Task: Find connections with filter location Rangpur with filter topic #femaleentrepreneurwith filter profile language Spanish with filter current company Rayden Interactive with filter school Institute for Excellence in Higher Education(IEHE),Bhopal(Autonomous) with filter industry Mining with filter service category Content Strategy with filter keywords title Preschool Teacher
Action: Mouse moved to (696, 134)
Screenshot: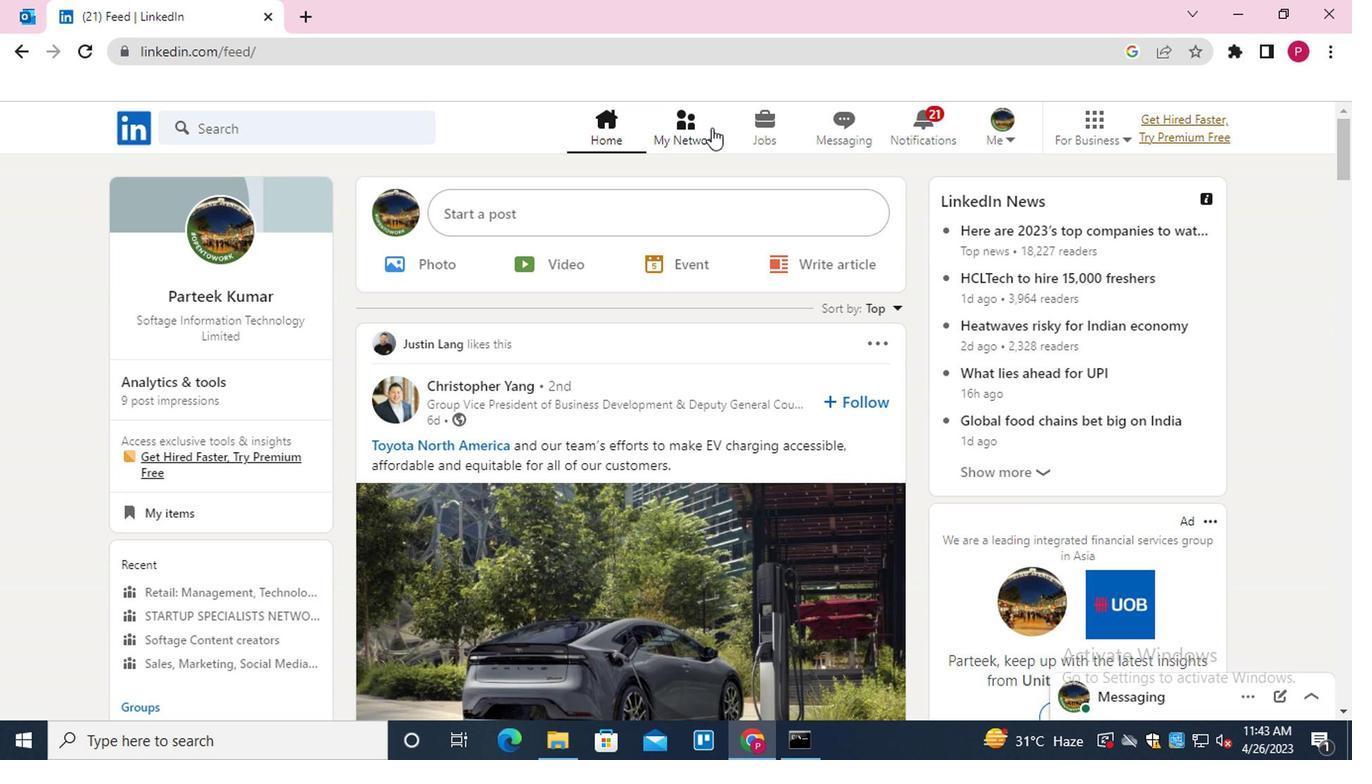
Action: Mouse pressed left at (696, 134)
Screenshot: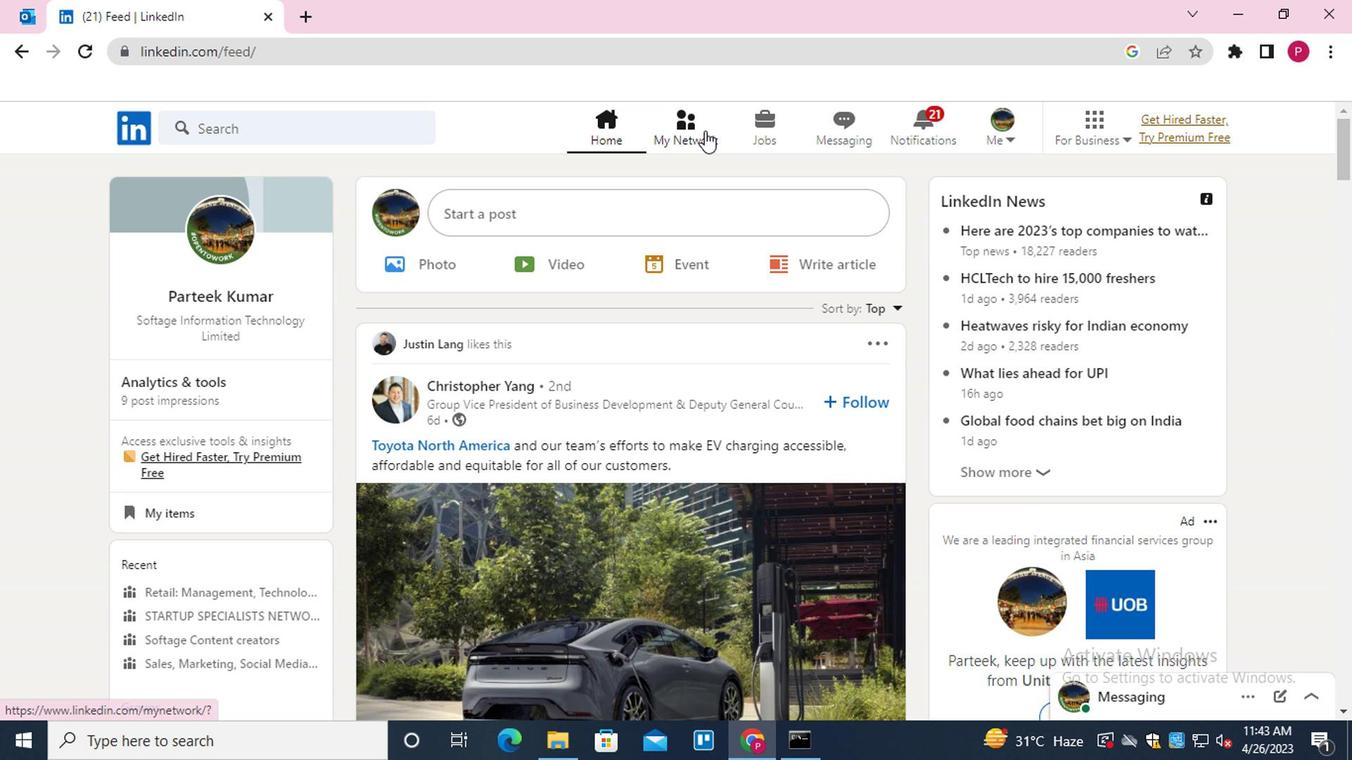 
Action: Mouse moved to (307, 238)
Screenshot: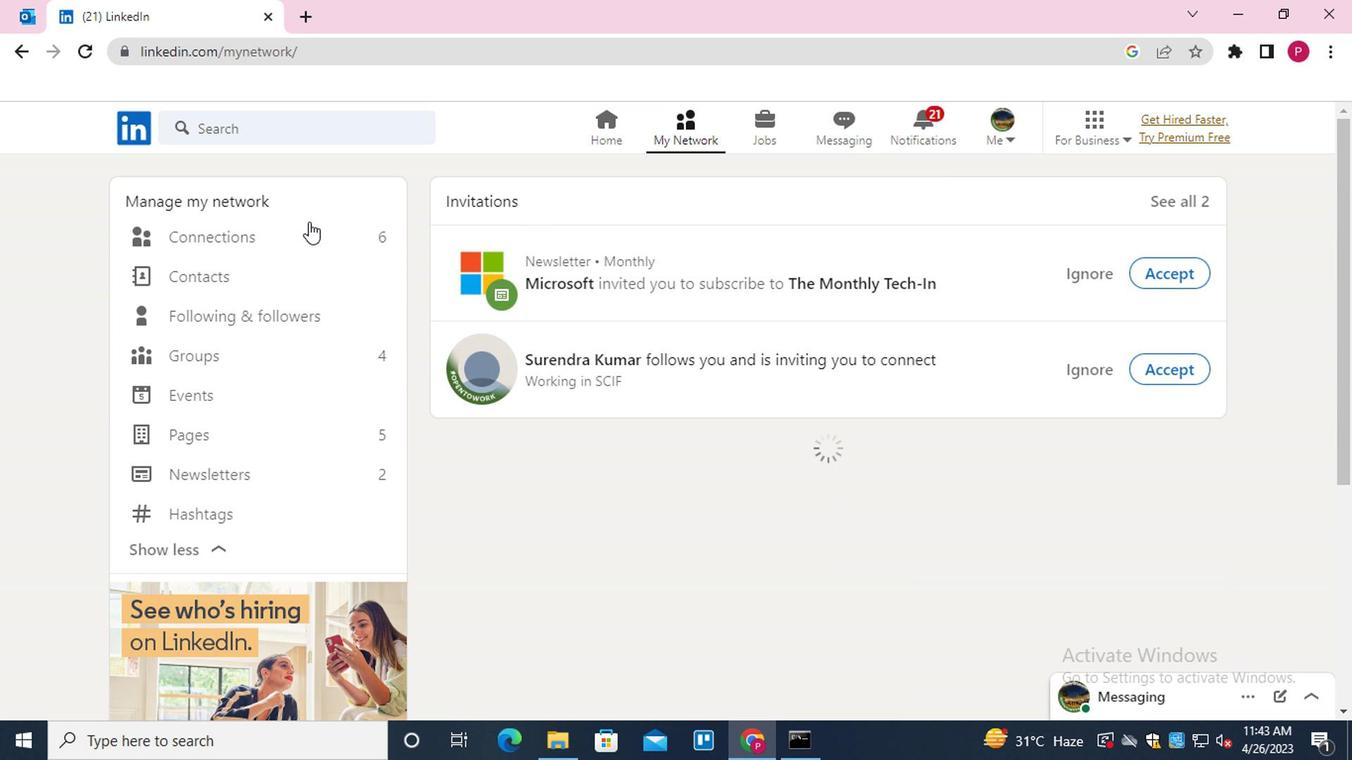 
Action: Mouse pressed left at (307, 238)
Screenshot: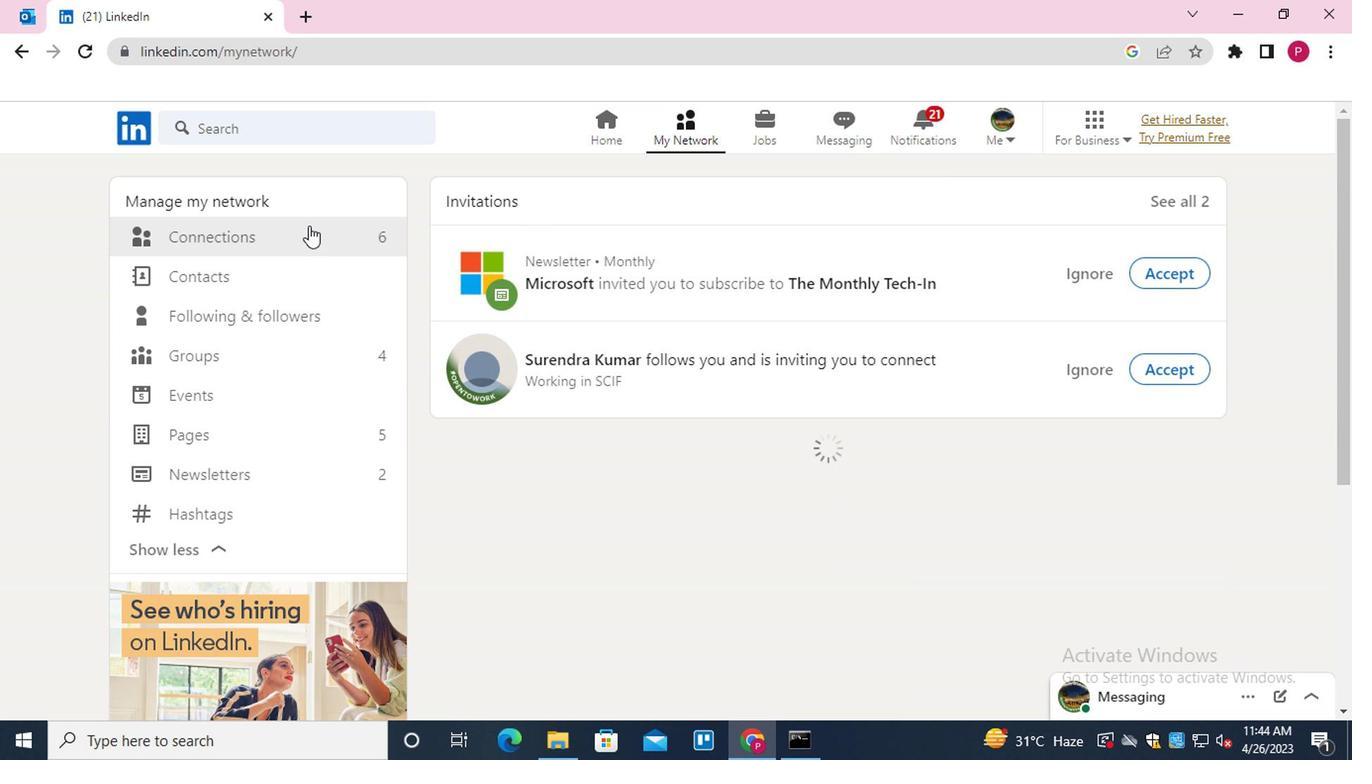 
Action: Mouse moved to (857, 242)
Screenshot: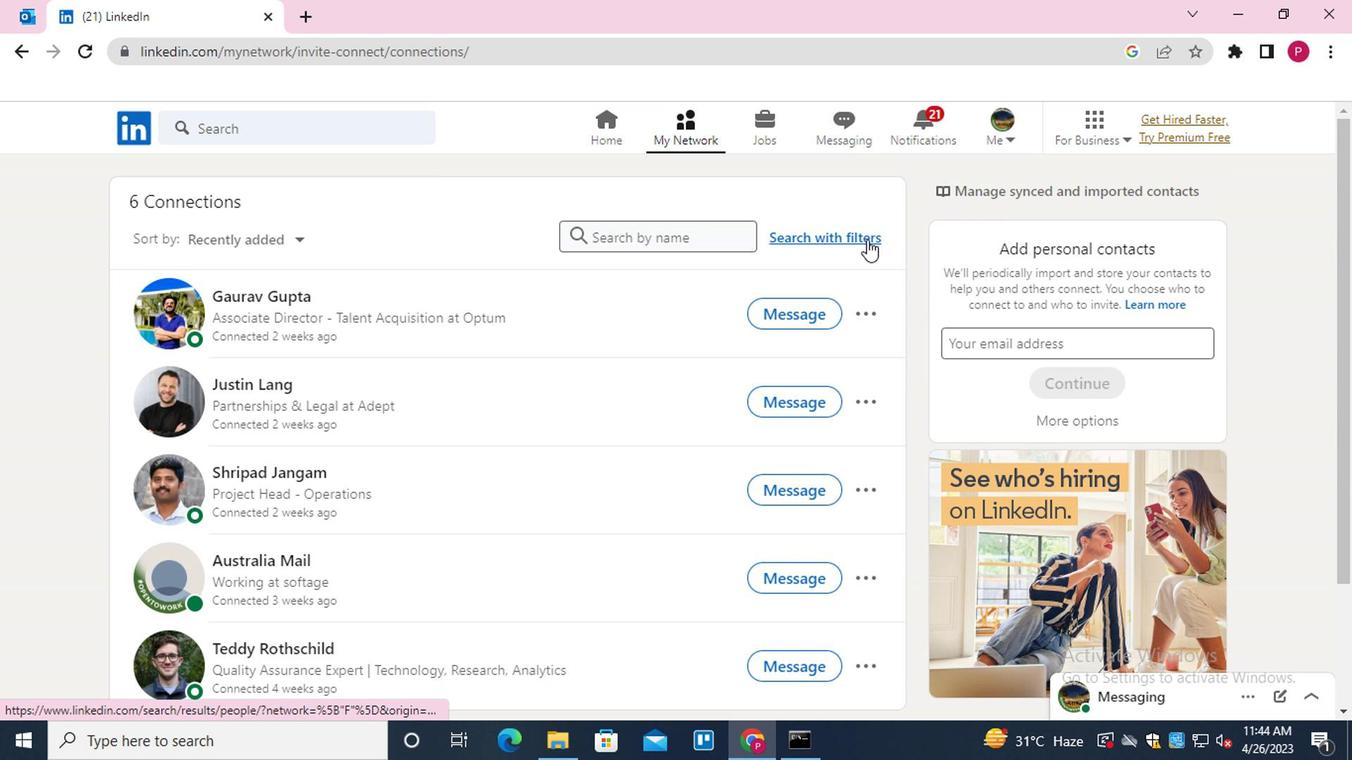 
Action: Mouse pressed left at (857, 242)
Screenshot: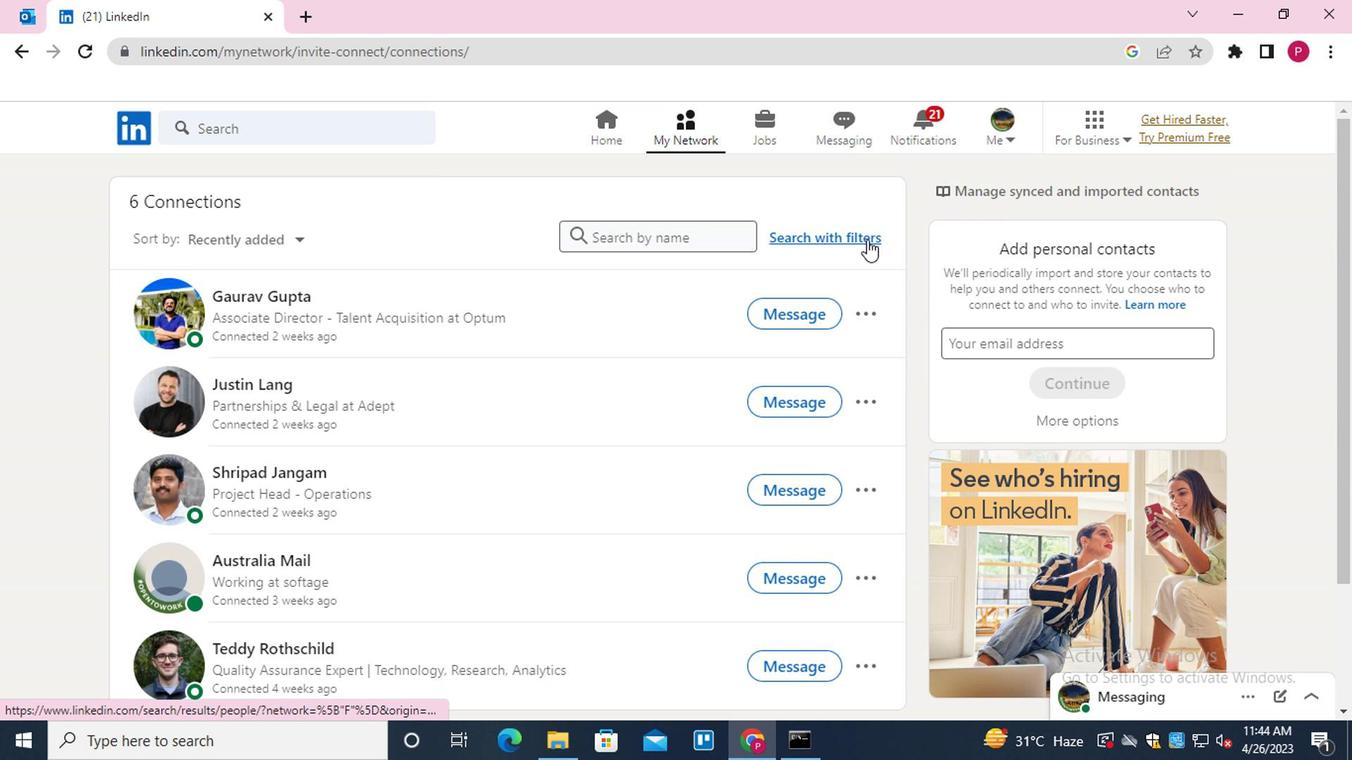 
Action: Mouse moved to (674, 169)
Screenshot: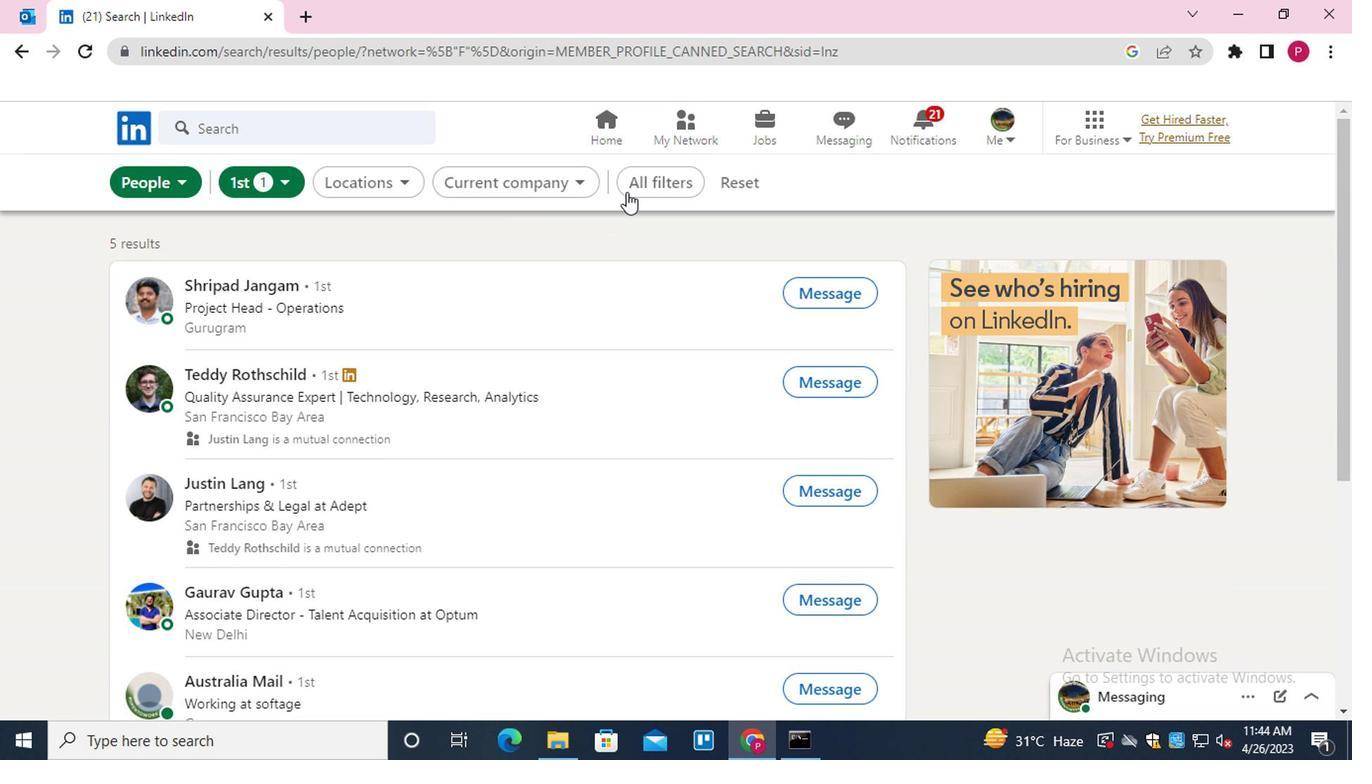 
Action: Mouse pressed left at (674, 169)
Screenshot: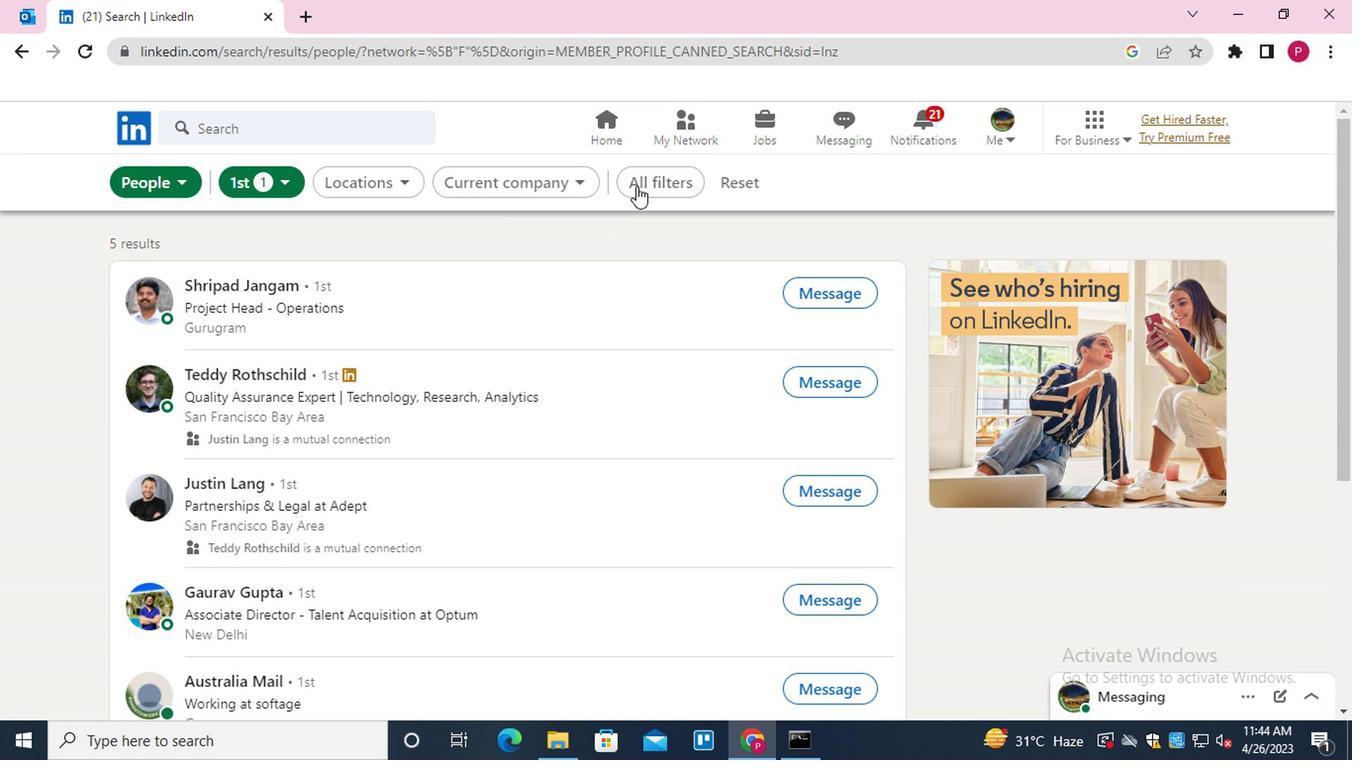 
Action: Mouse moved to (987, 466)
Screenshot: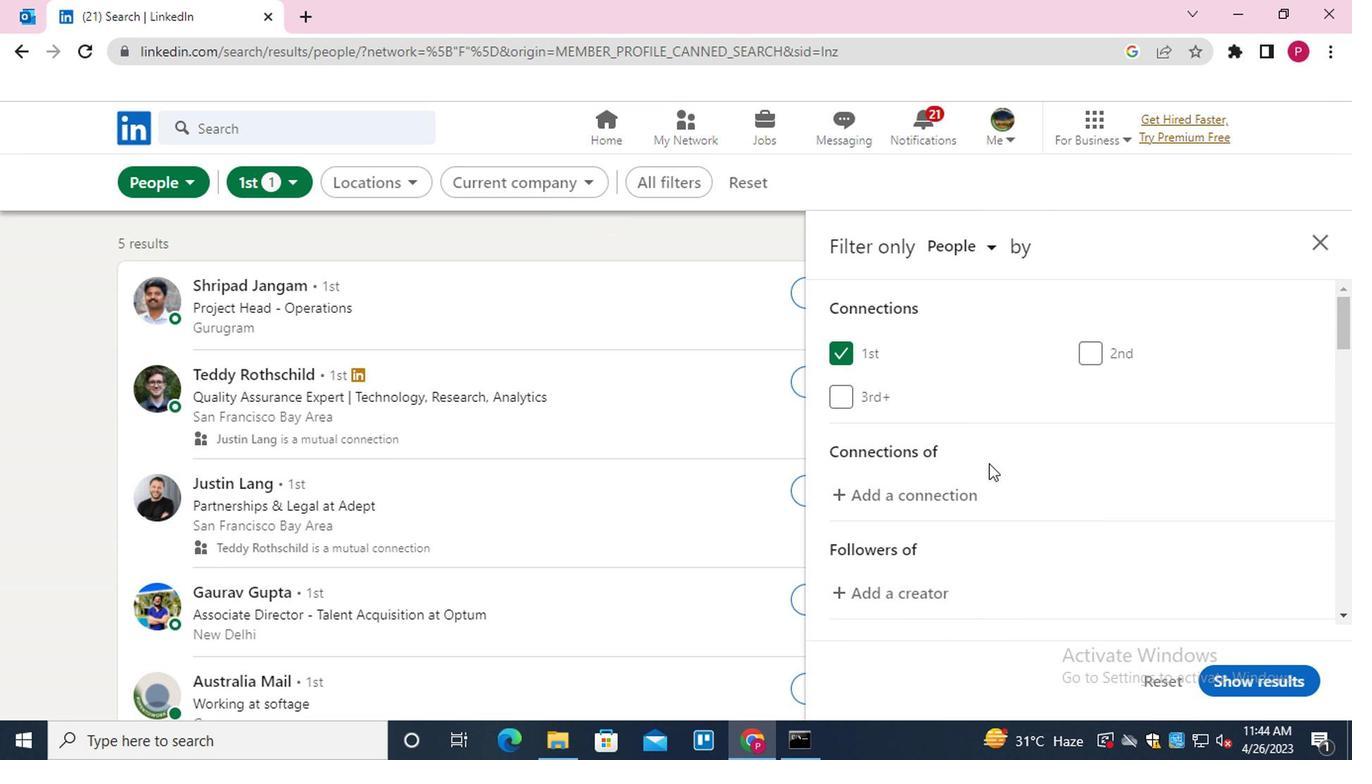 
Action: Mouse scrolled (987, 466) with delta (0, 0)
Screenshot: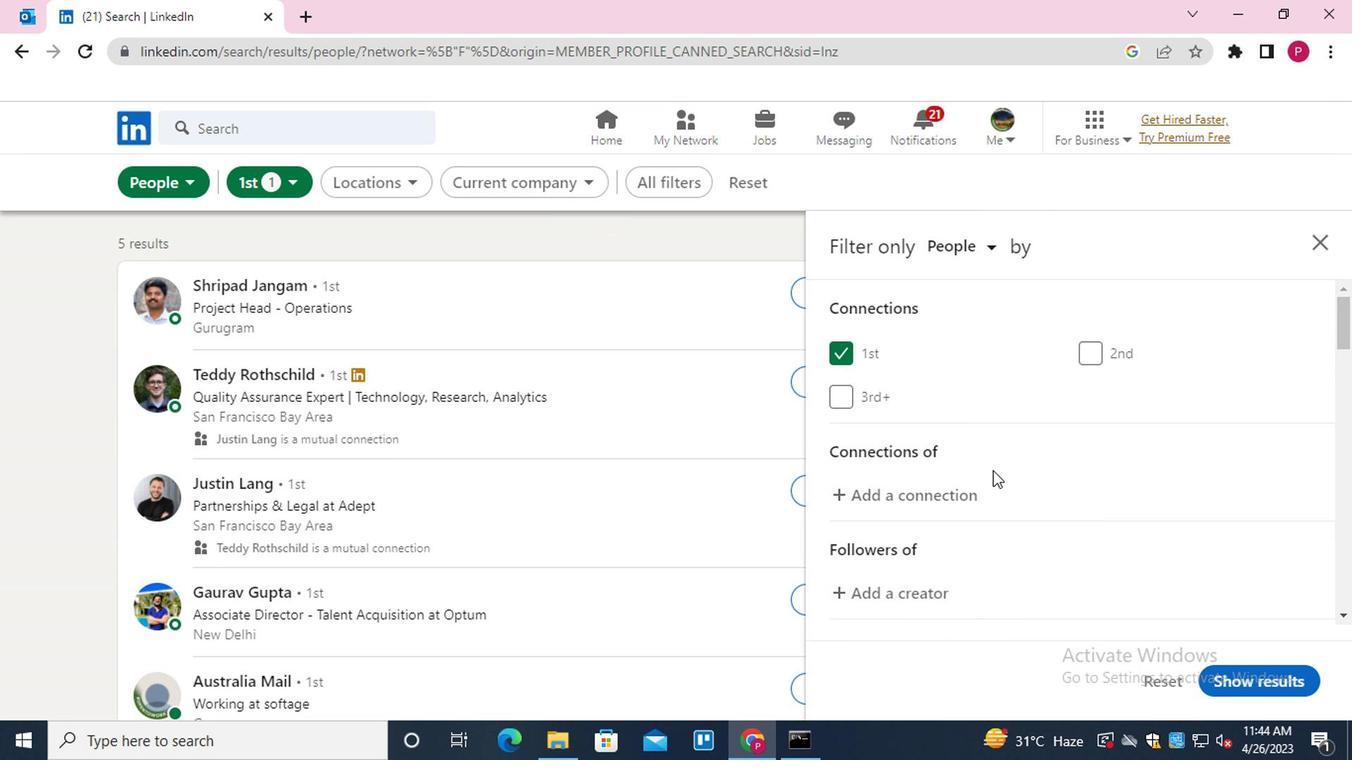 
Action: Mouse moved to (987, 466)
Screenshot: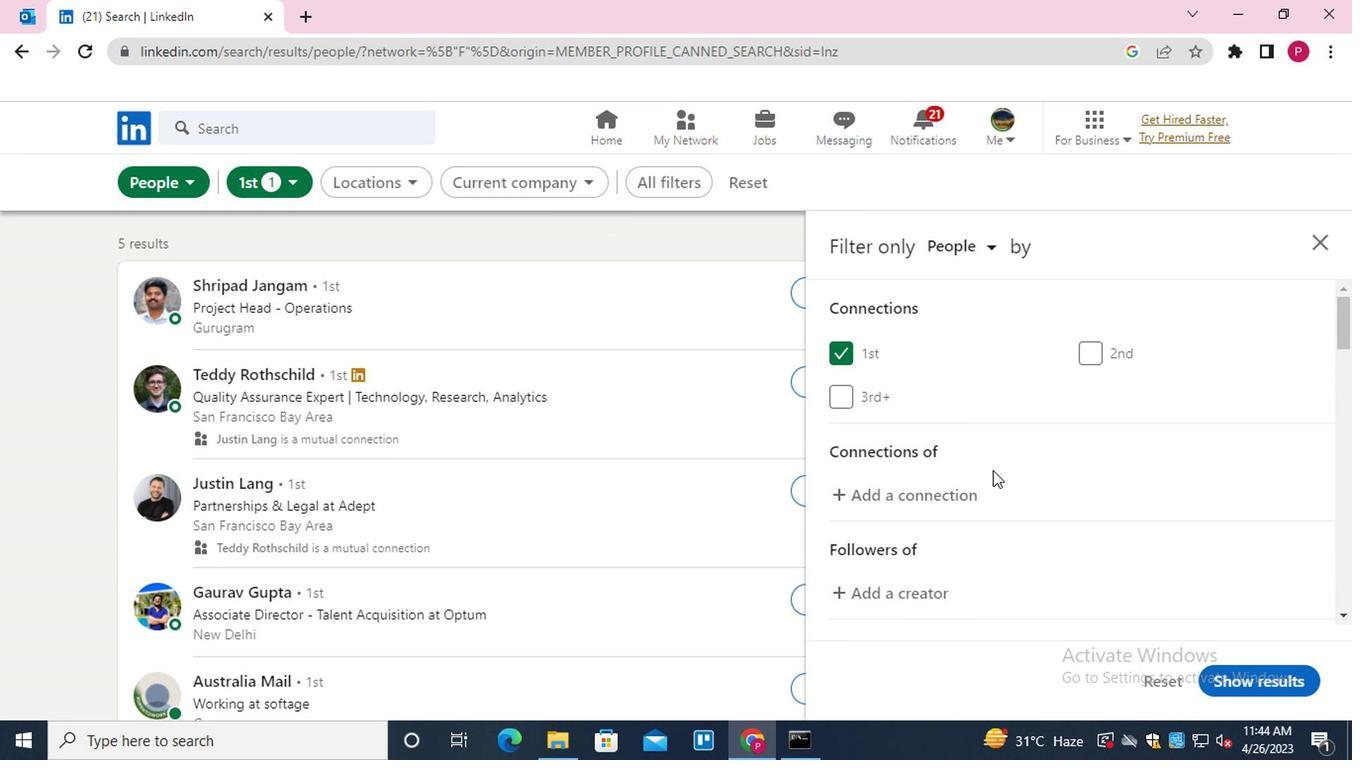 
Action: Mouse scrolled (987, 466) with delta (0, 0)
Screenshot: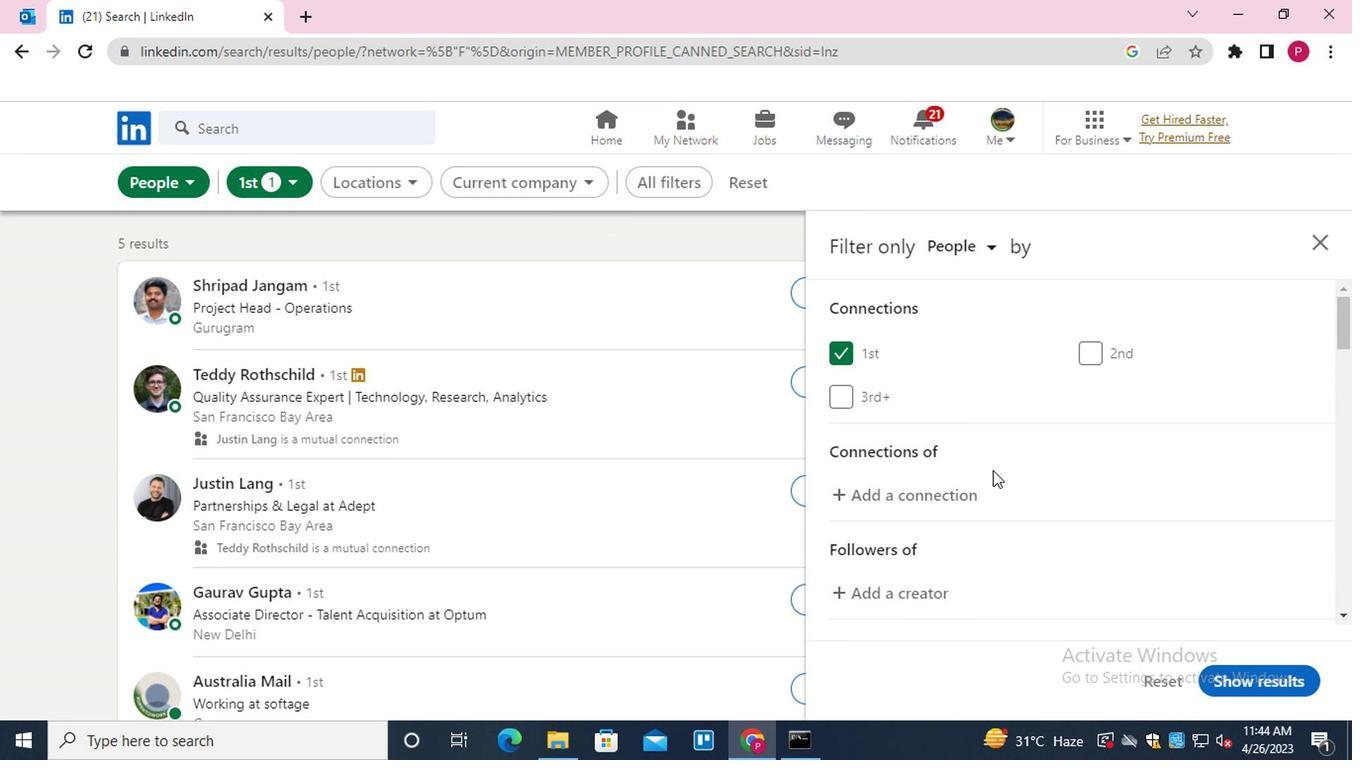 
Action: Mouse moved to (989, 464)
Screenshot: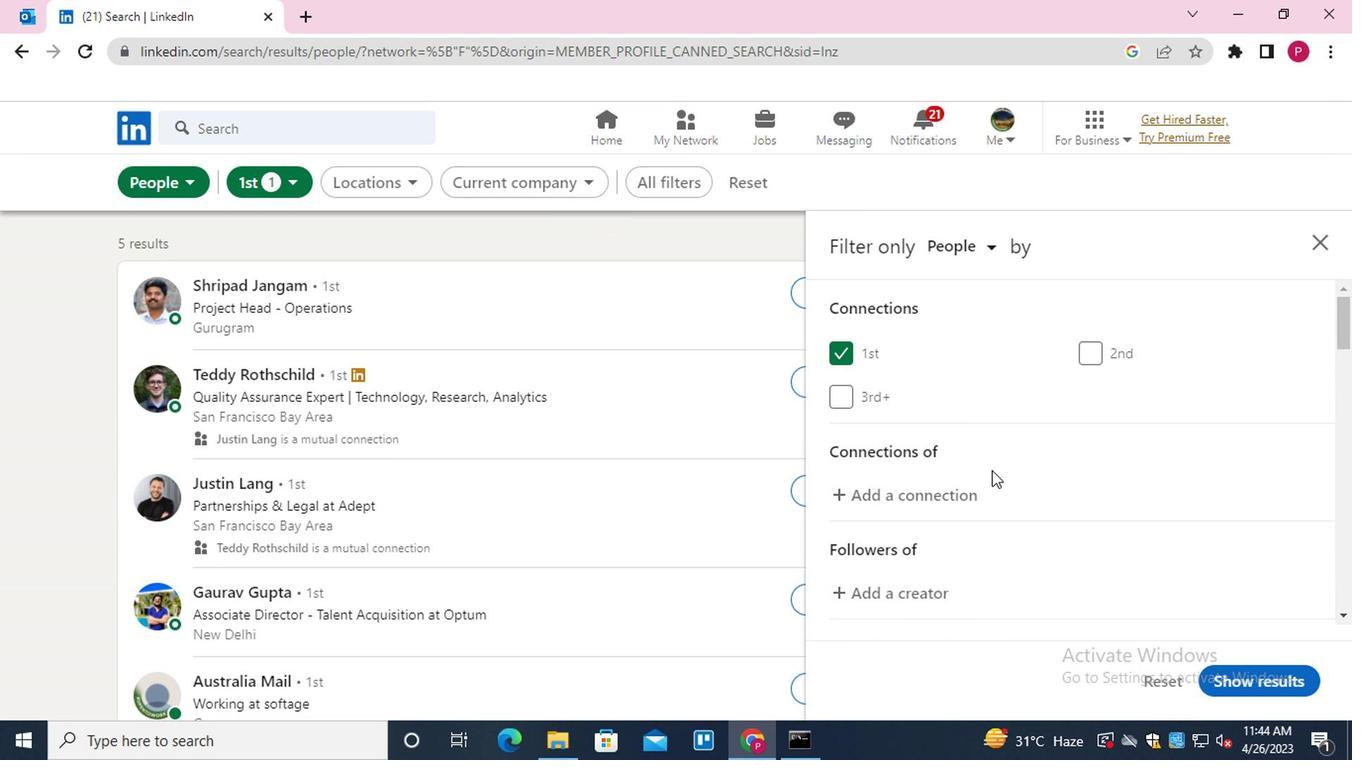 
Action: Mouse scrolled (989, 462) with delta (0, -1)
Screenshot: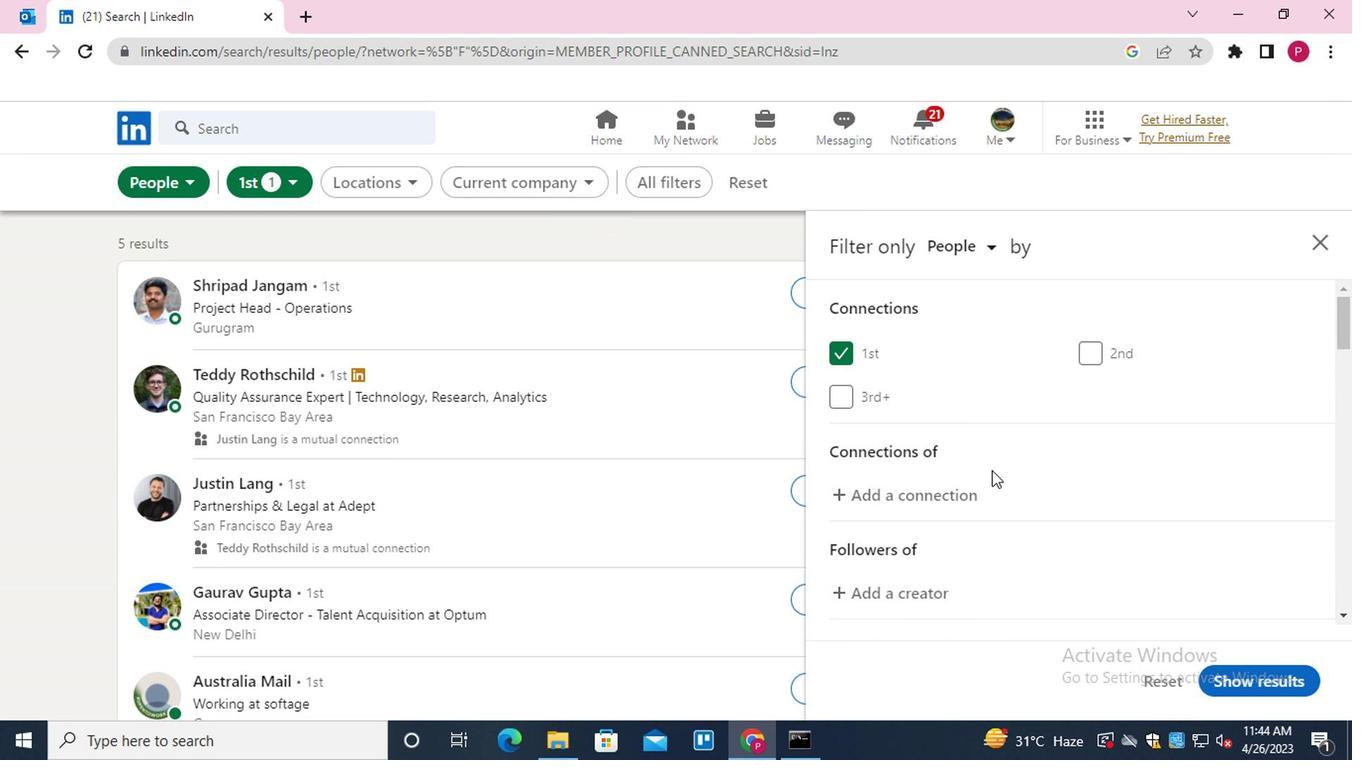 
Action: Mouse moved to (1118, 481)
Screenshot: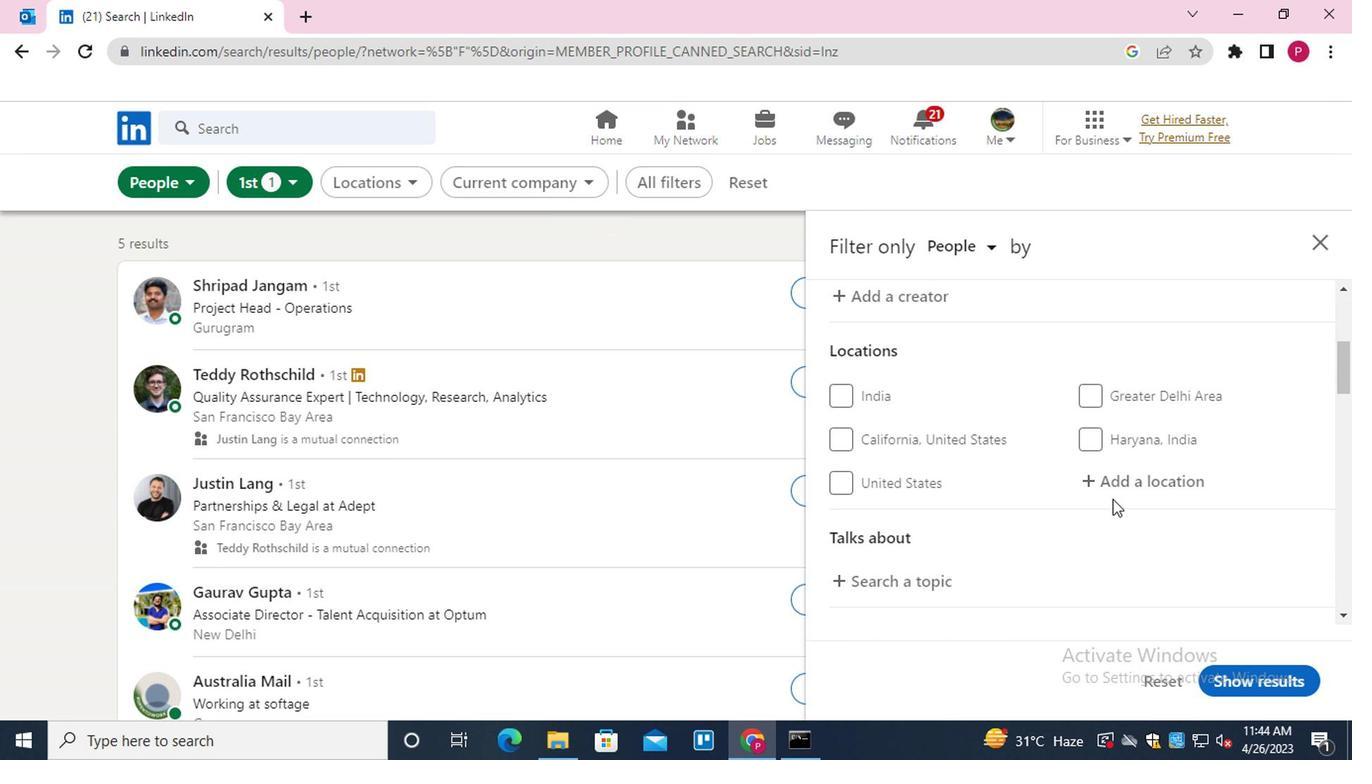 
Action: Mouse pressed left at (1118, 481)
Screenshot: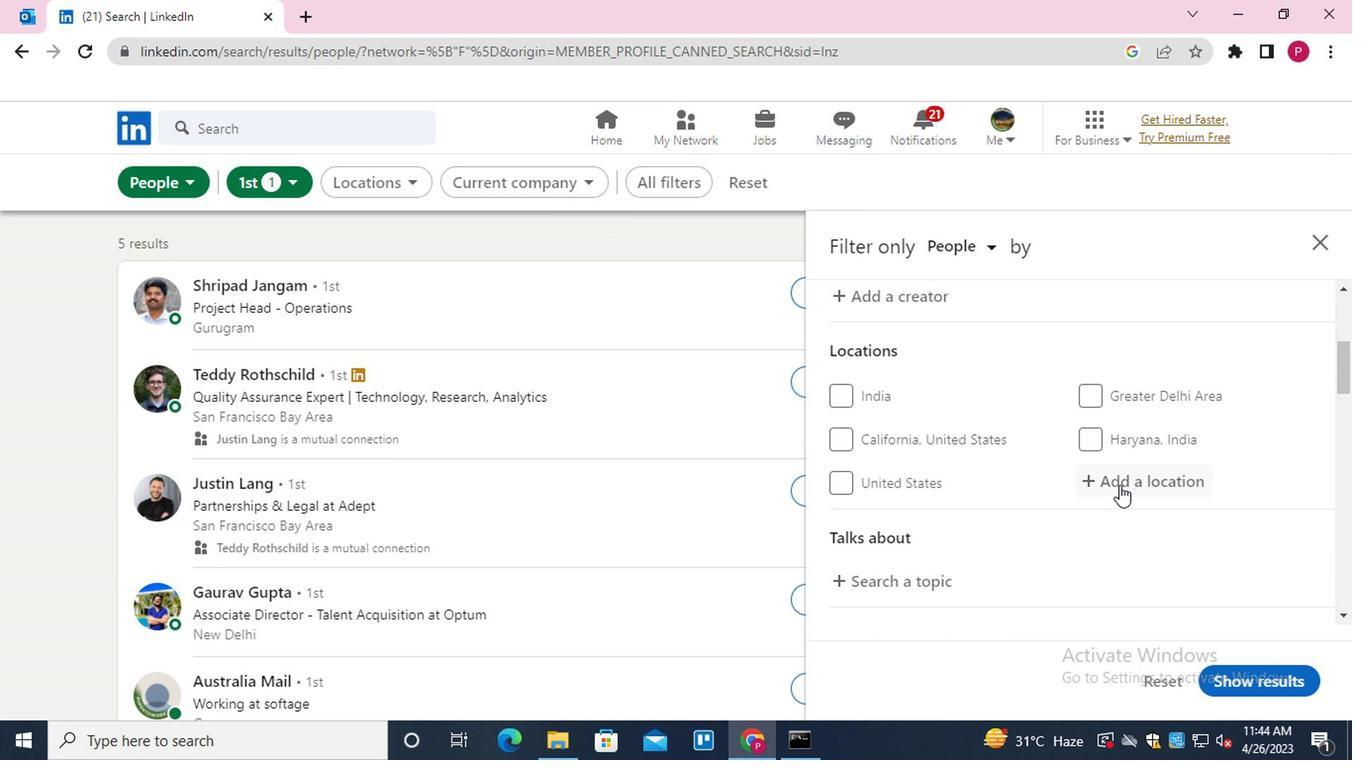 
Action: Key pressed <Key.shift><Key.shift><Key.shift><Key.shift><Key.shift><Key.shift><Key.shift><Key.shift><Key.shift><Key.shift><Key.shift><Key.shift><Key.shift><Key.shift><Key.shift>RANGPUR<Key.down><Key.enter>
Screenshot: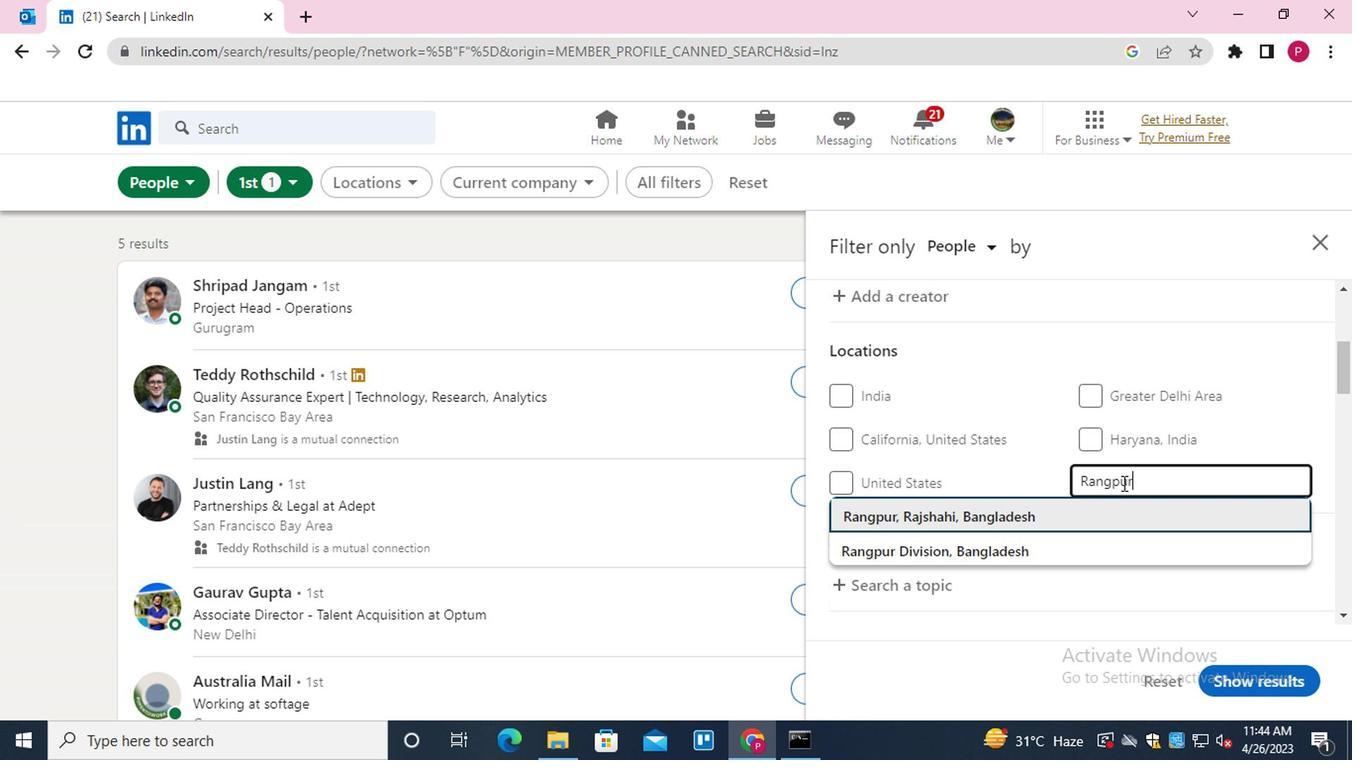 
Action: Mouse moved to (1052, 498)
Screenshot: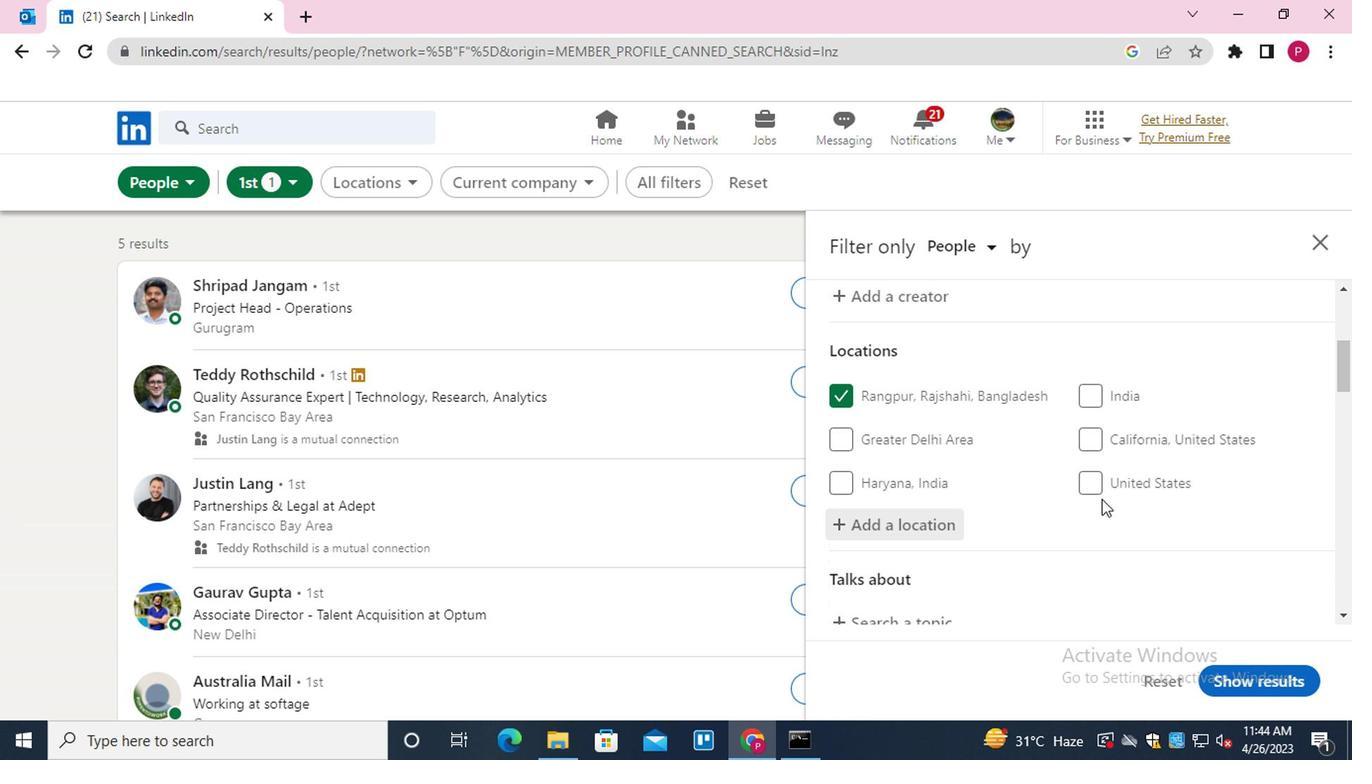 
Action: Mouse scrolled (1052, 497) with delta (0, -1)
Screenshot: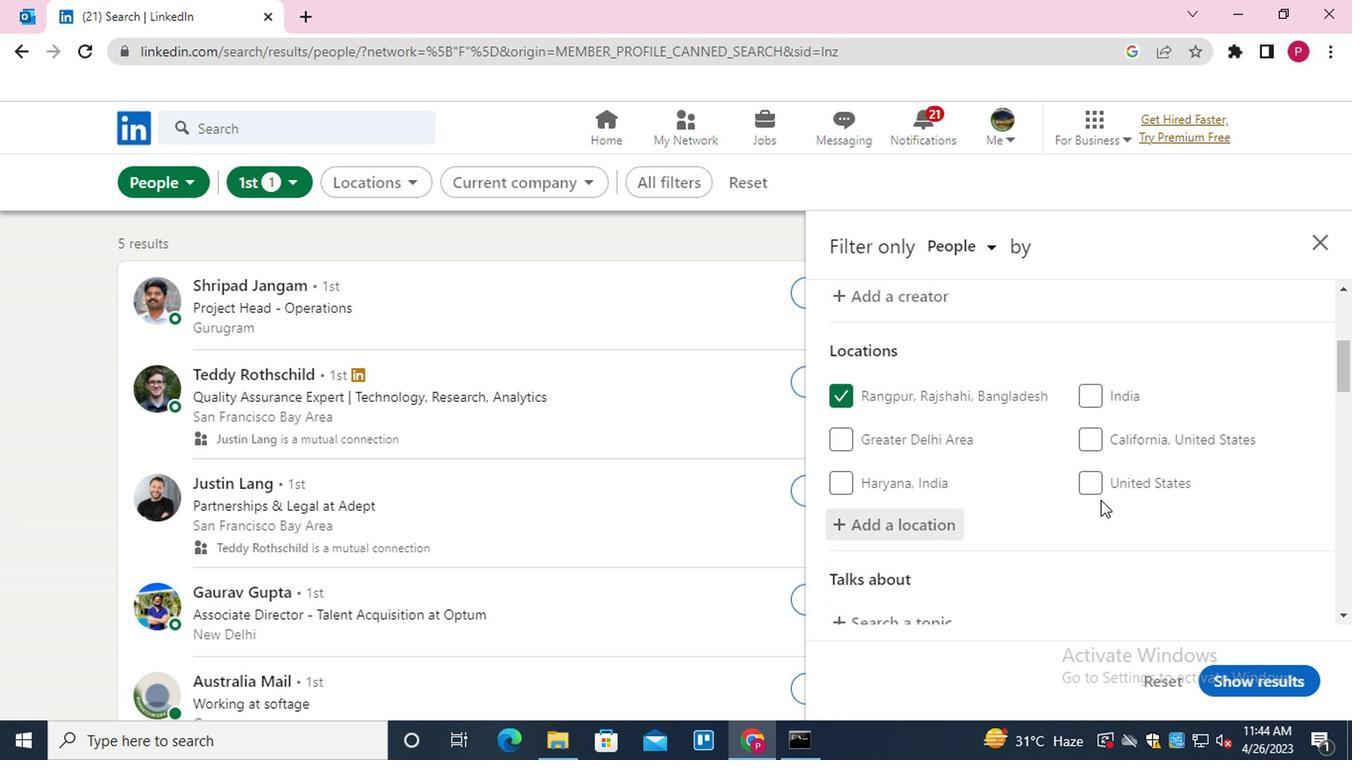 
Action: Mouse moved to (1047, 497)
Screenshot: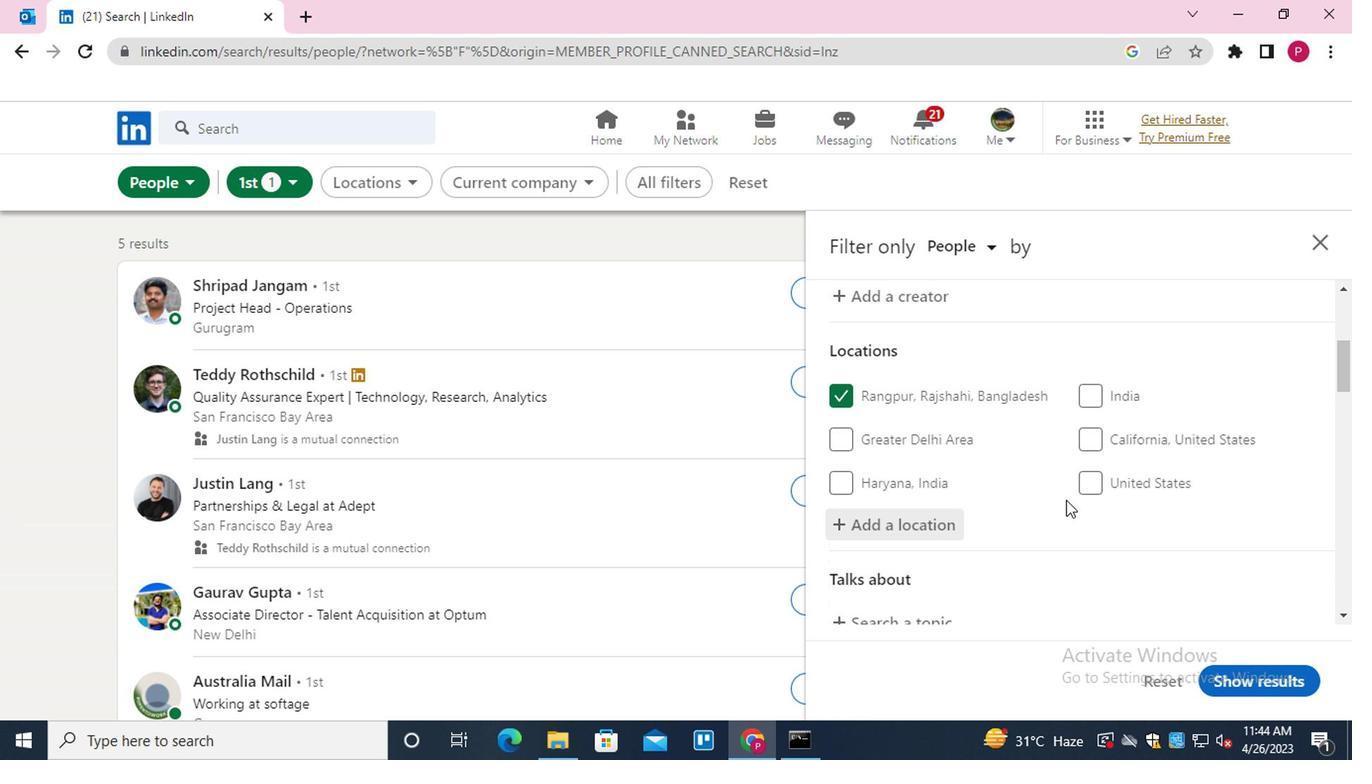
Action: Mouse scrolled (1047, 496) with delta (0, 0)
Screenshot: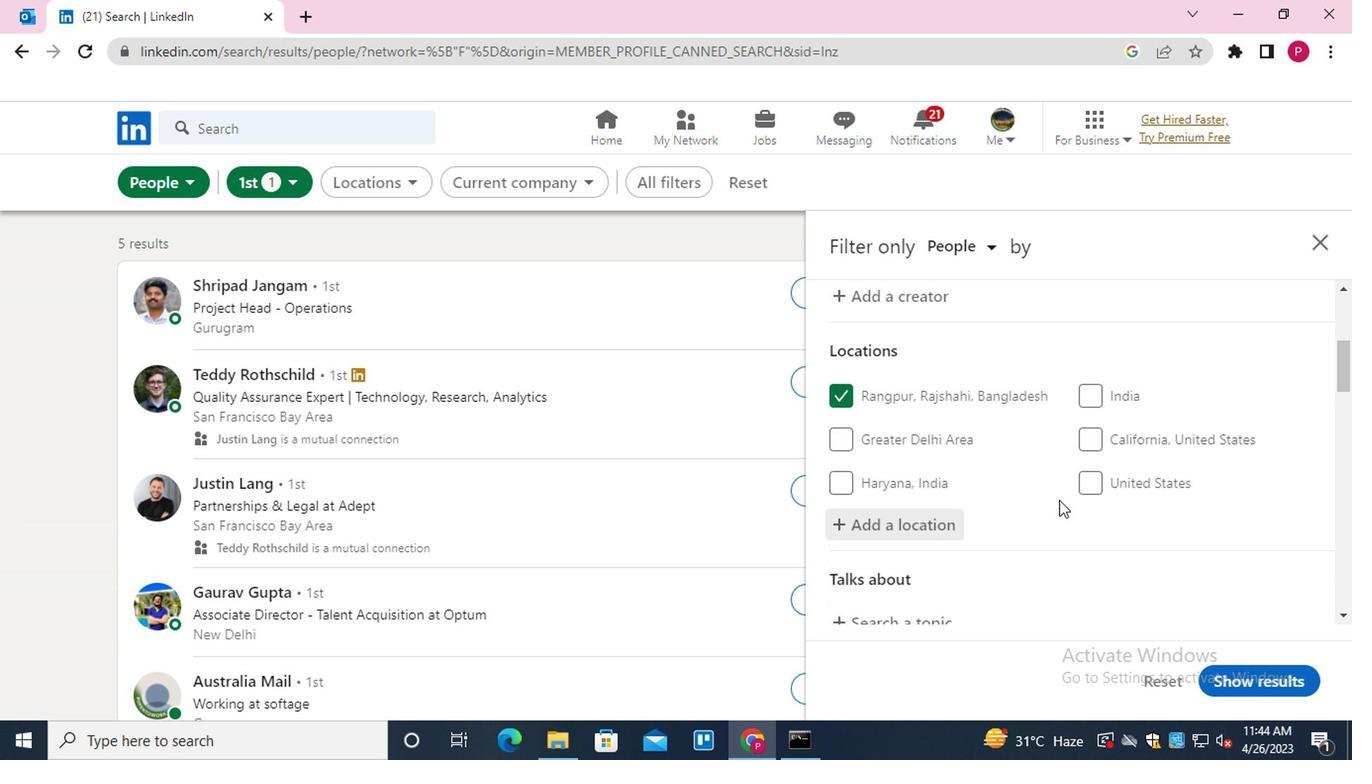 
Action: Mouse moved to (890, 429)
Screenshot: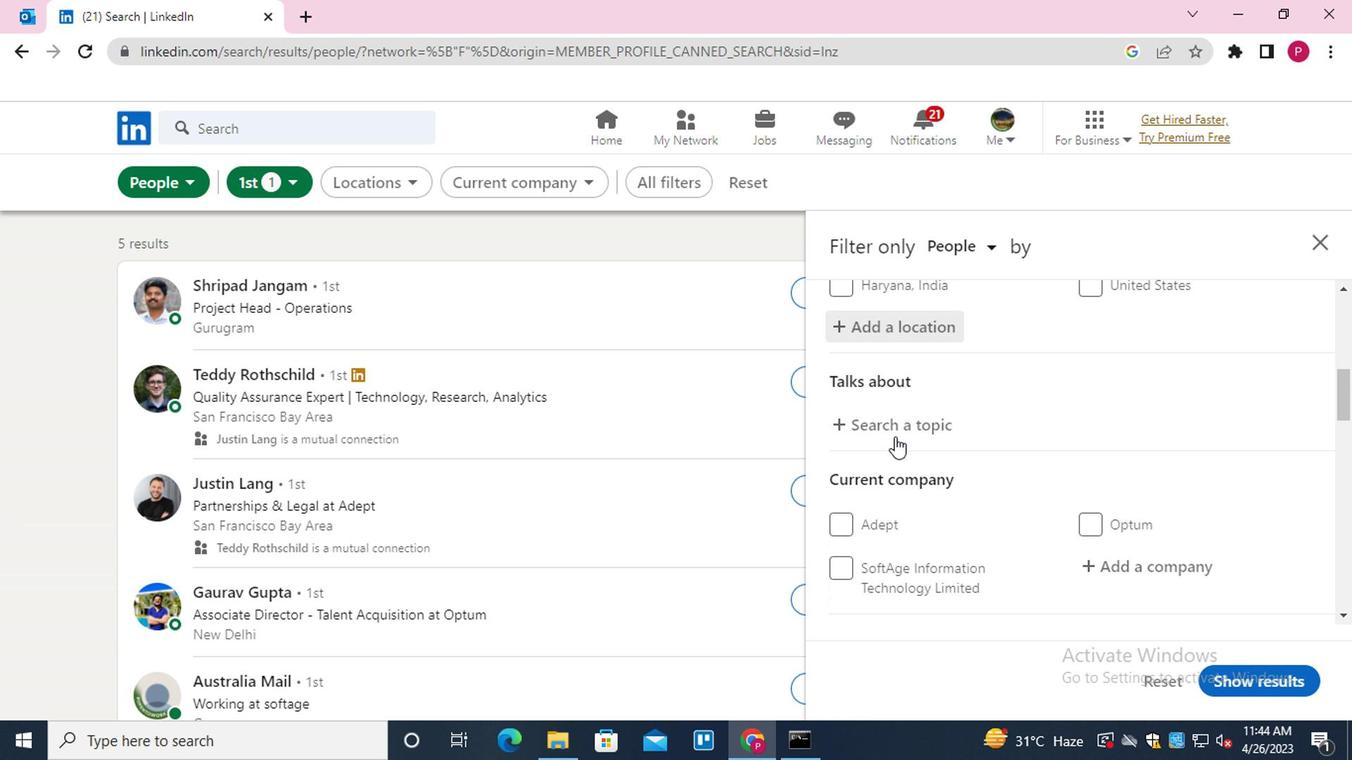 
Action: Mouse pressed left at (890, 429)
Screenshot: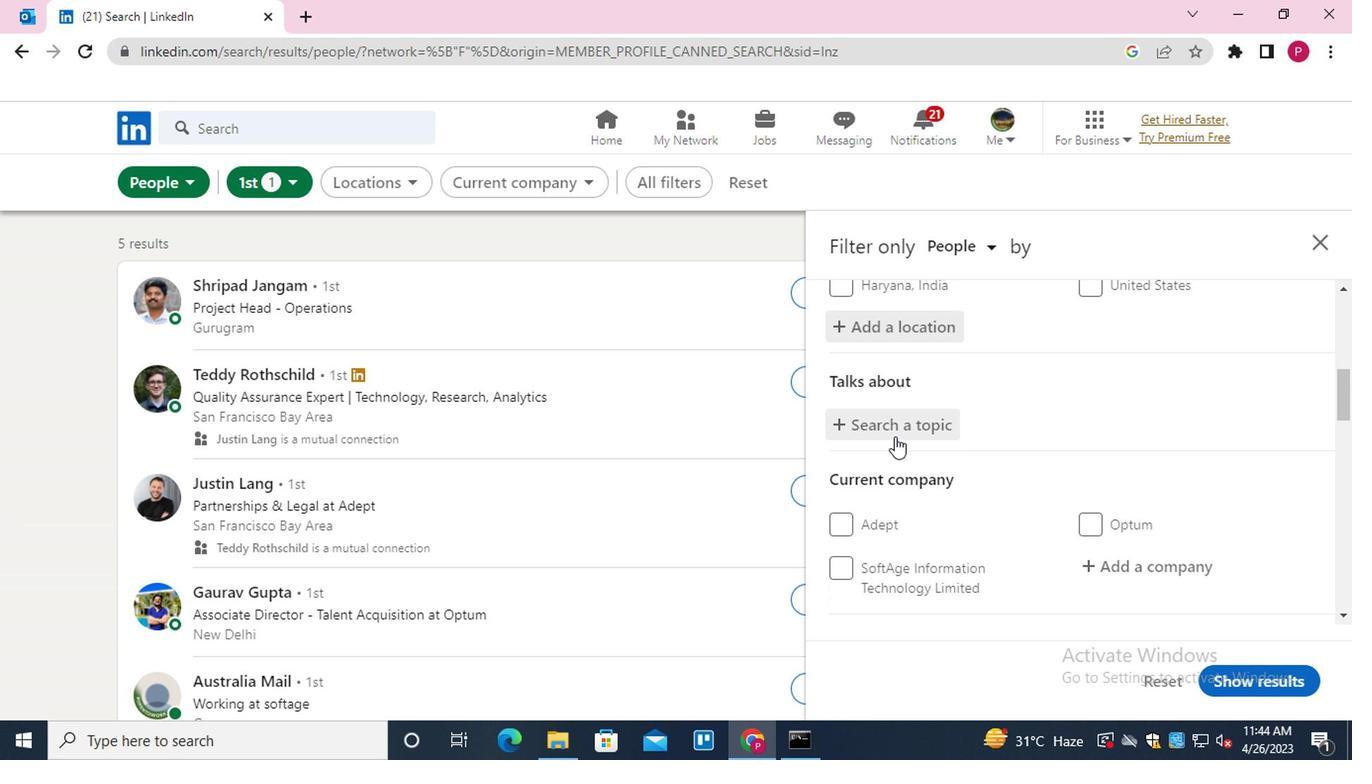 
Action: Key pressed FEMALE<Key.down><Key.down><Key.down><Key.down><Key.enter>
Screenshot: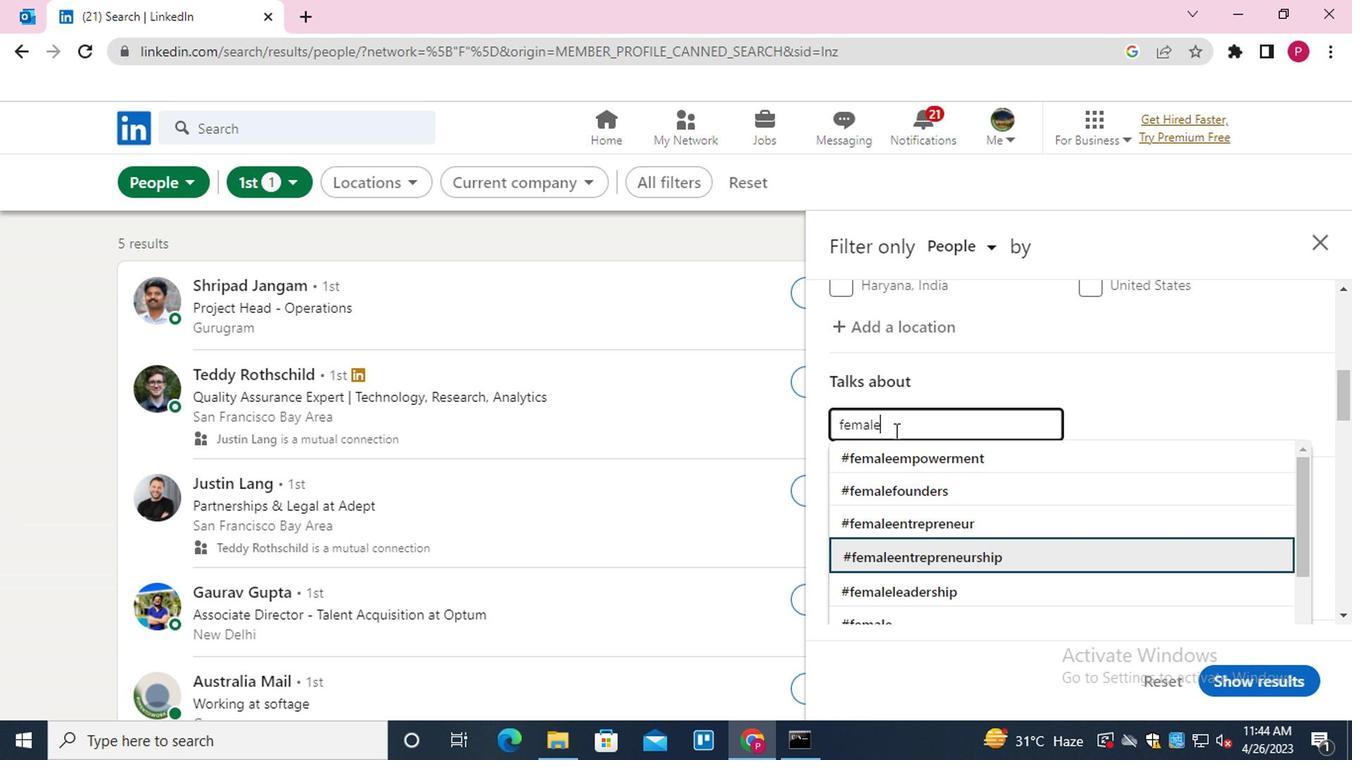 
Action: Mouse scrolled (890, 428) with delta (0, 0)
Screenshot: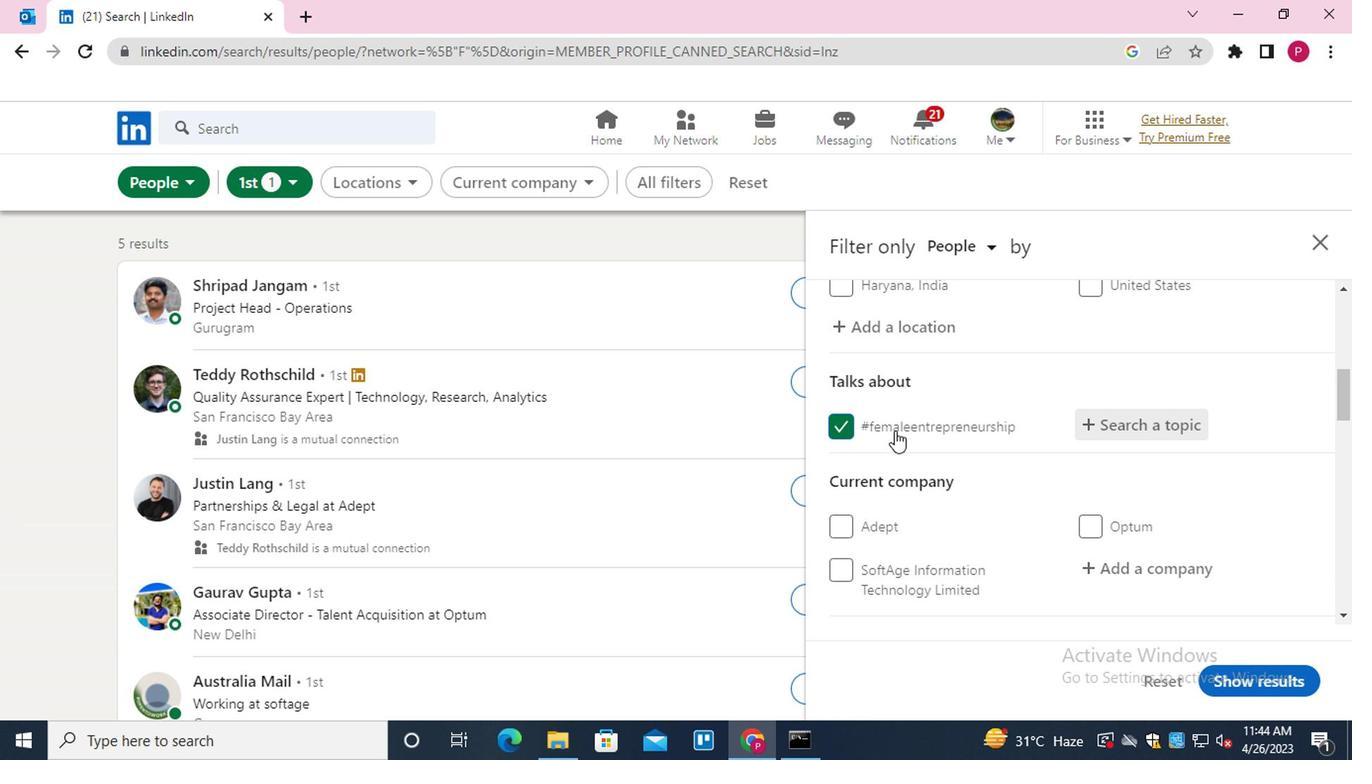 
Action: Mouse scrolled (890, 428) with delta (0, 0)
Screenshot: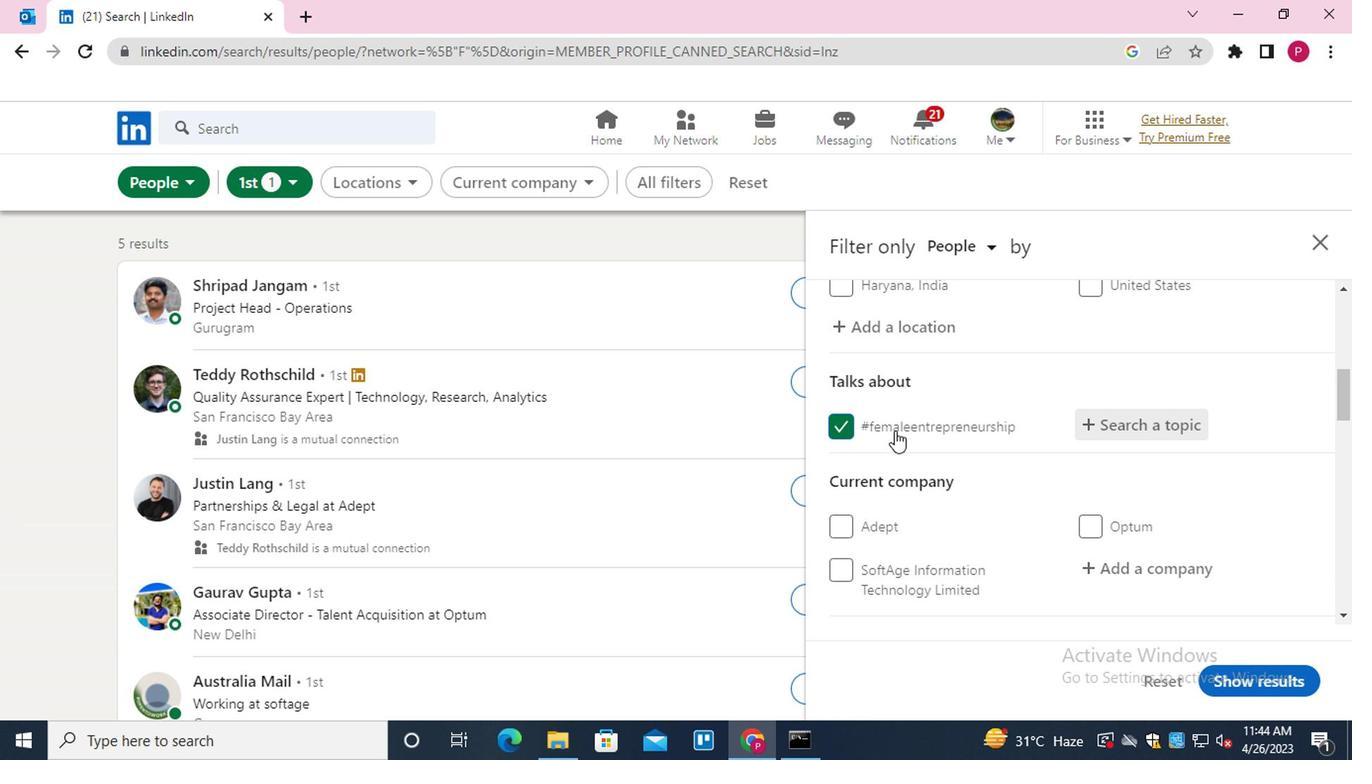 
Action: Mouse scrolled (890, 428) with delta (0, 0)
Screenshot: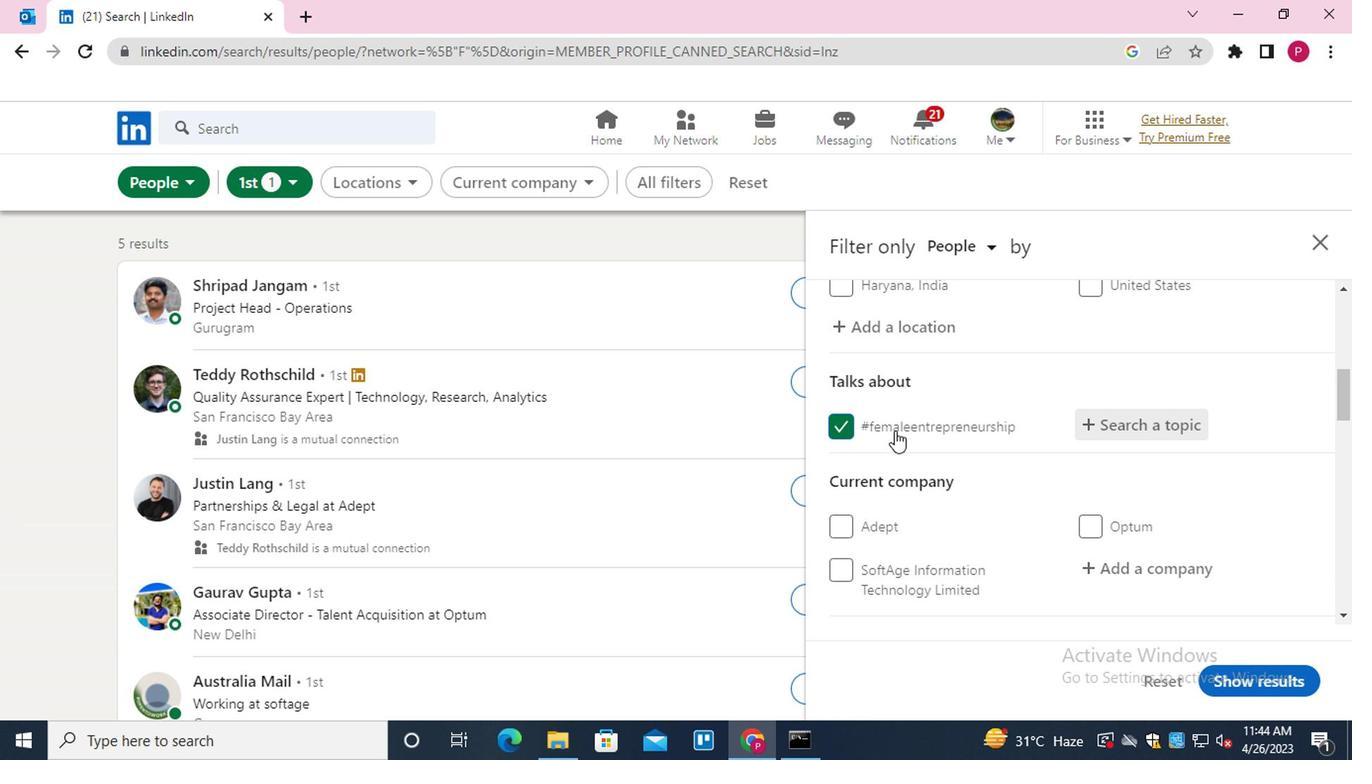 
Action: Mouse moved to (1029, 398)
Screenshot: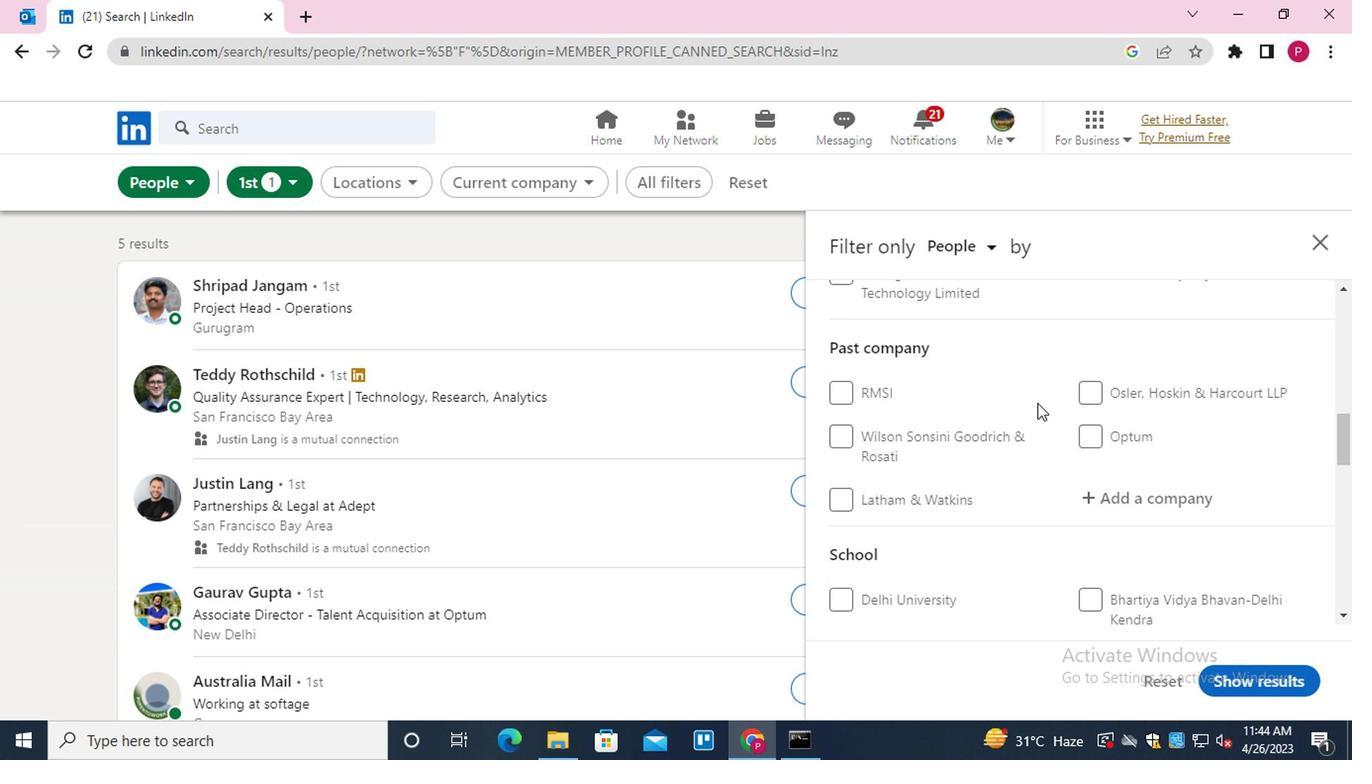 
Action: Mouse scrolled (1029, 399) with delta (0, 0)
Screenshot: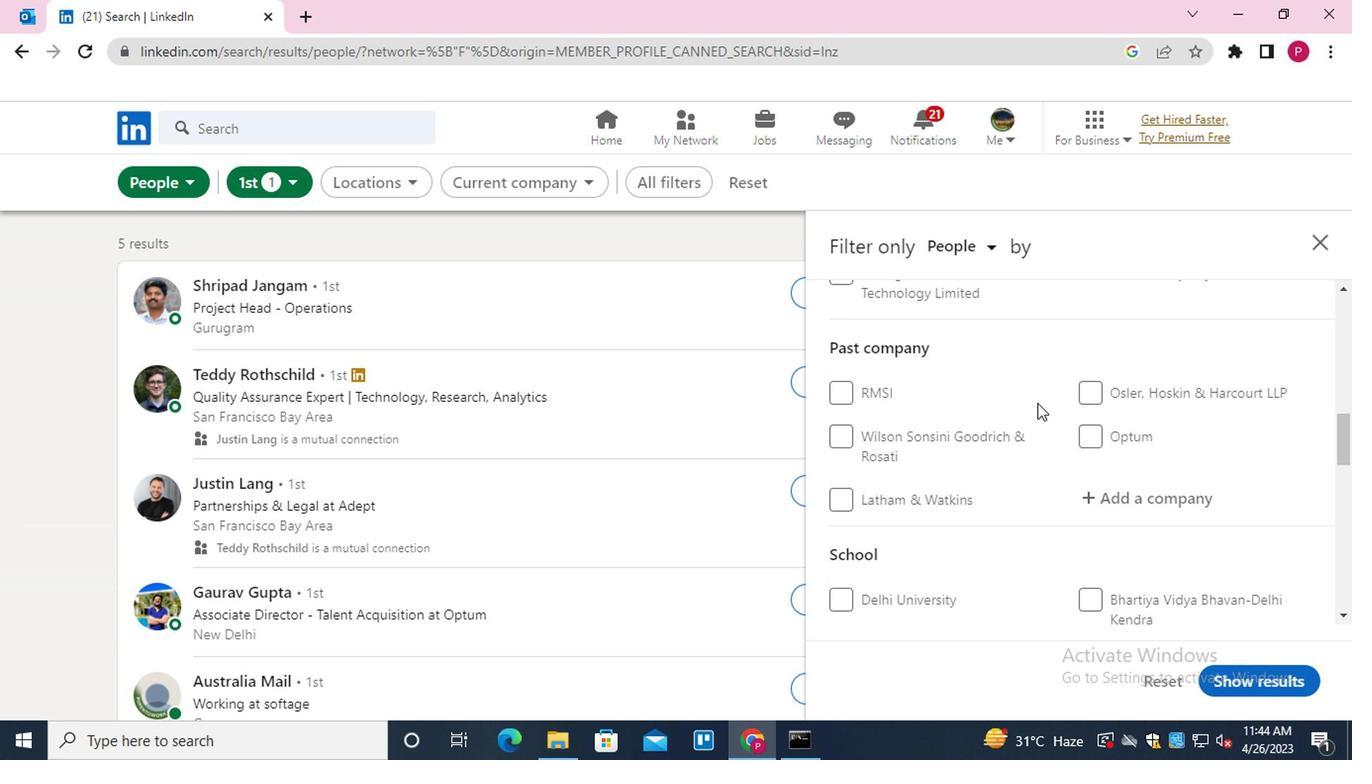 
Action: Mouse moved to (1146, 371)
Screenshot: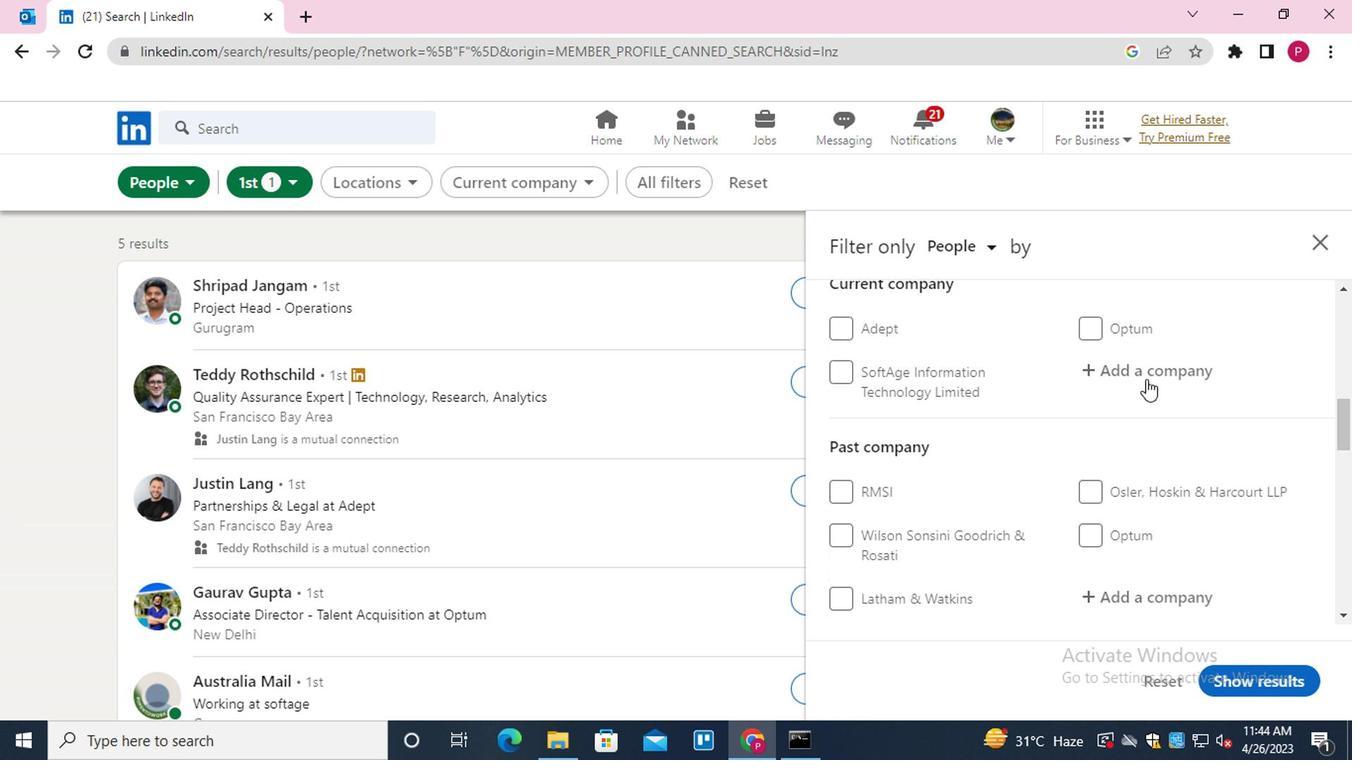 
Action: Mouse pressed left at (1146, 371)
Screenshot: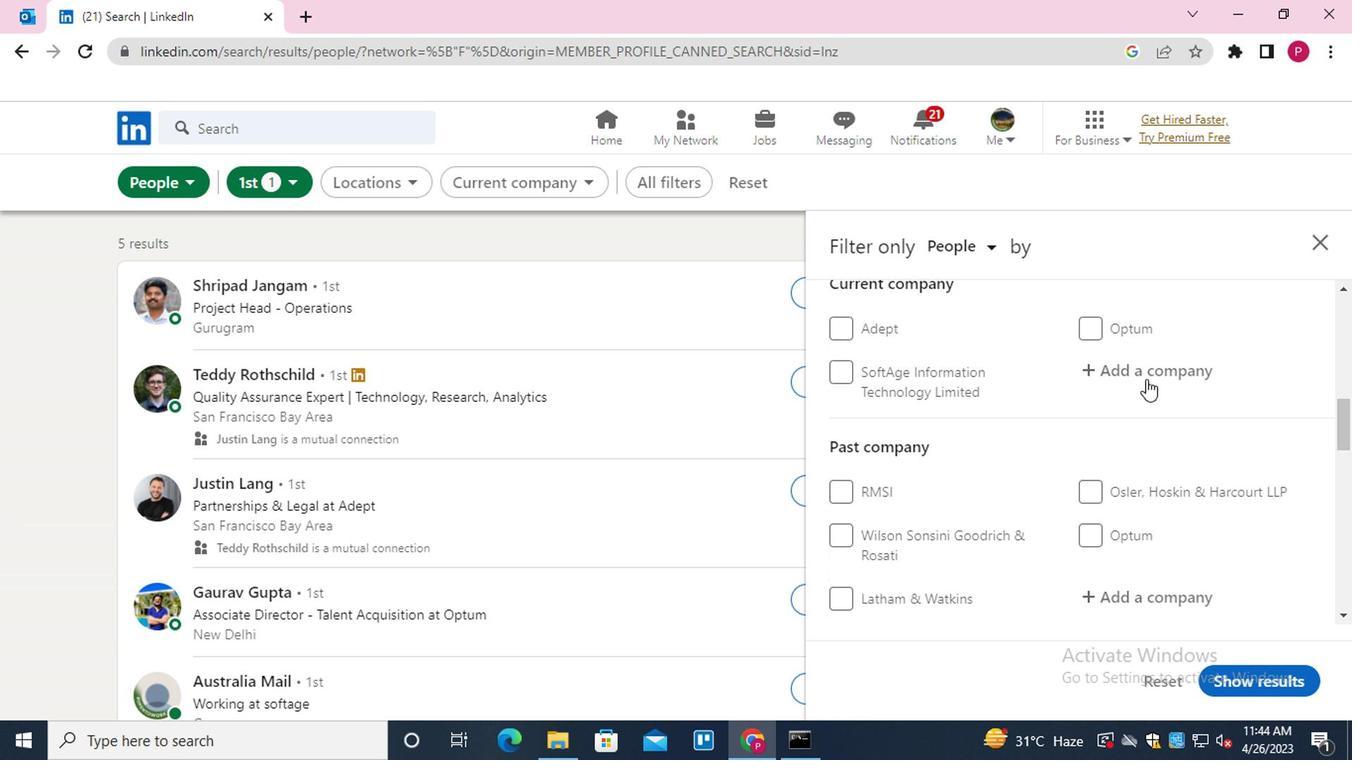 
Action: Key pressed <Key.shift><Key.shift><Key.shift><Key.shift><Key.shift><Key.shift><Key.shift><Key.shift><Key.shift><Key.shift><Key.shift><Key.shift><Key.shift><Key.shift>RAYDEN
Screenshot: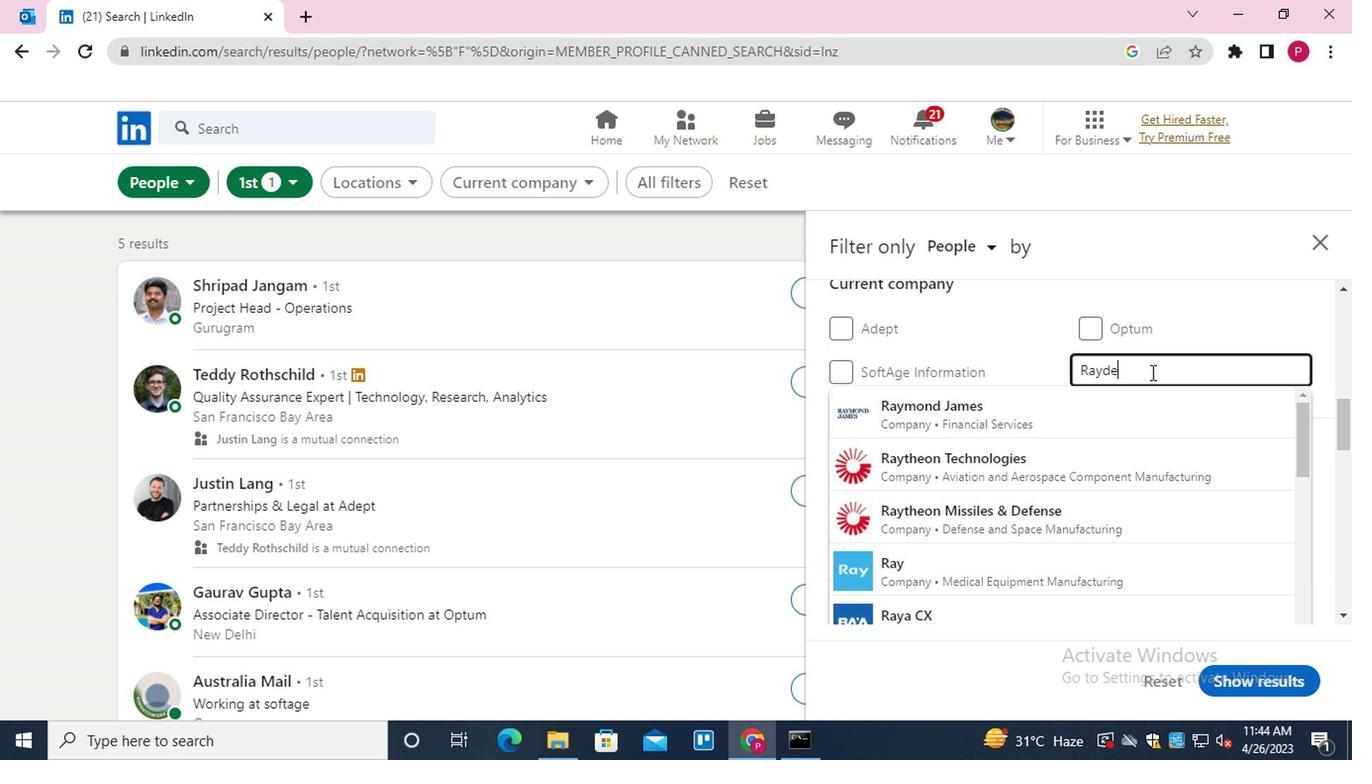 
Action: Mouse moved to (1064, 407)
Screenshot: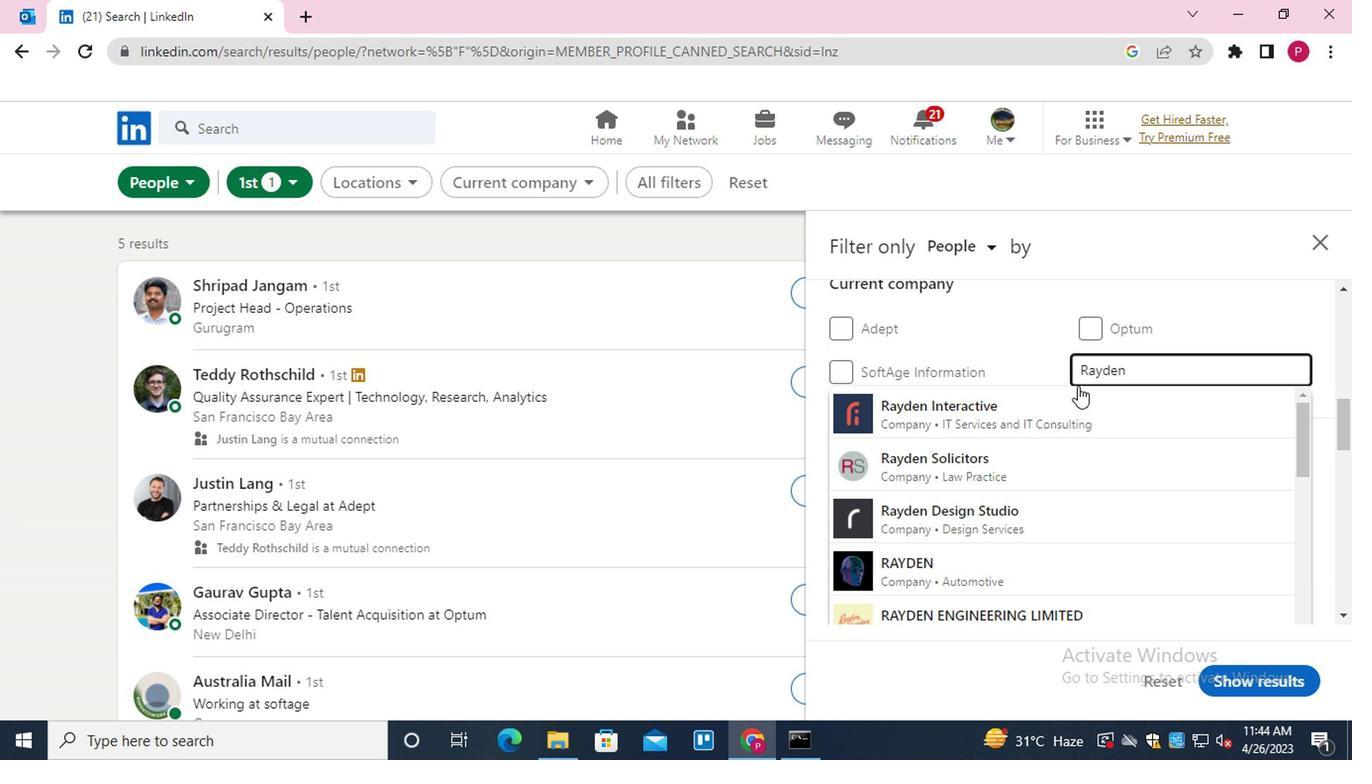 
Action: Mouse pressed left at (1064, 407)
Screenshot: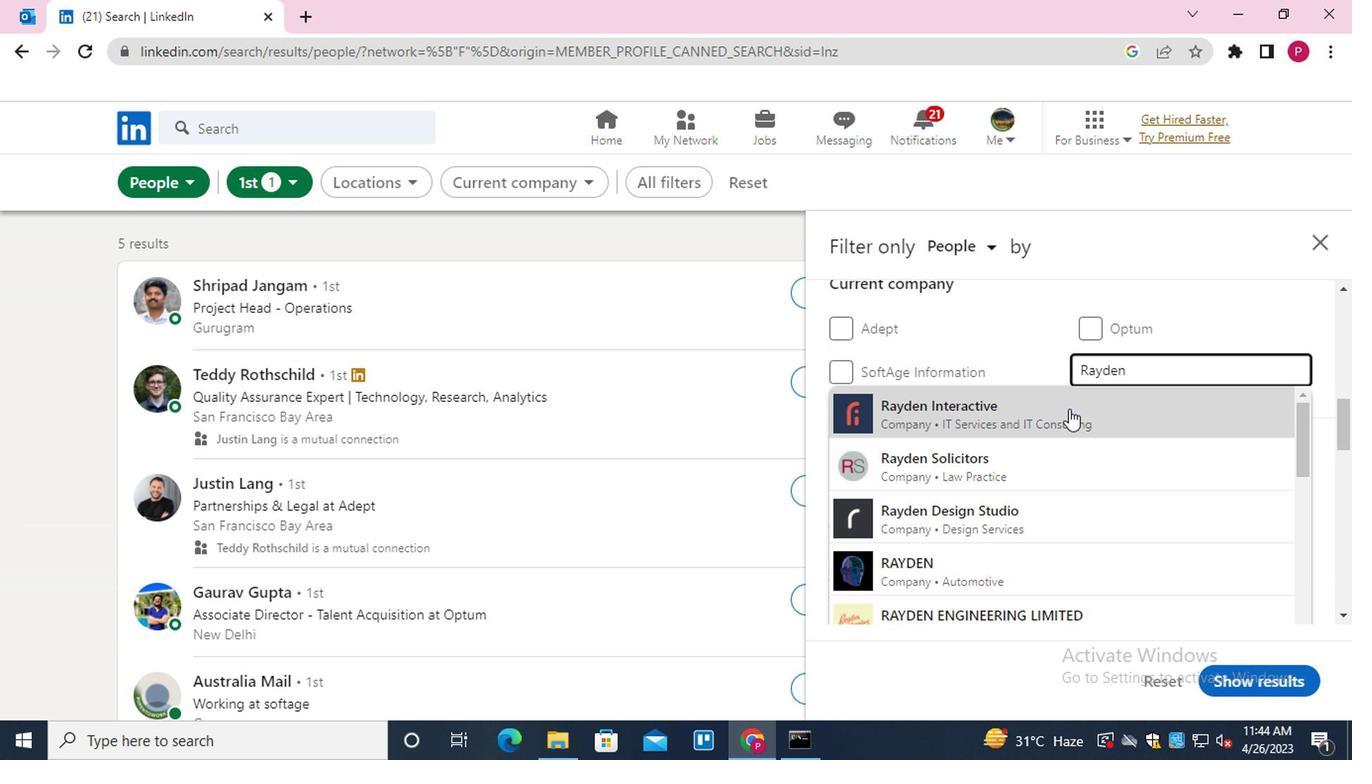 
Action: Mouse moved to (1048, 416)
Screenshot: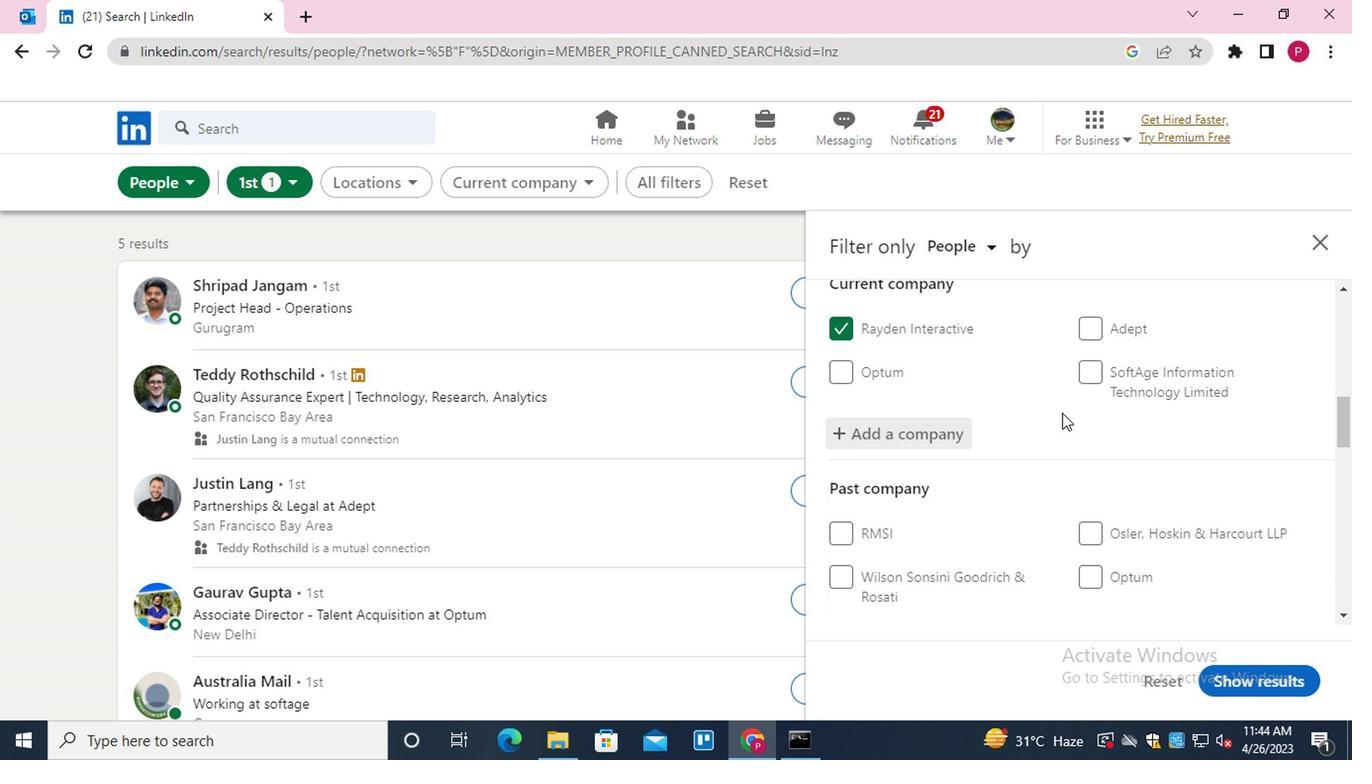 
Action: Mouse scrolled (1048, 416) with delta (0, 0)
Screenshot: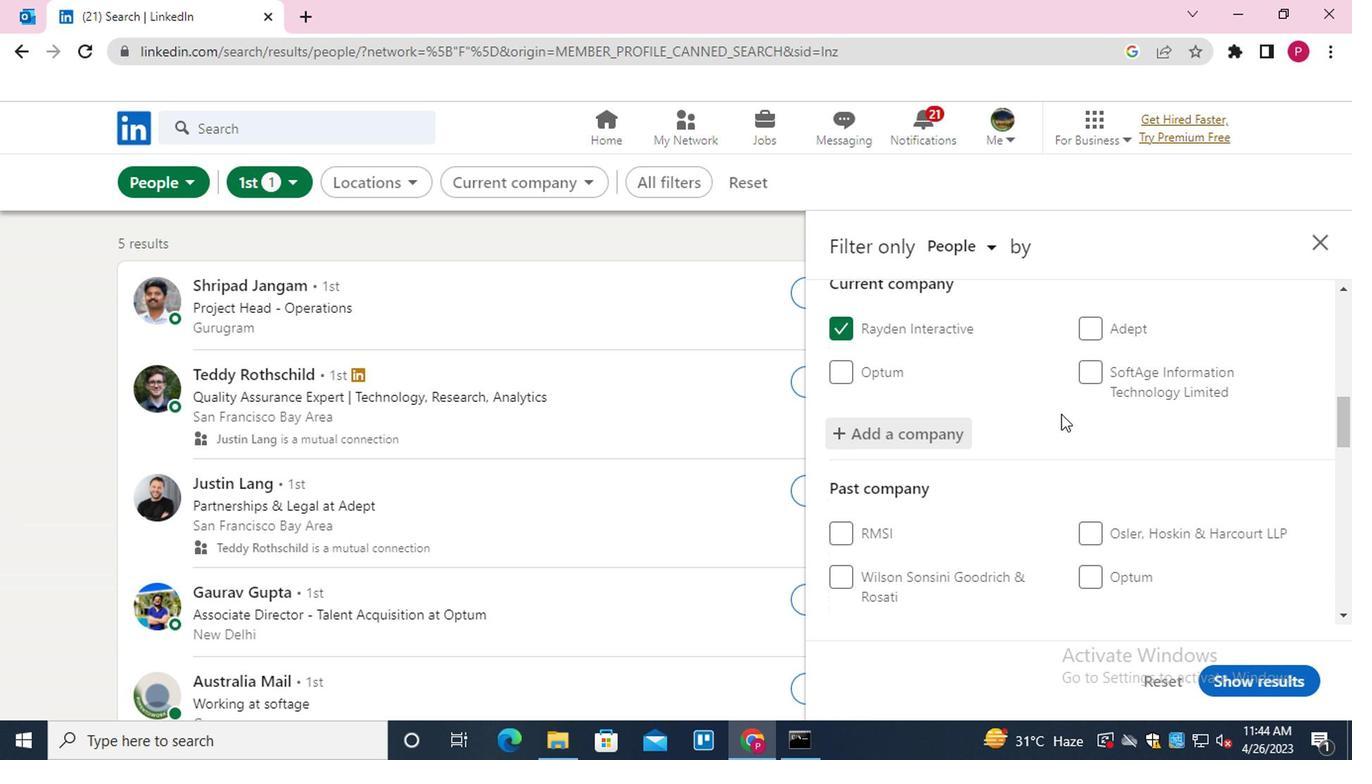 
Action: Mouse scrolled (1048, 416) with delta (0, 0)
Screenshot: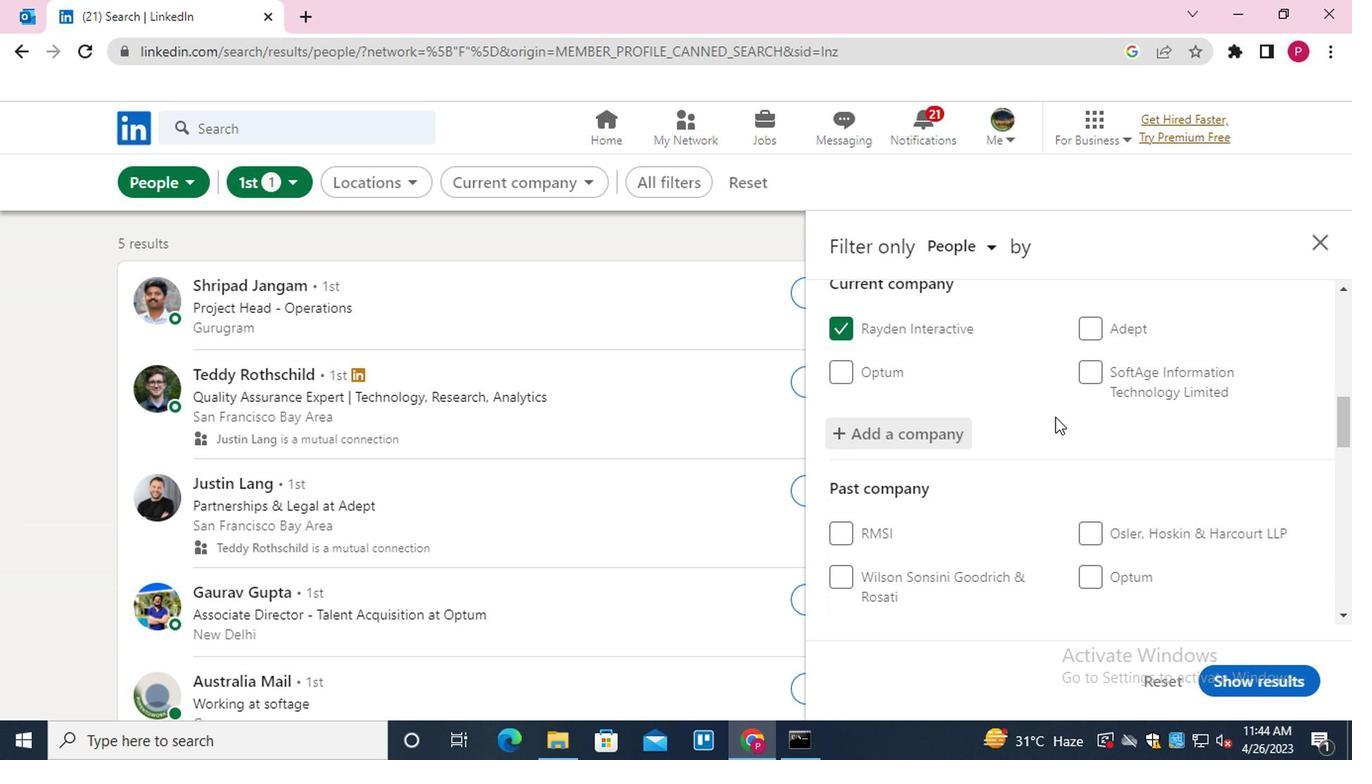 
Action: Mouse moved to (1045, 422)
Screenshot: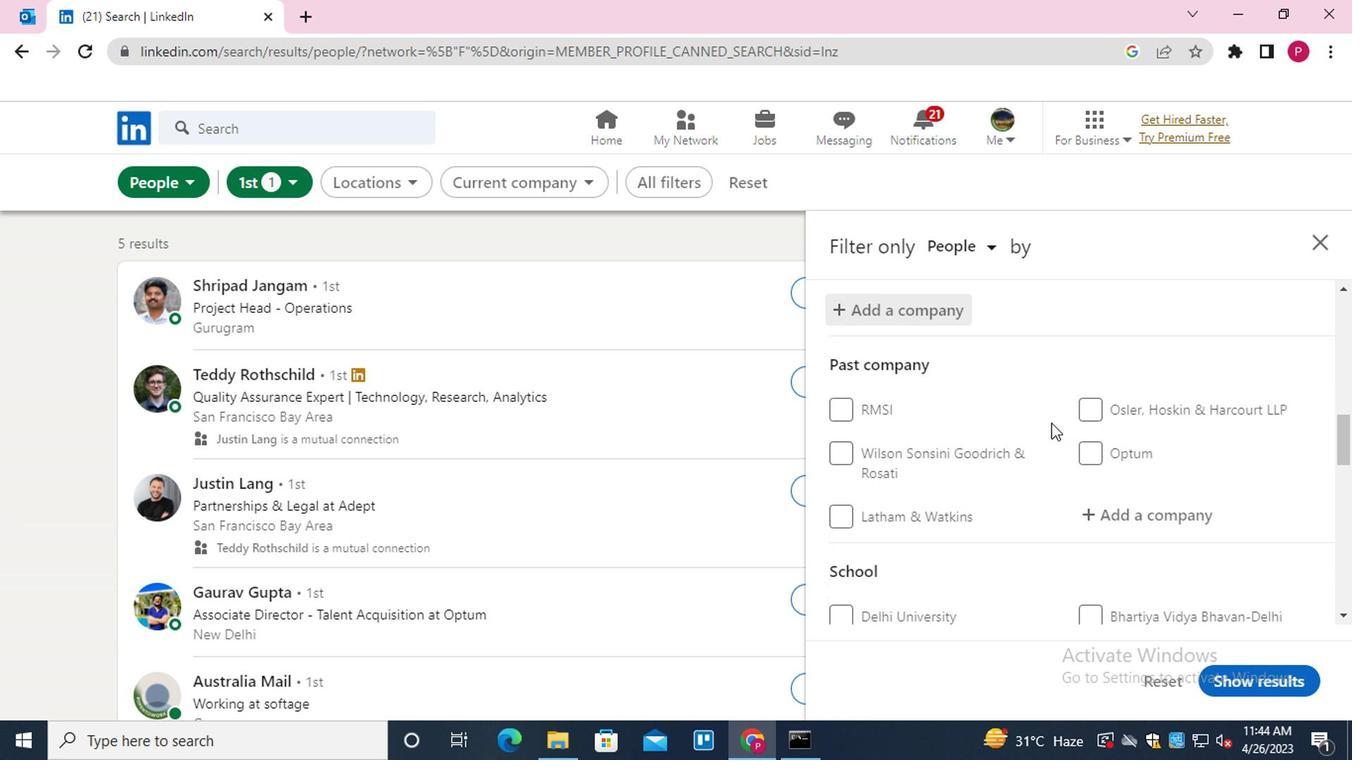 
Action: Mouse scrolled (1045, 421) with delta (0, 0)
Screenshot: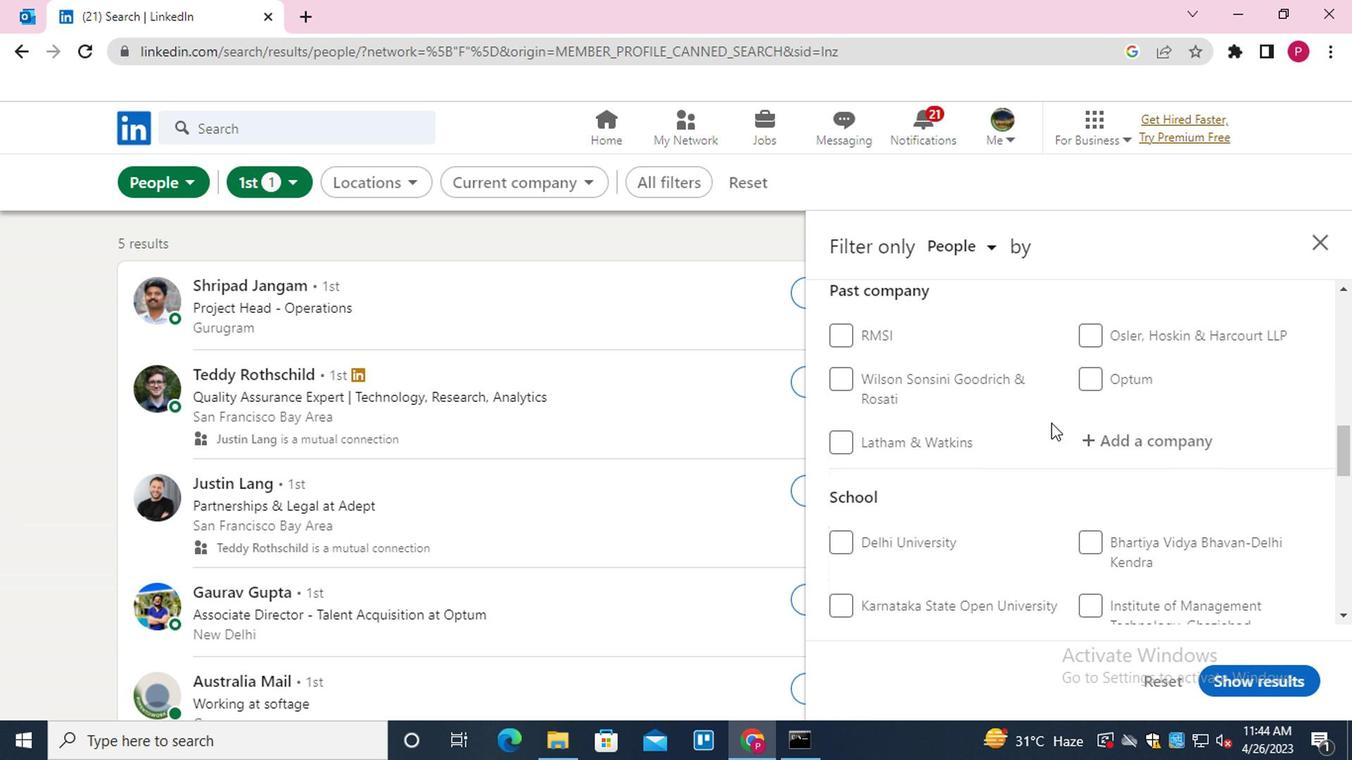 
Action: Mouse scrolled (1045, 421) with delta (0, 0)
Screenshot: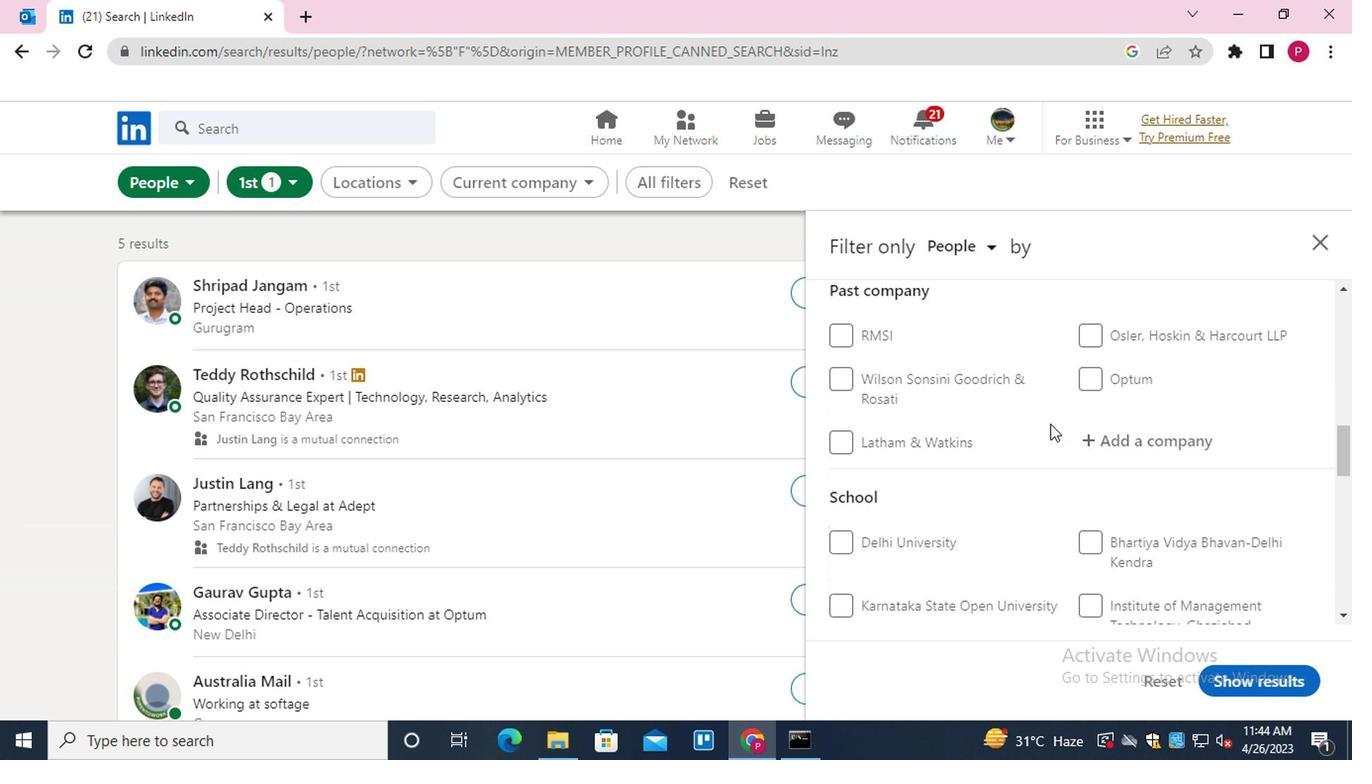 
Action: Mouse moved to (1129, 464)
Screenshot: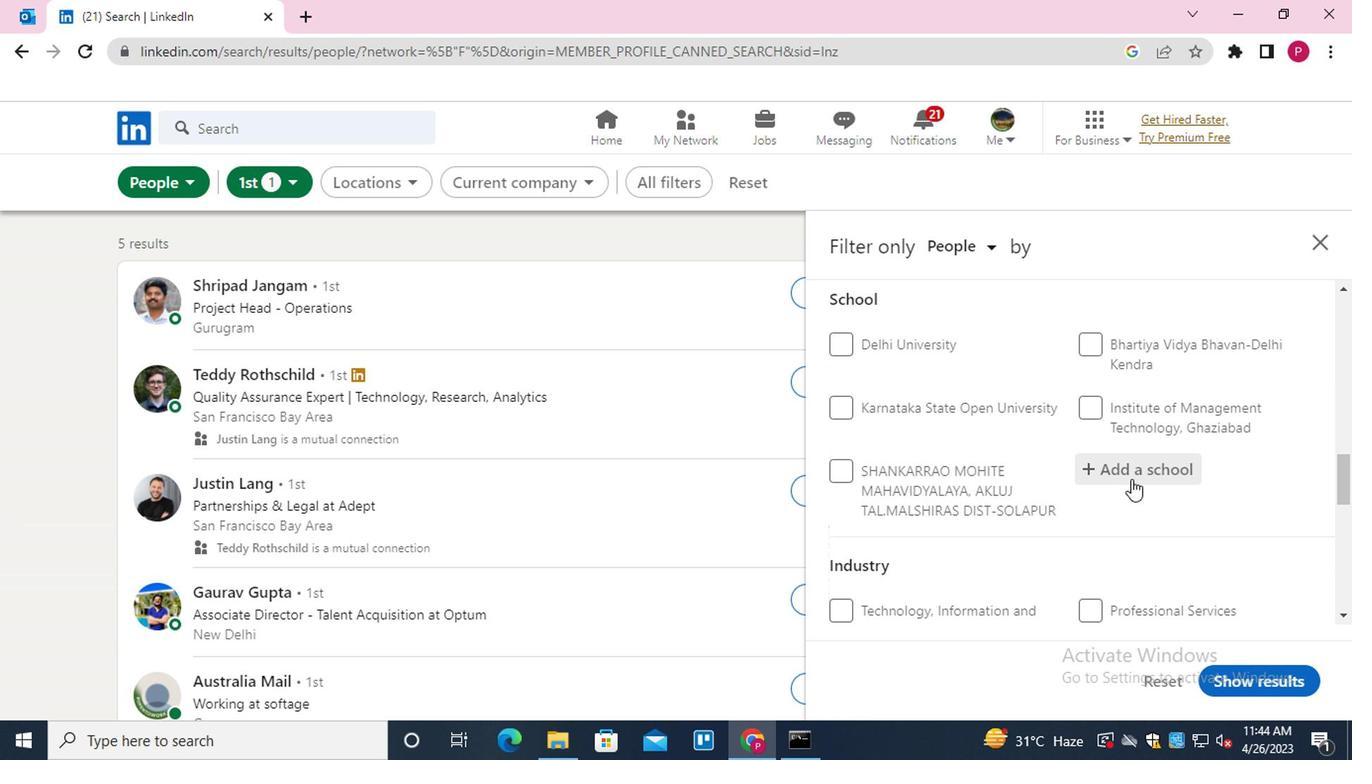 
Action: Mouse pressed left at (1129, 464)
Screenshot: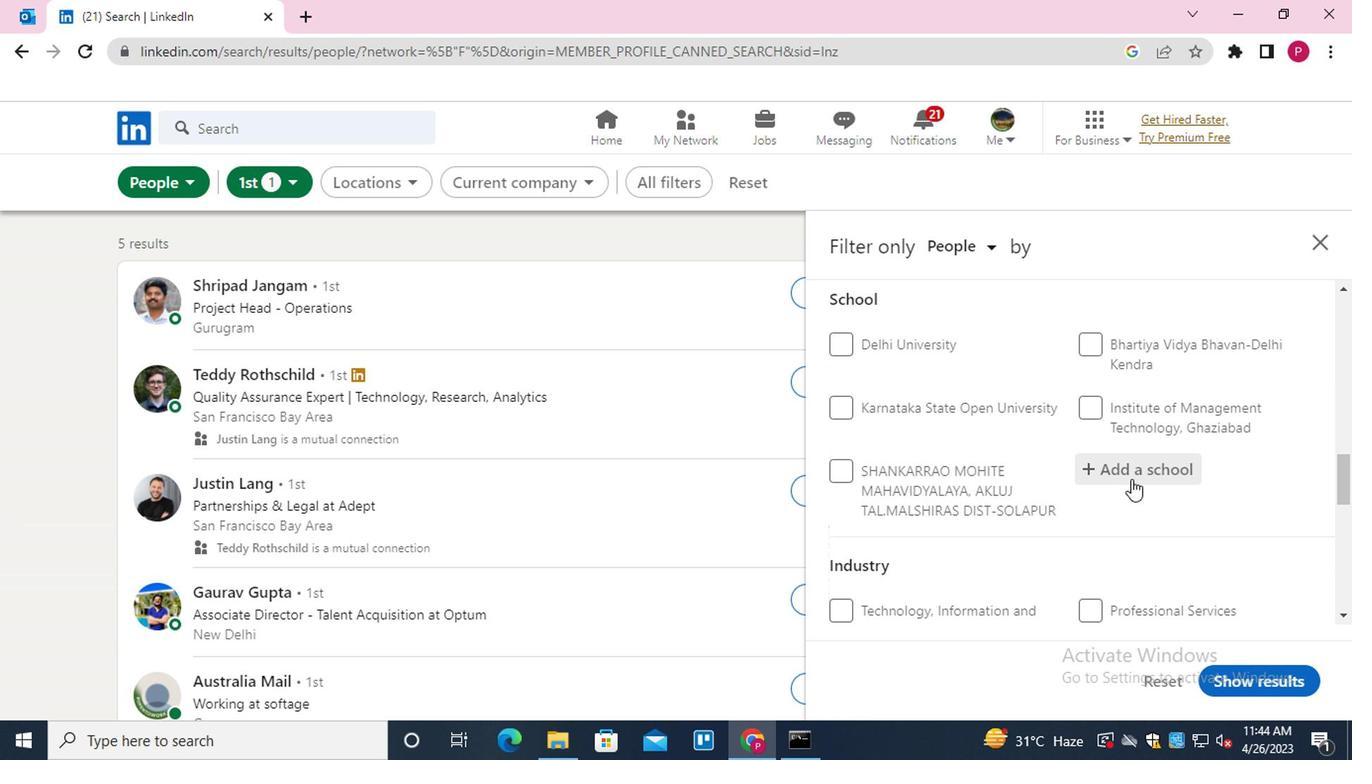 
Action: Mouse scrolled (1129, 462) with delta (0, -1)
Screenshot: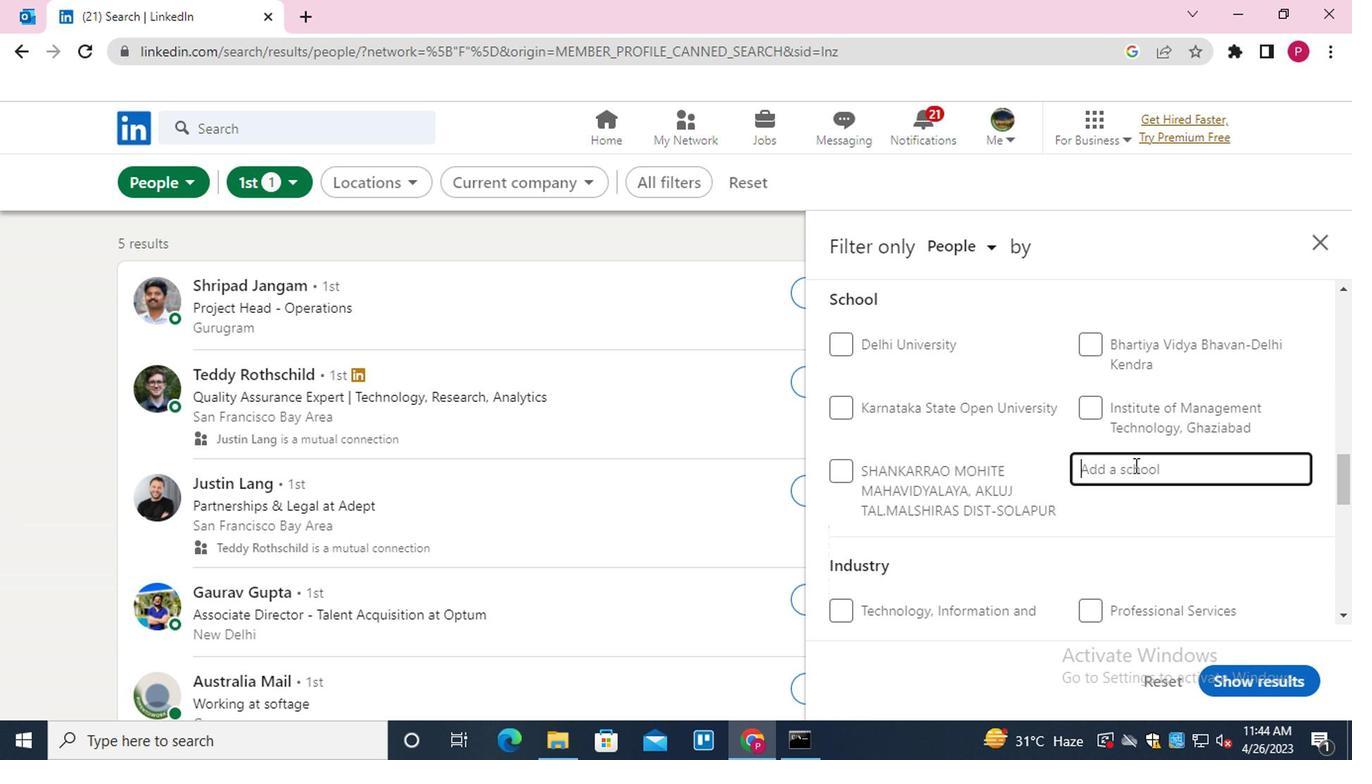 
Action: Key pressed <Key.shift>INSTITUTE<Key.space>OF<Key.space><Key.shift><Key.shift>EXC
Screenshot: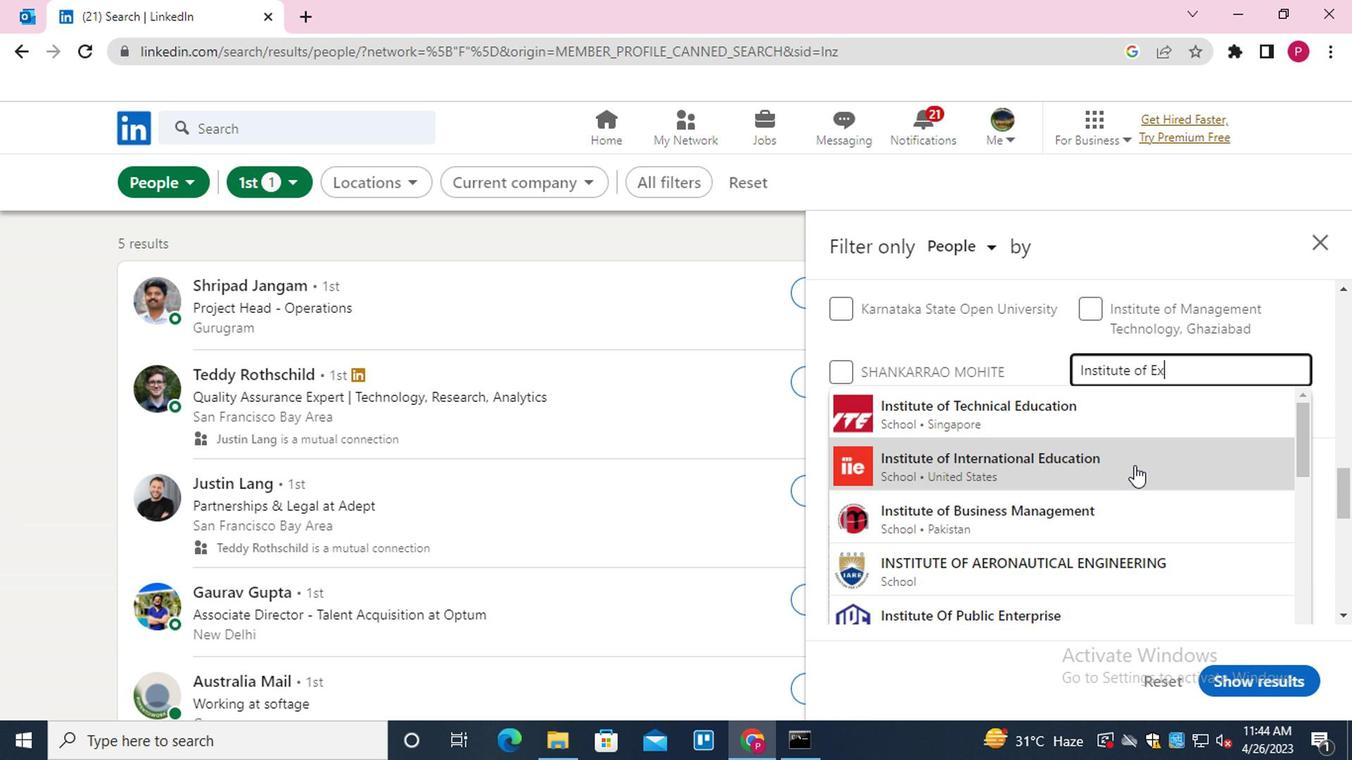 
Action: Mouse moved to (1090, 576)
Screenshot: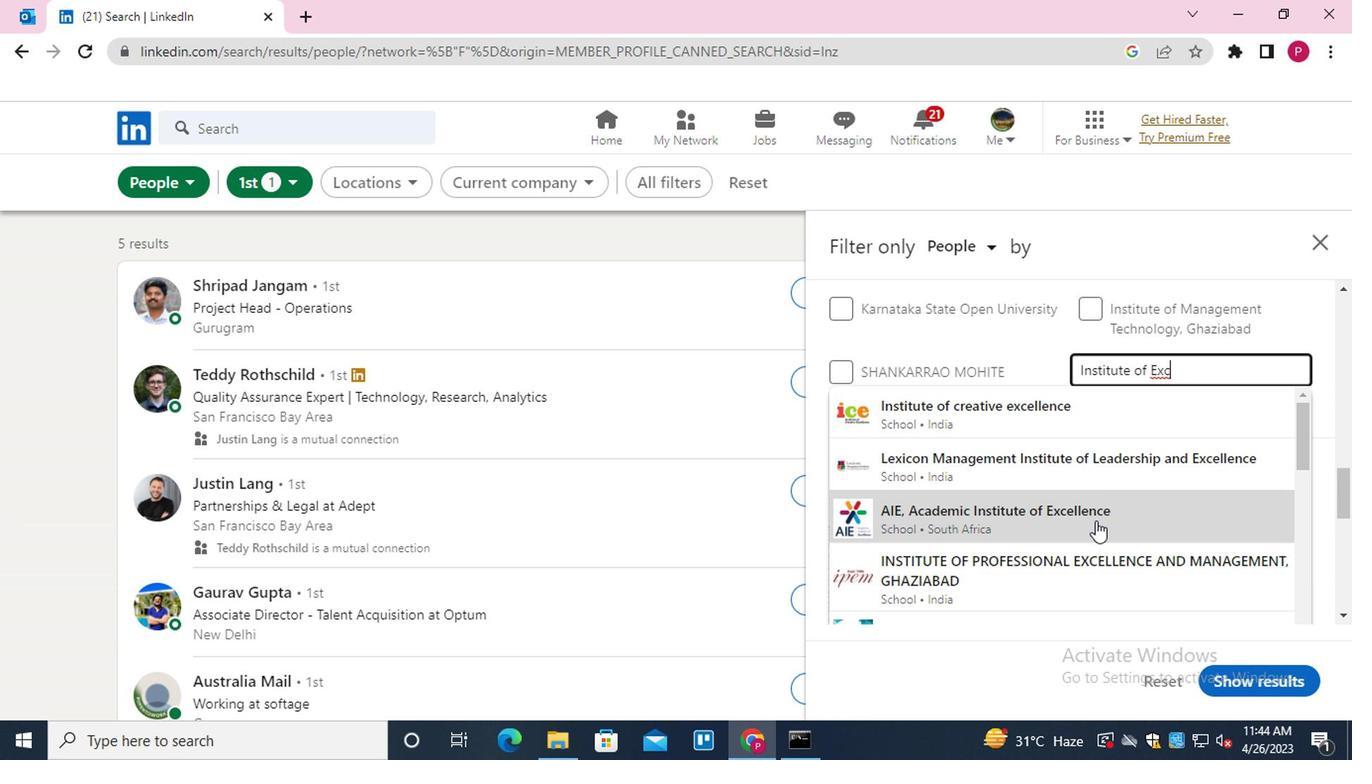 
Action: Mouse scrolled (1090, 576) with delta (0, 0)
Screenshot: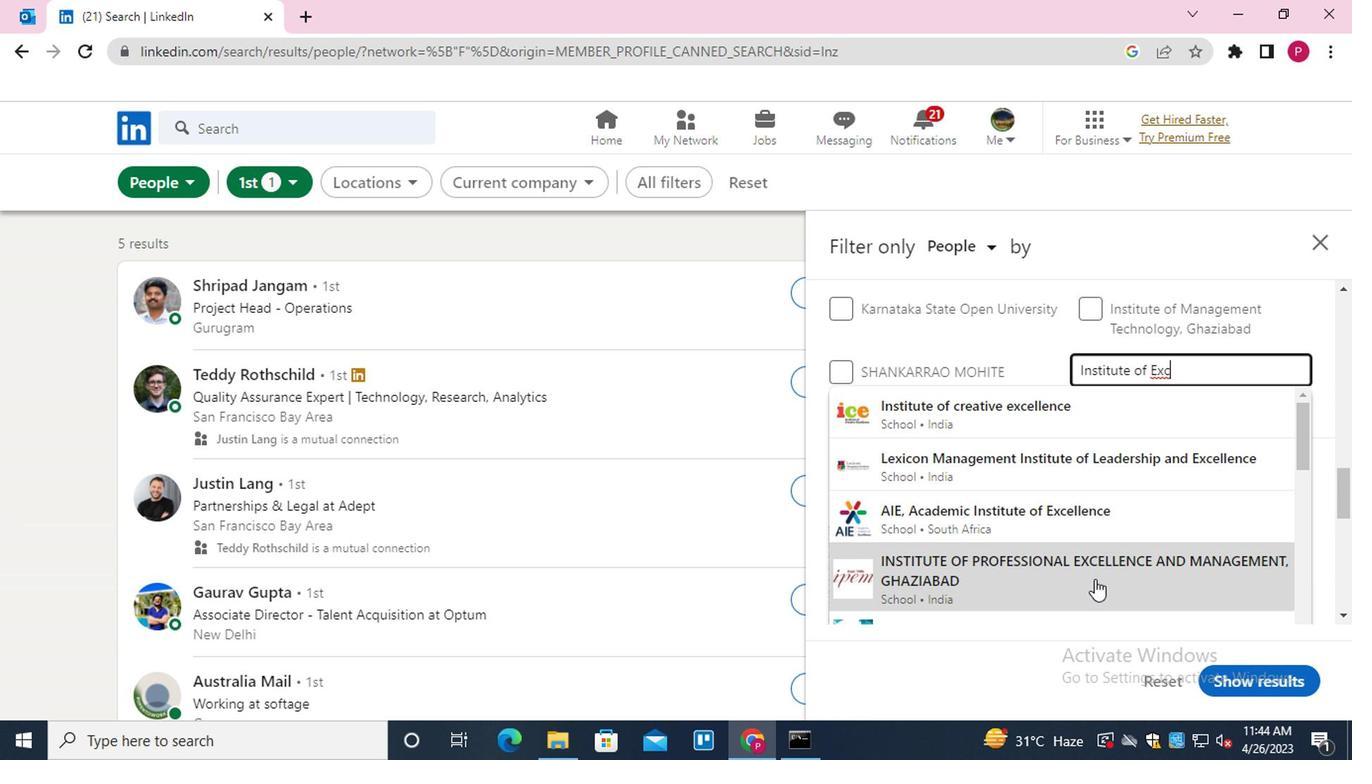 
Action: Mouse scrolled (1090, 576) with delta (0, 0)
Screenshot: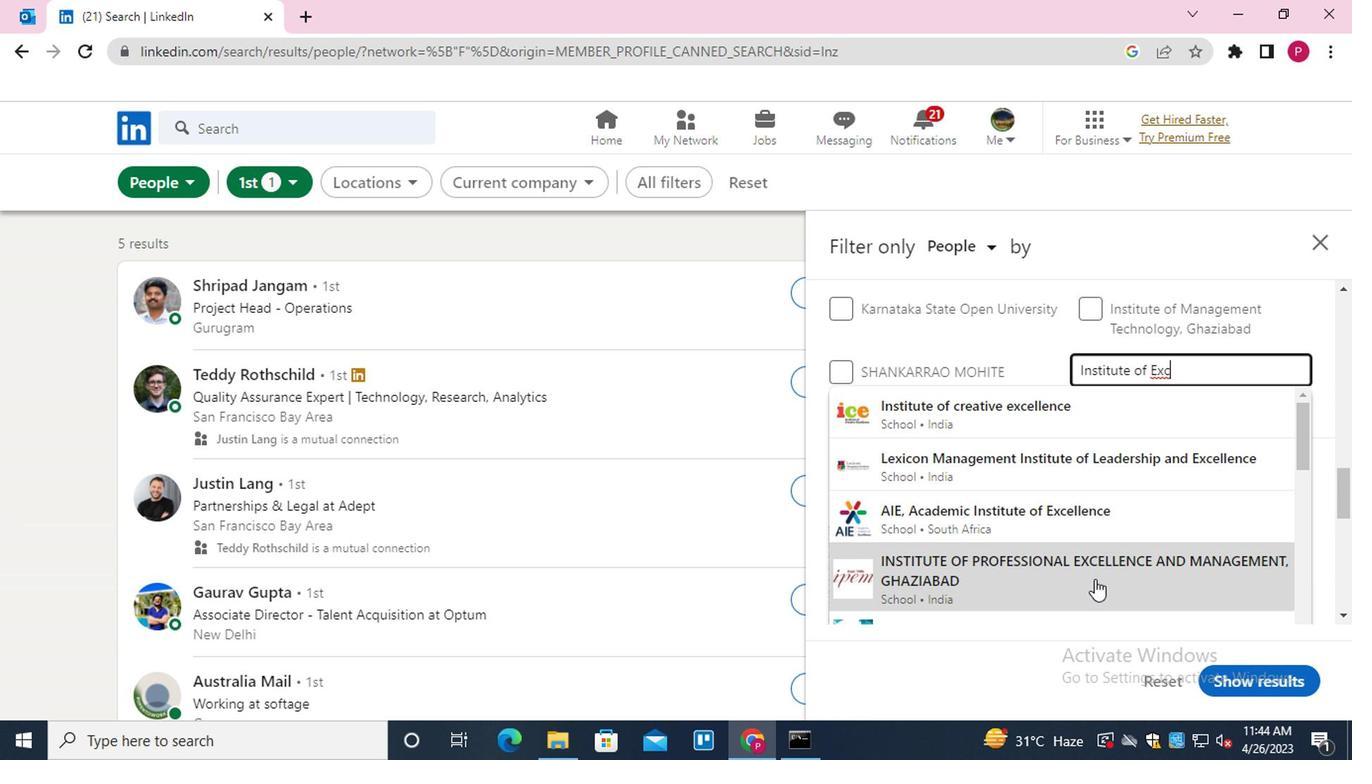 
Action: Mouse moved to (1098, 554)
Screenshot: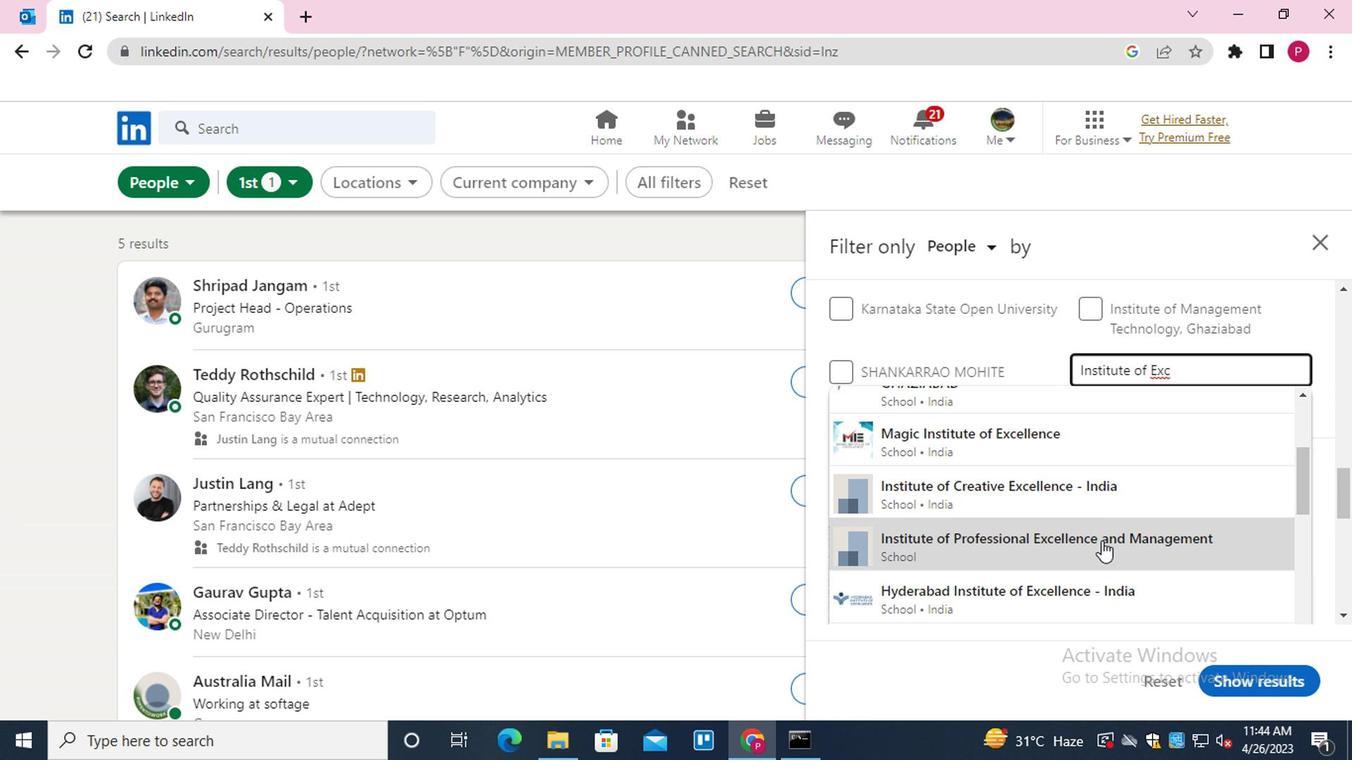 
Action: Key pressed ELLENCE<Key.space>IN<Key.space><Key.shift>HIGHER
Screenshot: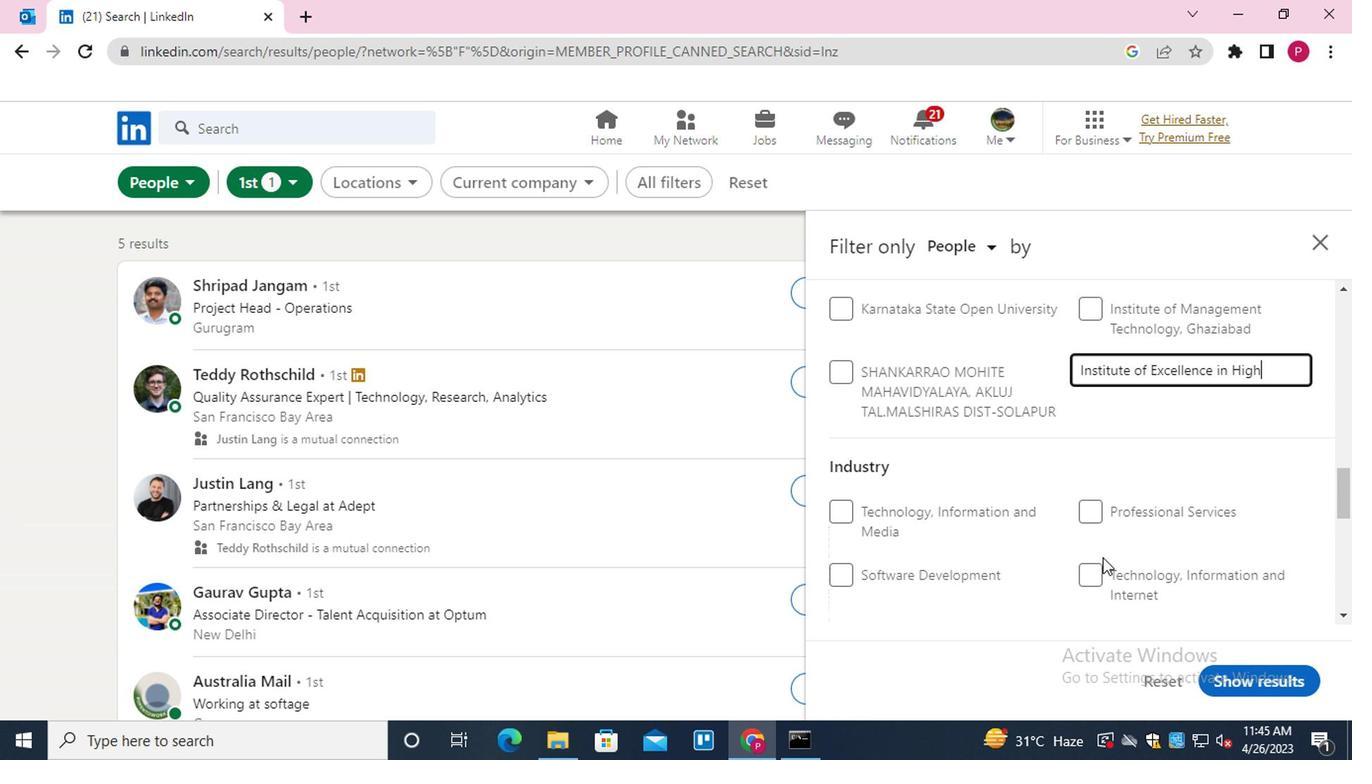 
Action: Mouse moved to (1107, 539)
Screenshot: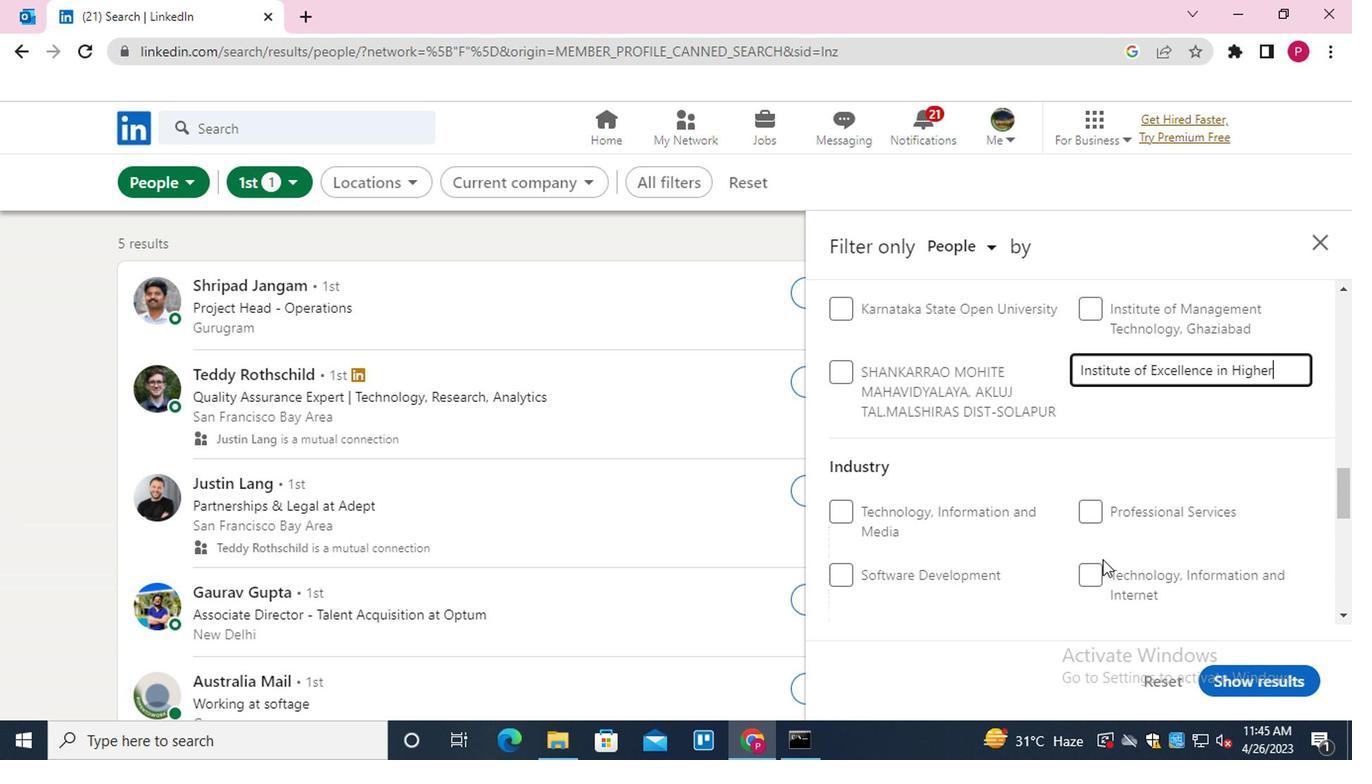 
Action: Key pressed <Key.space><Key.shift>EDUCAR<Key.backspace>TION<Key.space>
Screenshot: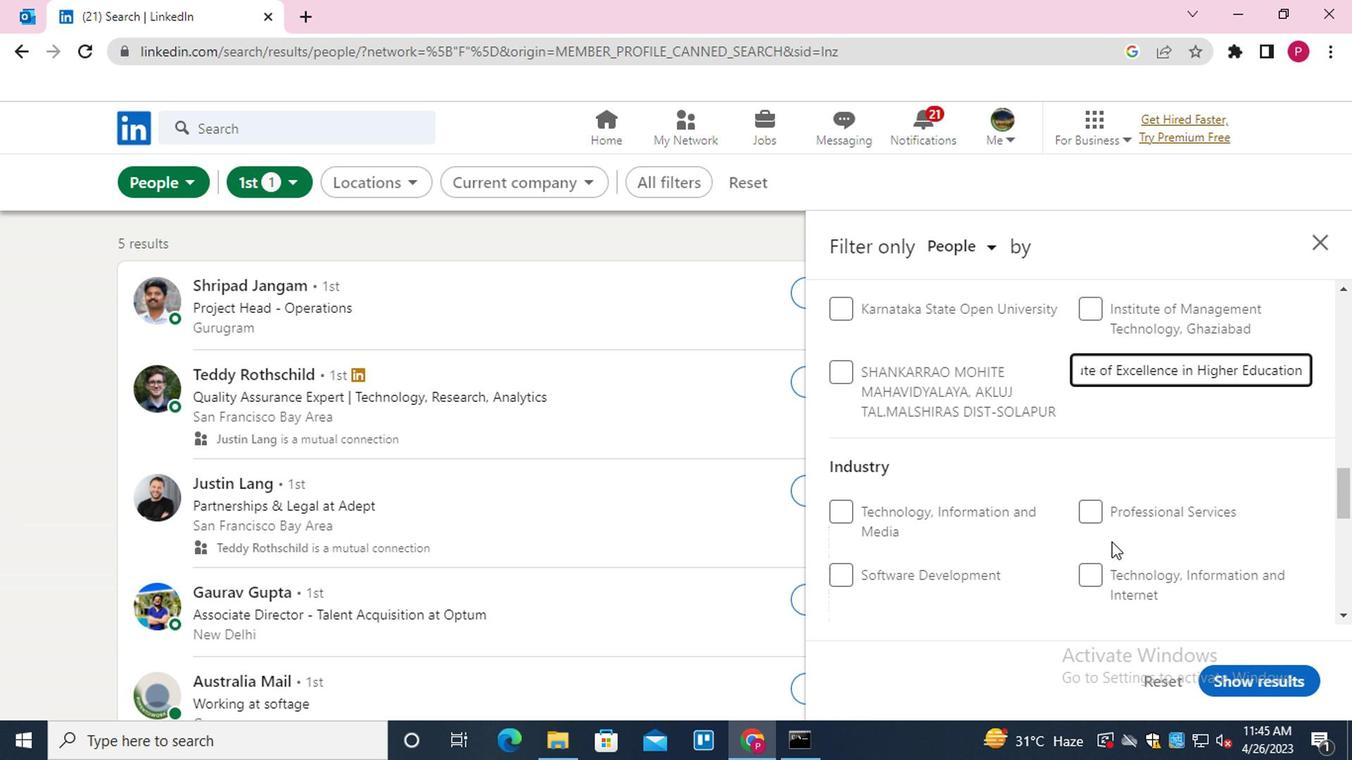 
Action: Mouse moved to (1148, 498)
Screenshot: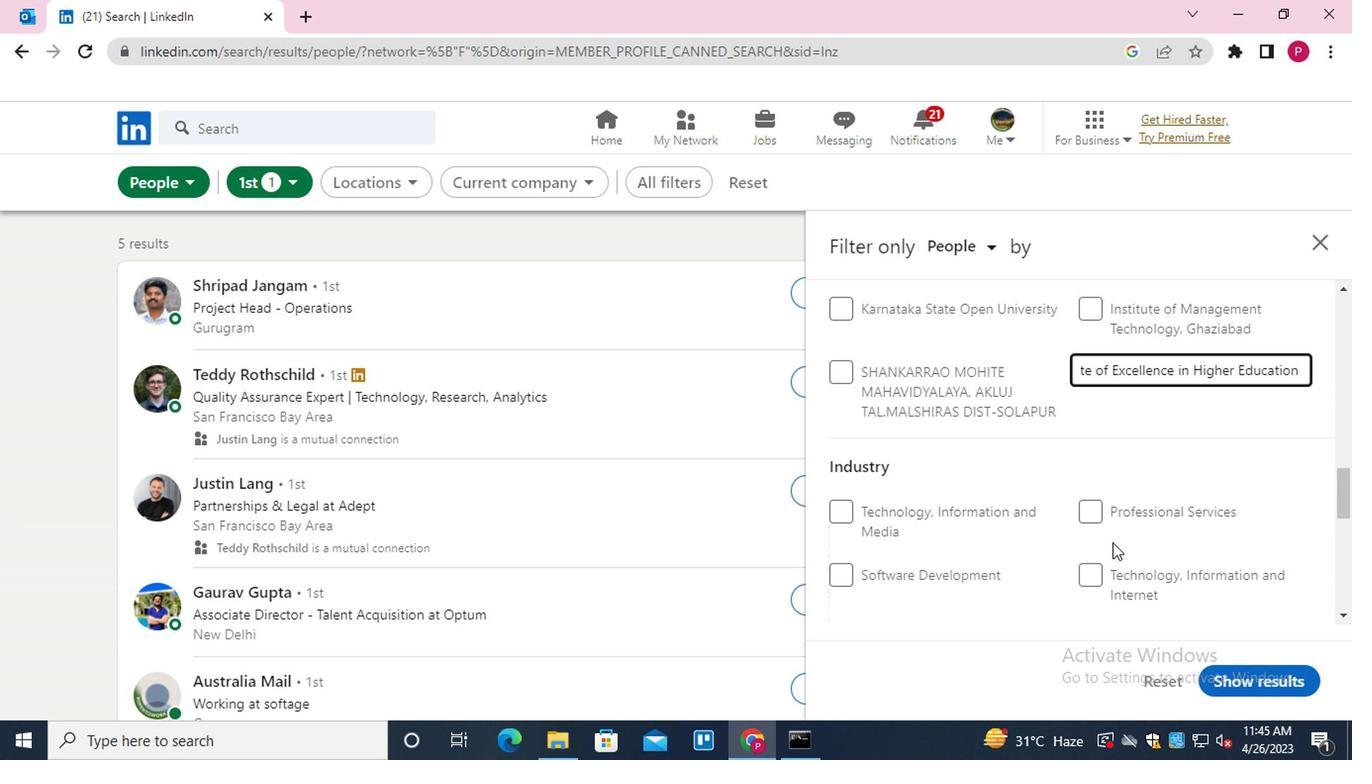 
Action: Key pressed <Key.enter>
Screenshot: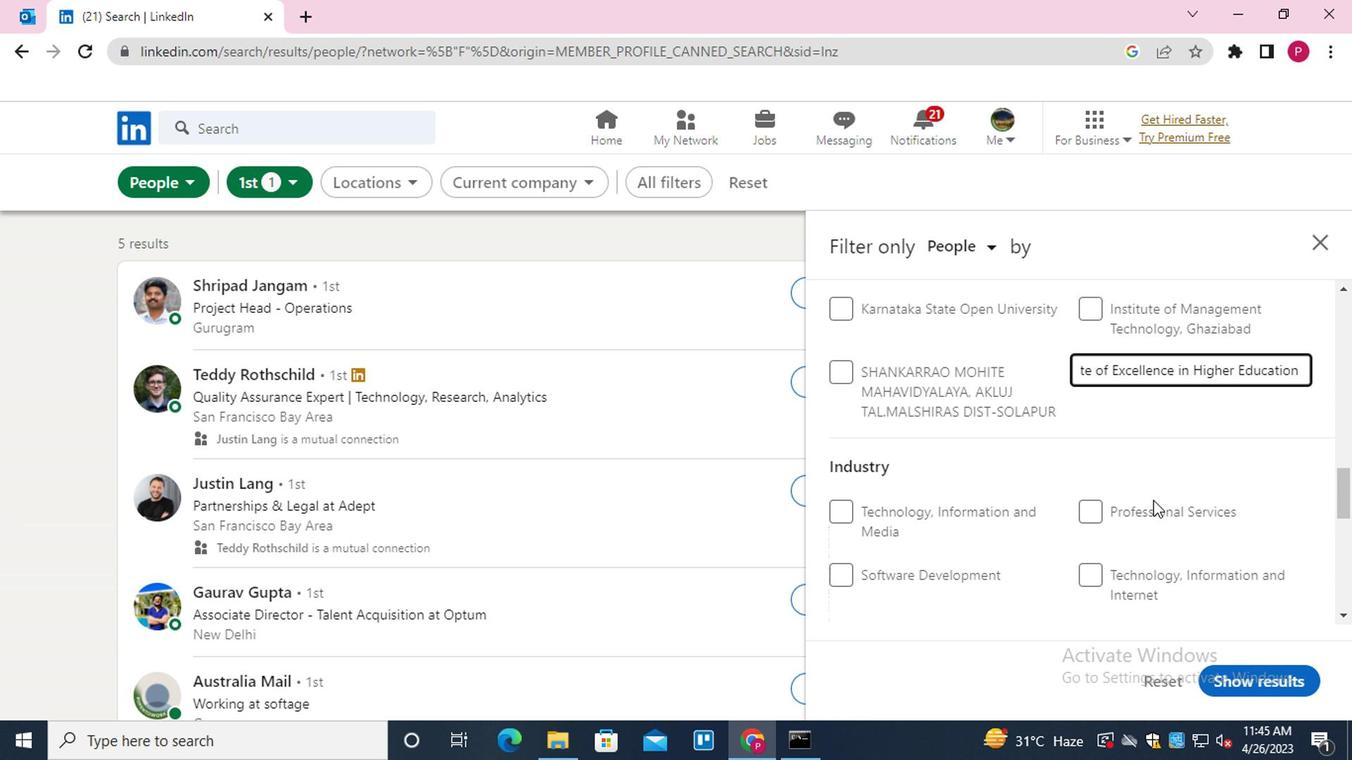
Action: Mouse moved to (1121, 457)
Screenshot: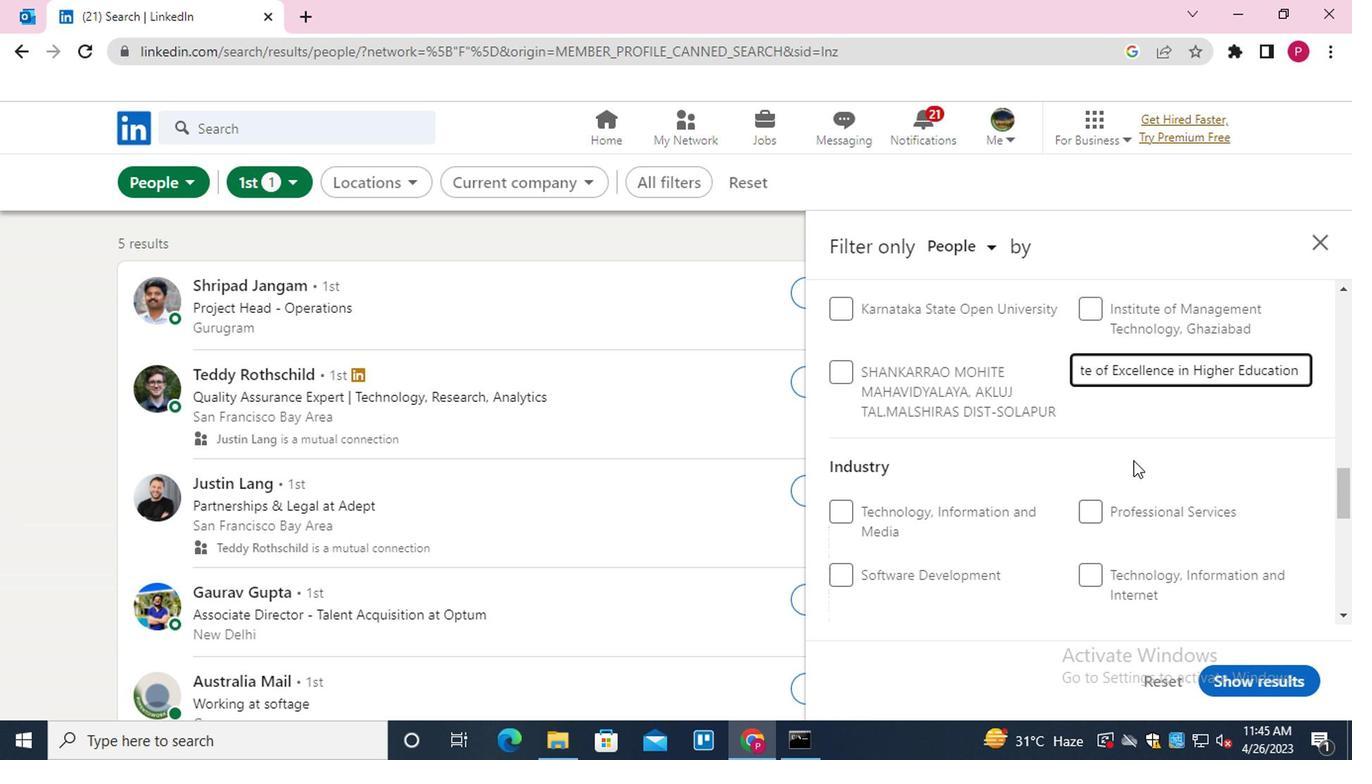 
Action: Mouse scrolled (1121, 457) with delta (0, 0)
Screenshot: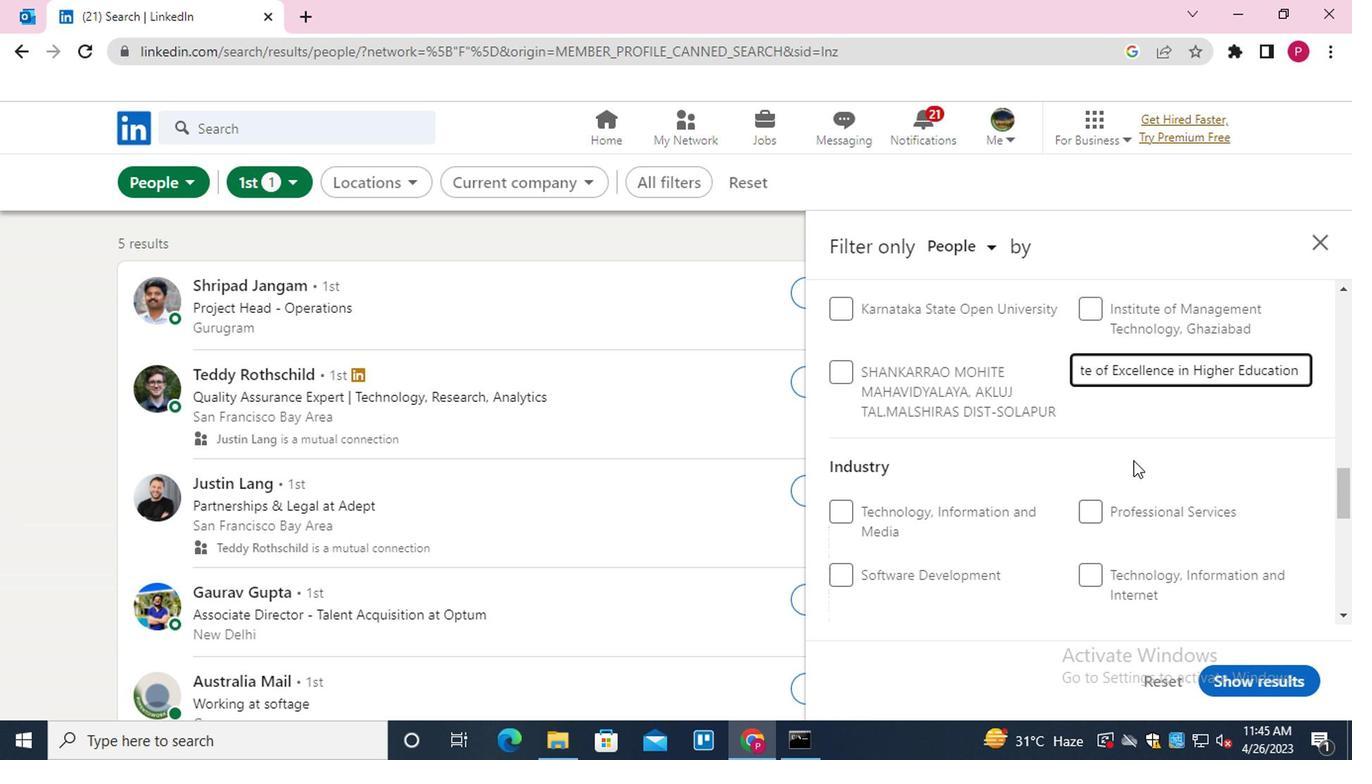 
Action: Mouse moved to (1191, 528)
Screenshot: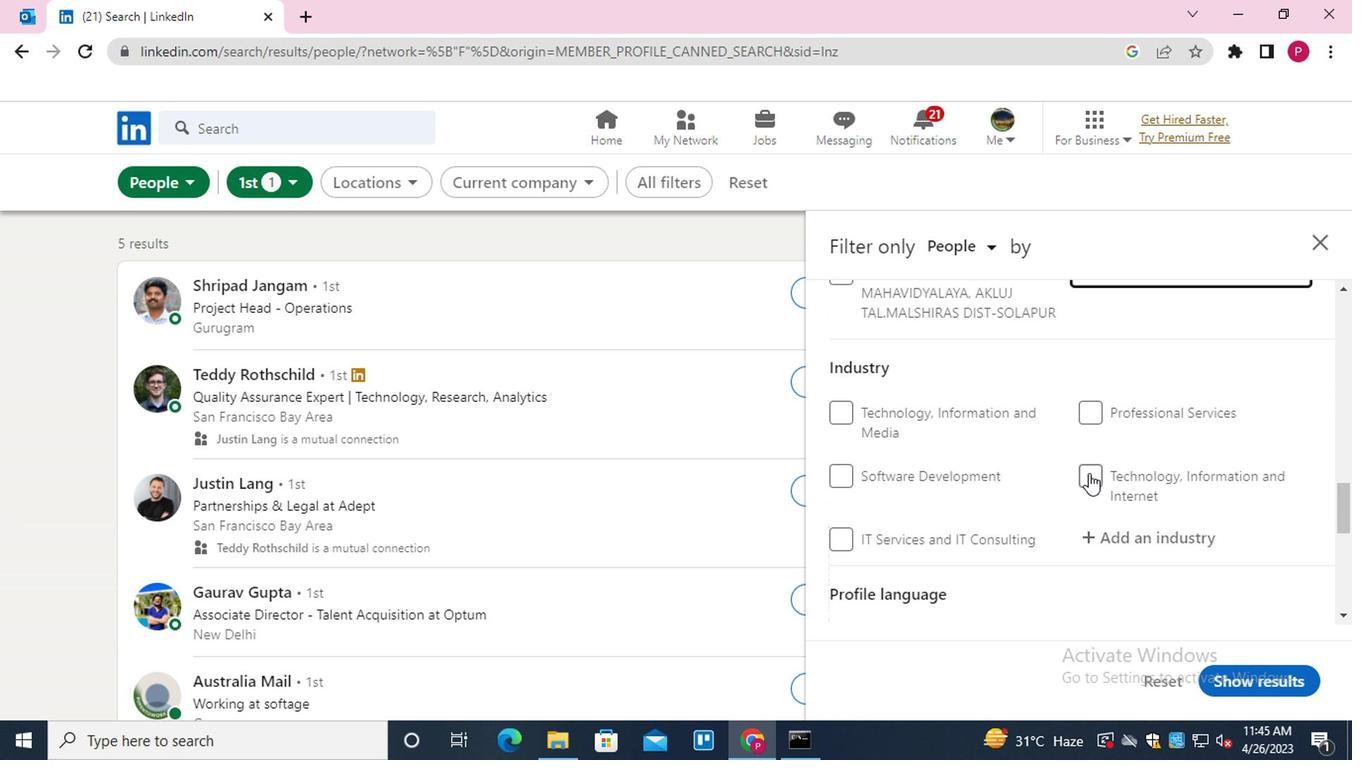 
Action: Mouse pressed left at (1191, 528)
Screenshot: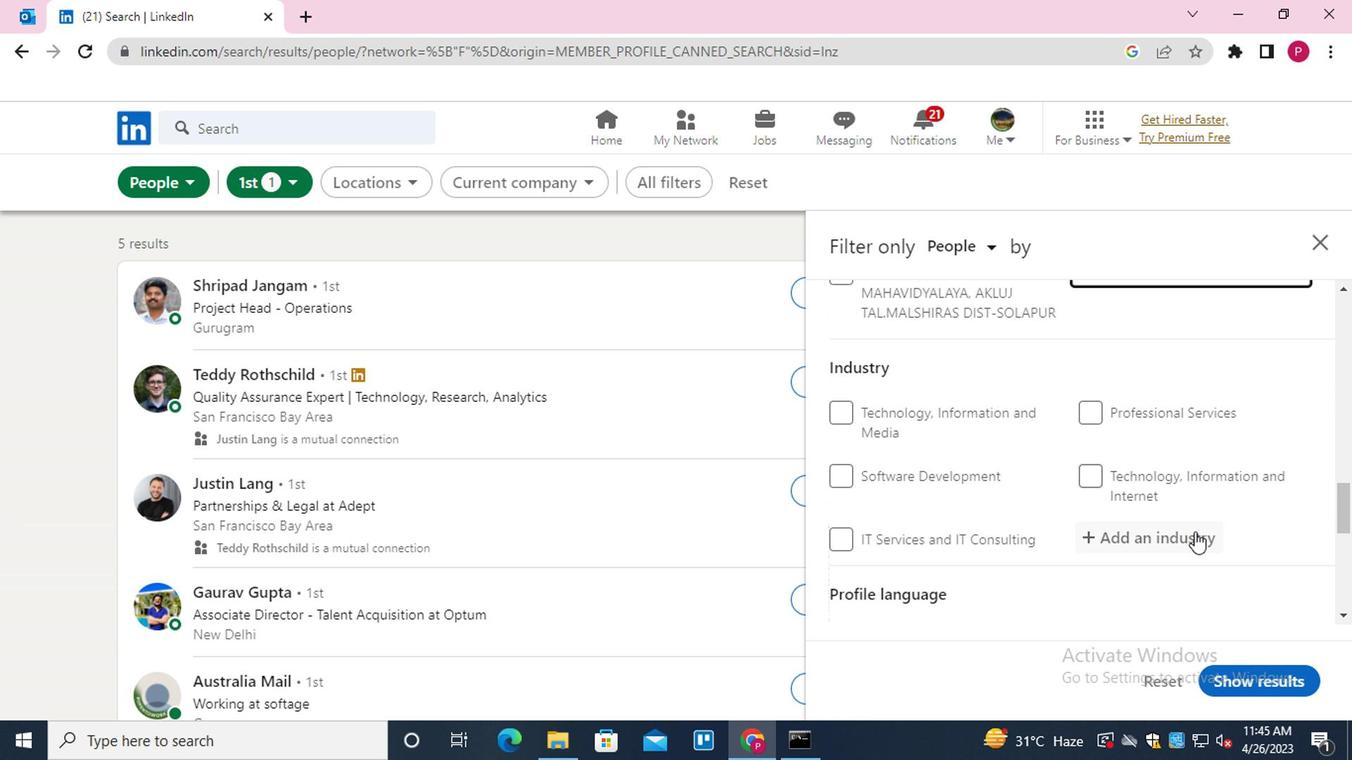 
Action: Key pressed <Key.shift>MINING
Screenshot: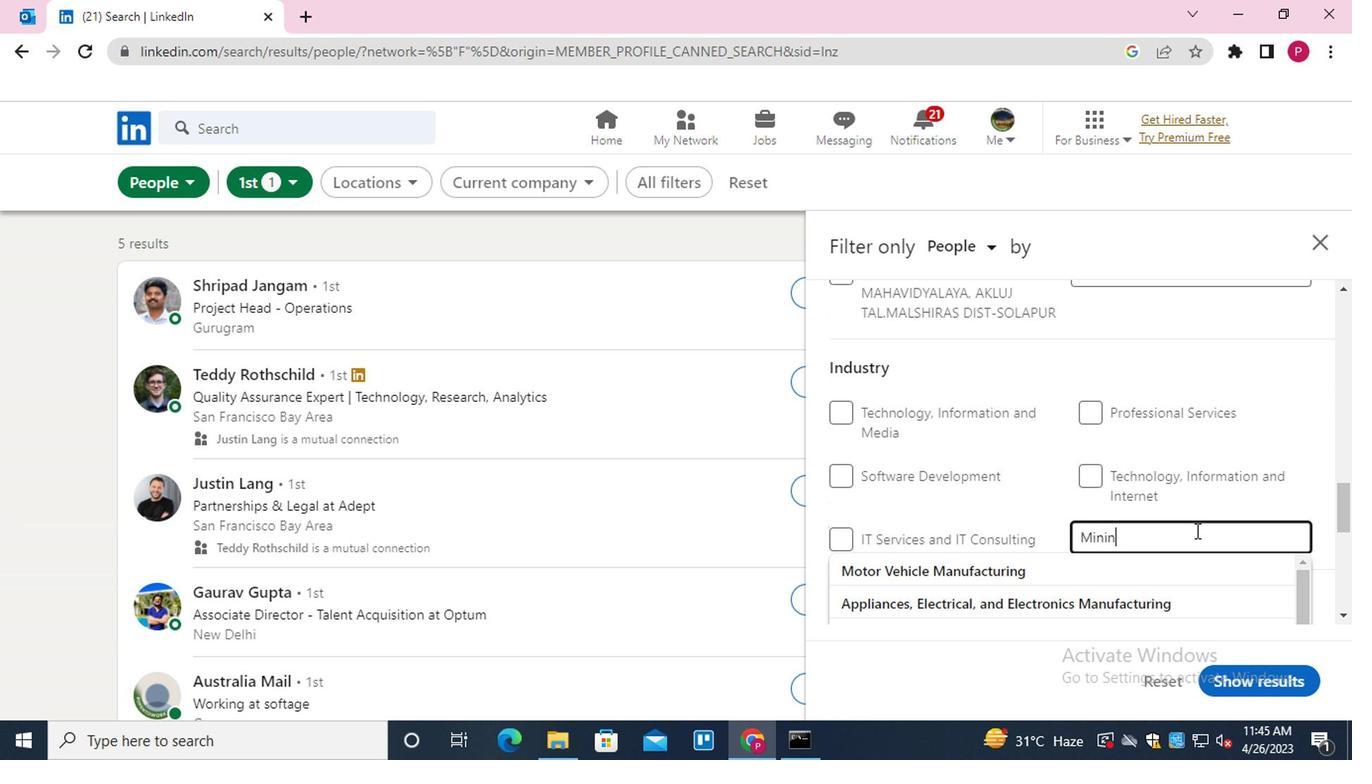 
Action: Mouse moved to (1205, 381)
Screenshot: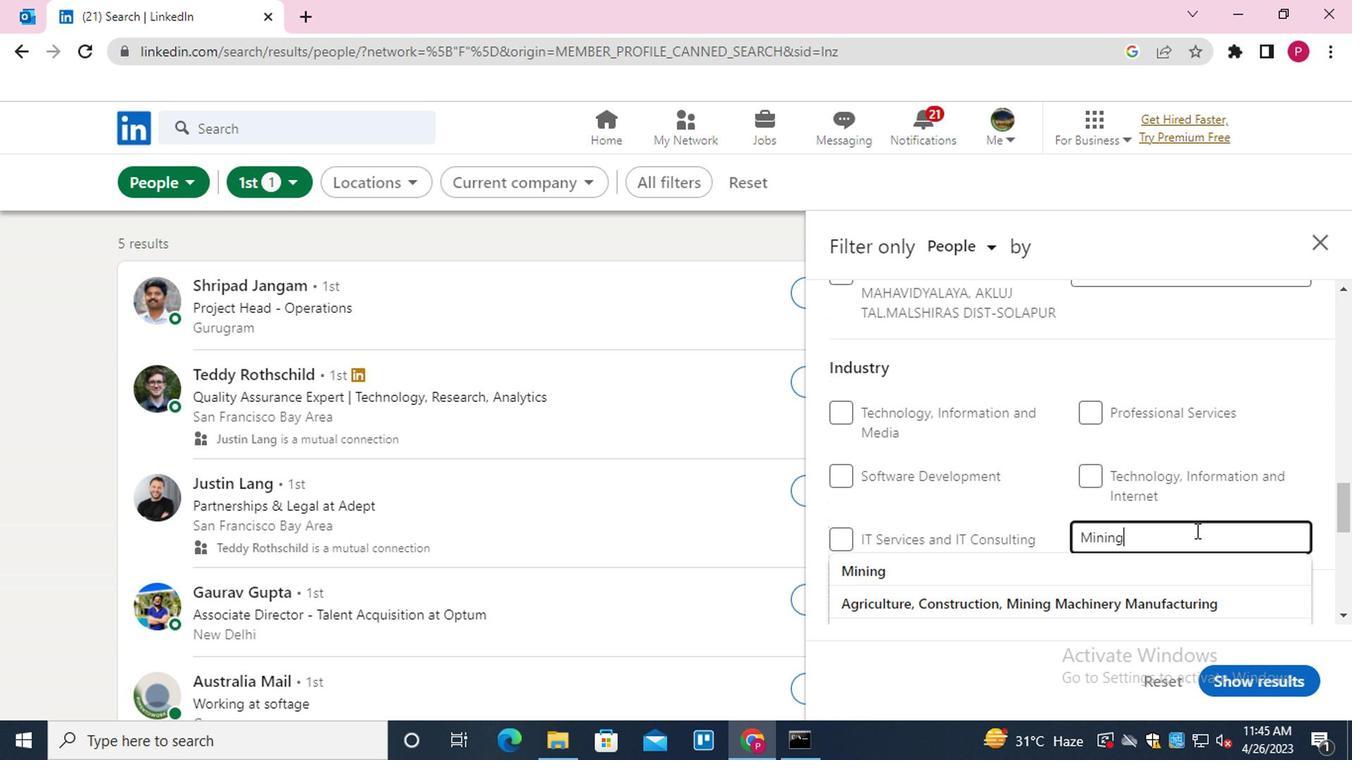 
Action: Mouse scrolled (1205, 380) with delta (0, -1)
Screenshot: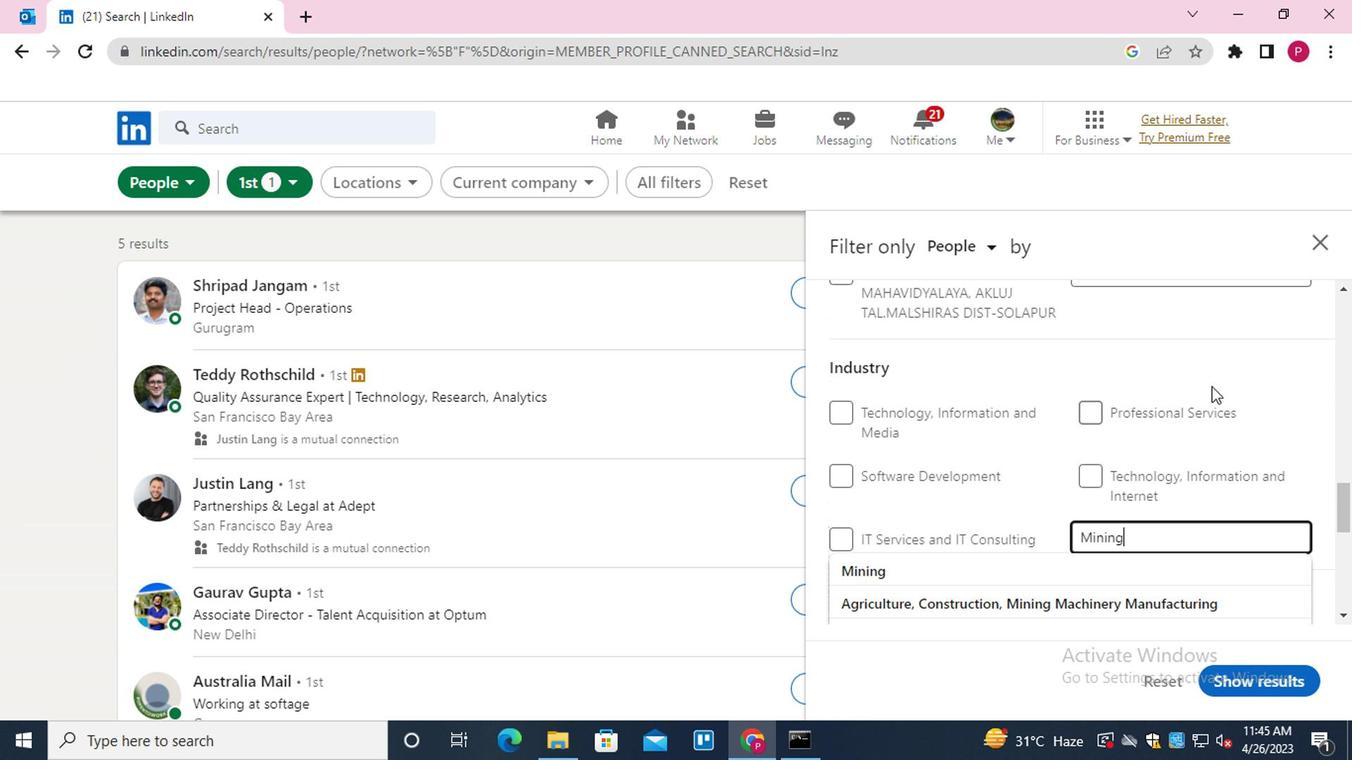 
Action: Mouse scrolled (1205, 380) with delta (0, -1)
Screenshot: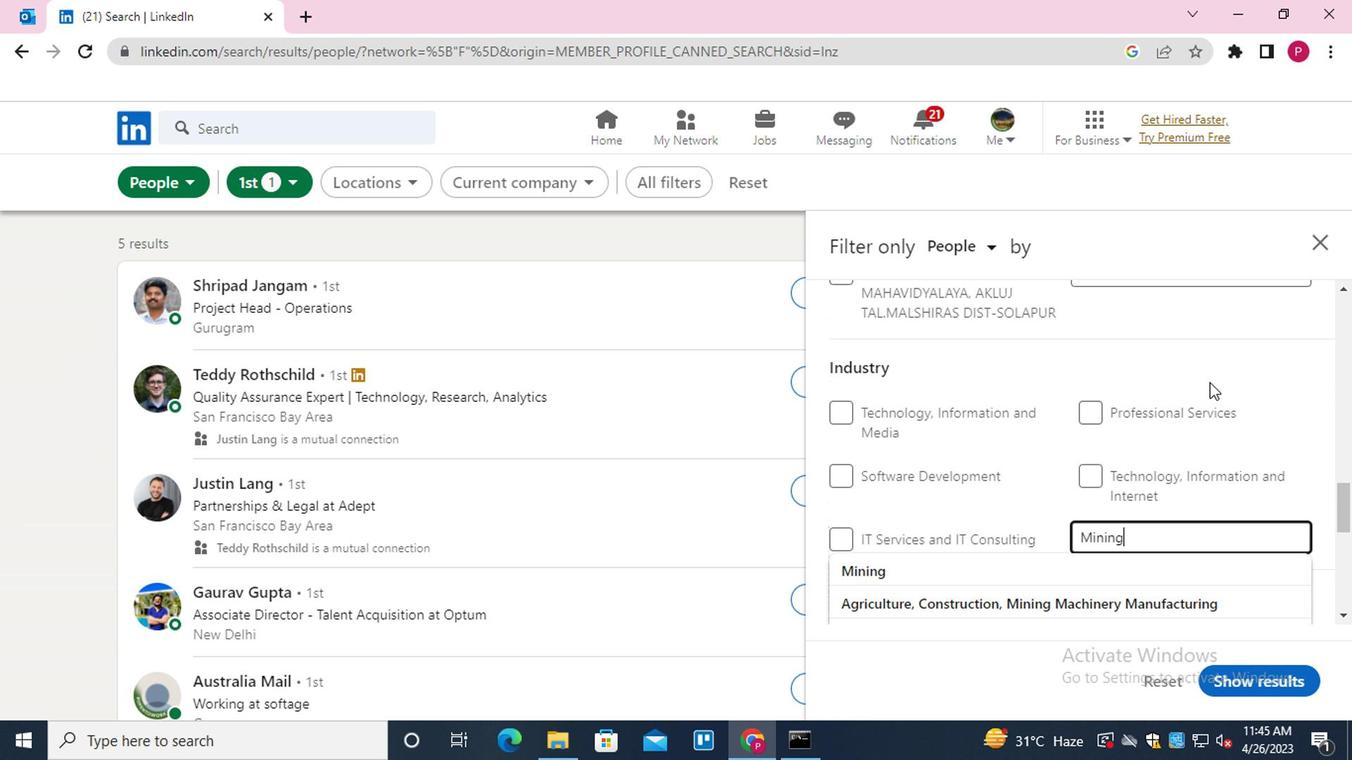 
Action: Key pressed <Key.enter>
Screenshot: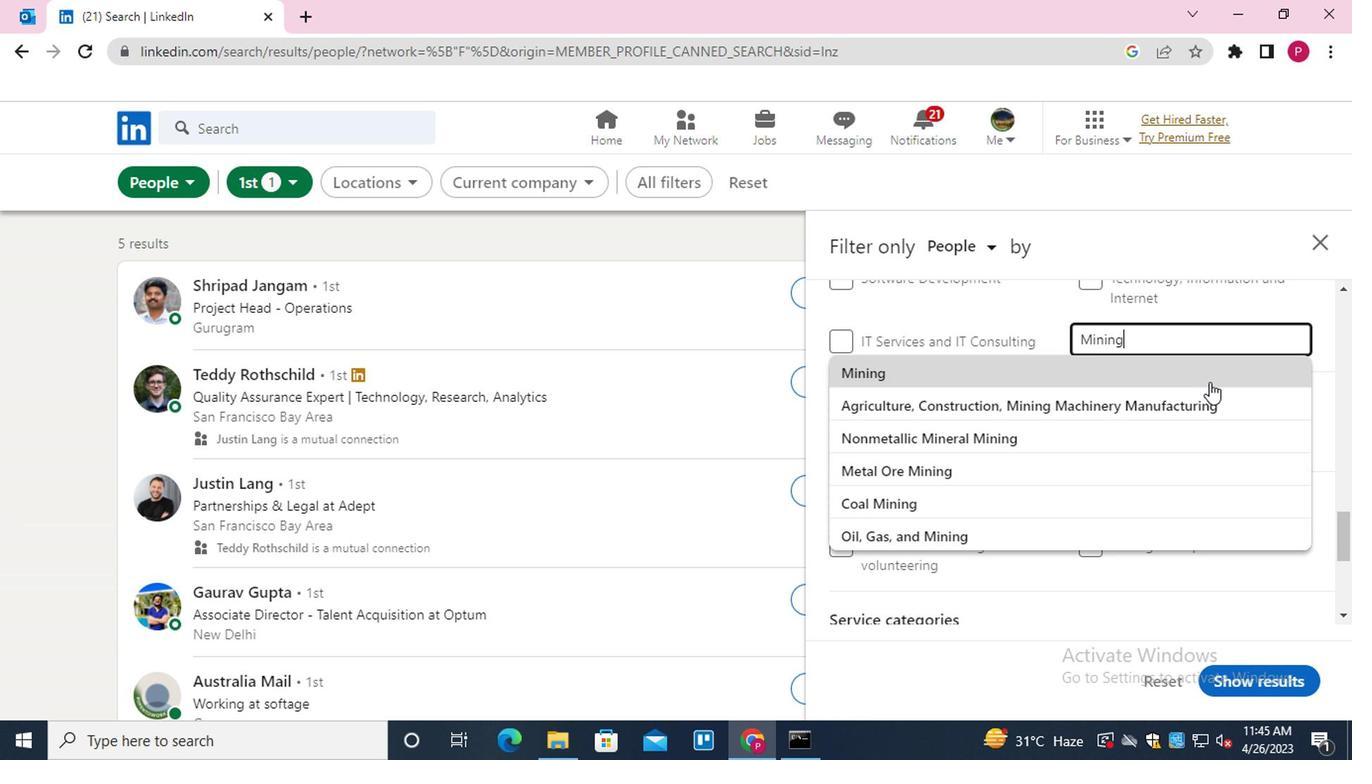 
Action: Mouse moved to (903, 454)
Screenshot: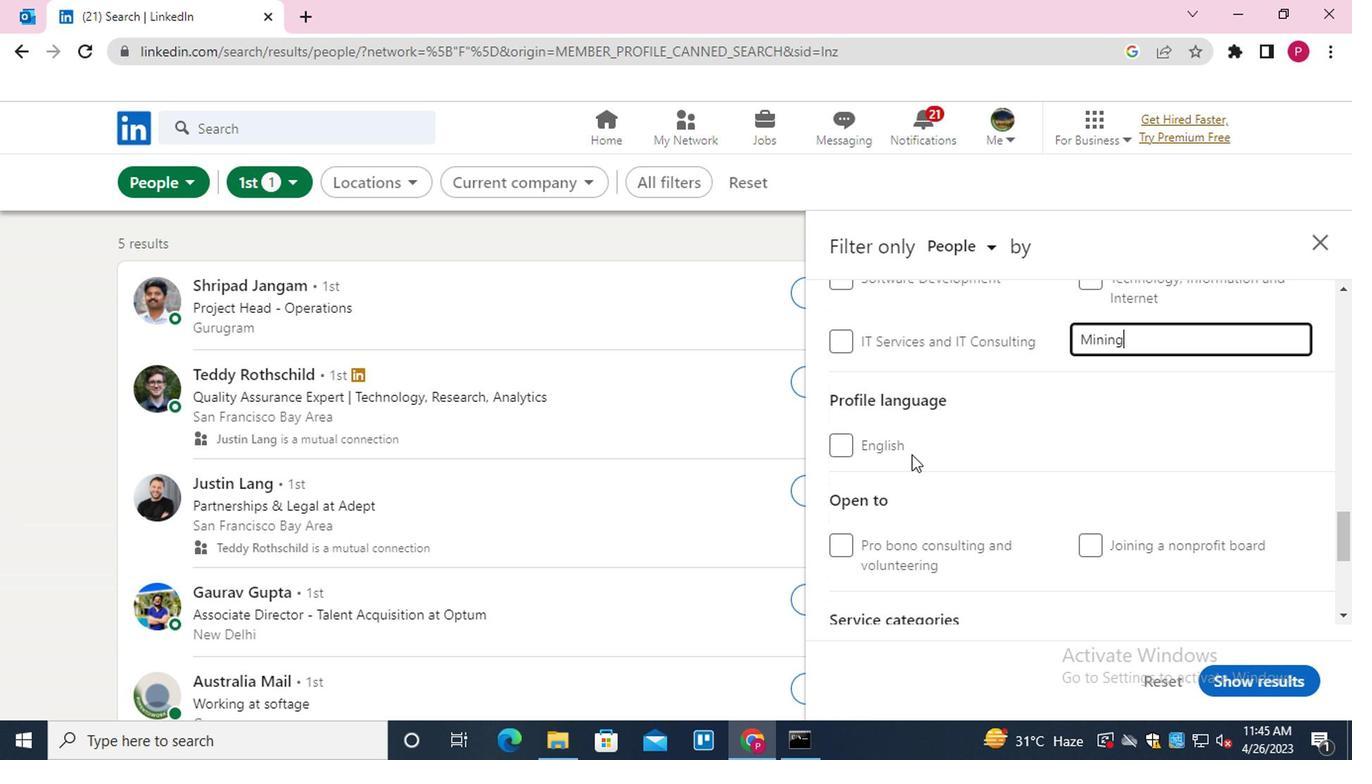 
Action: Mouse scrolled (903, 454) with delta (0, 0)
Screenshot: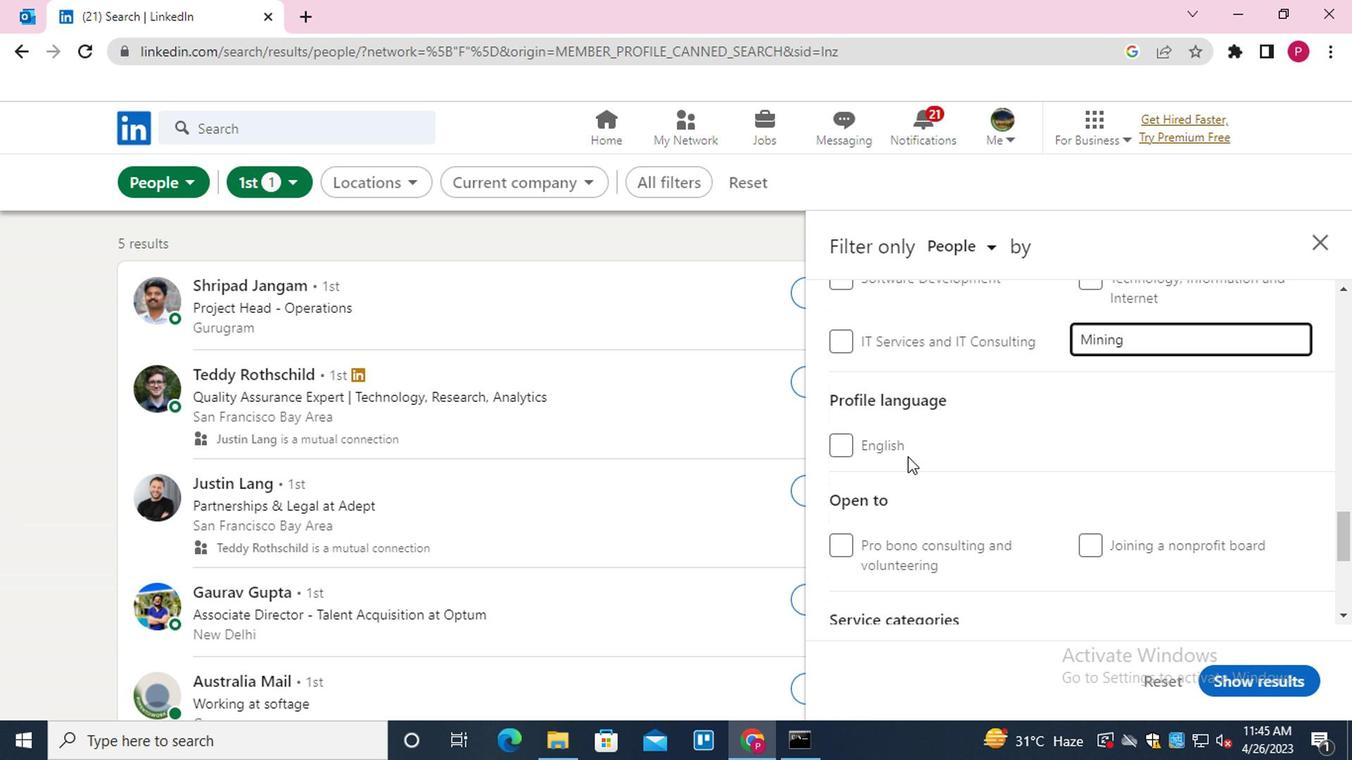 
Action: Mouse scrolled (903, 454) with delta (0, 0)
Screenshot: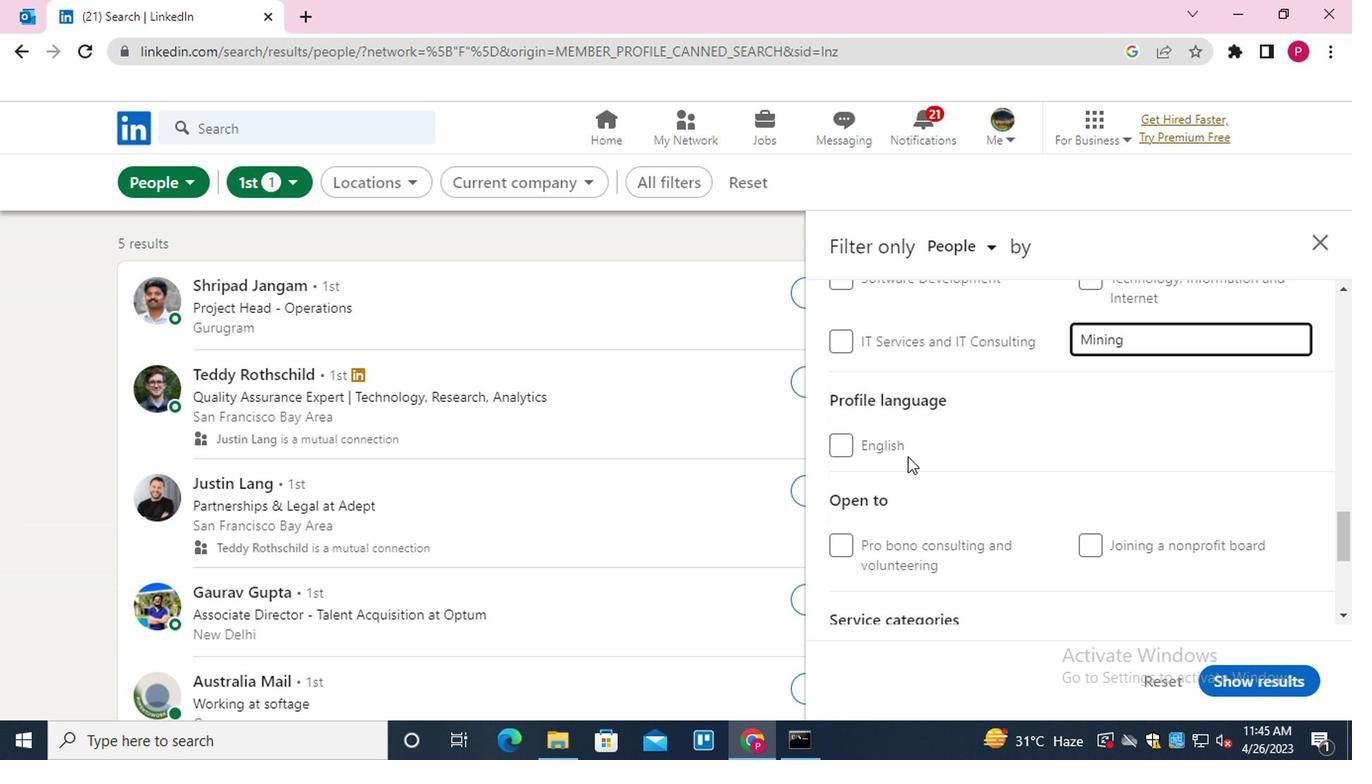 
Action: Mouse moved to (886, 466)
Screenshot: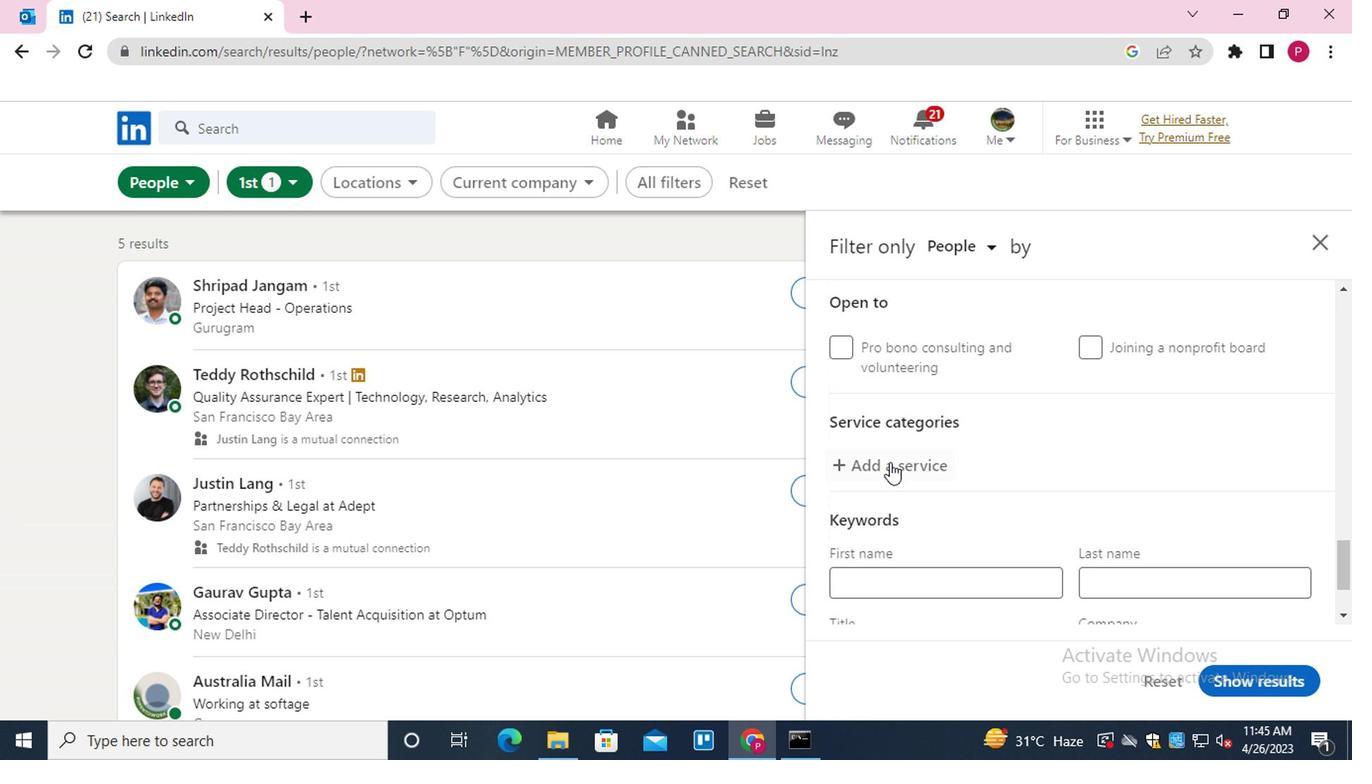 
Action: Mouse pressed left at (886, 466)
Screenshot: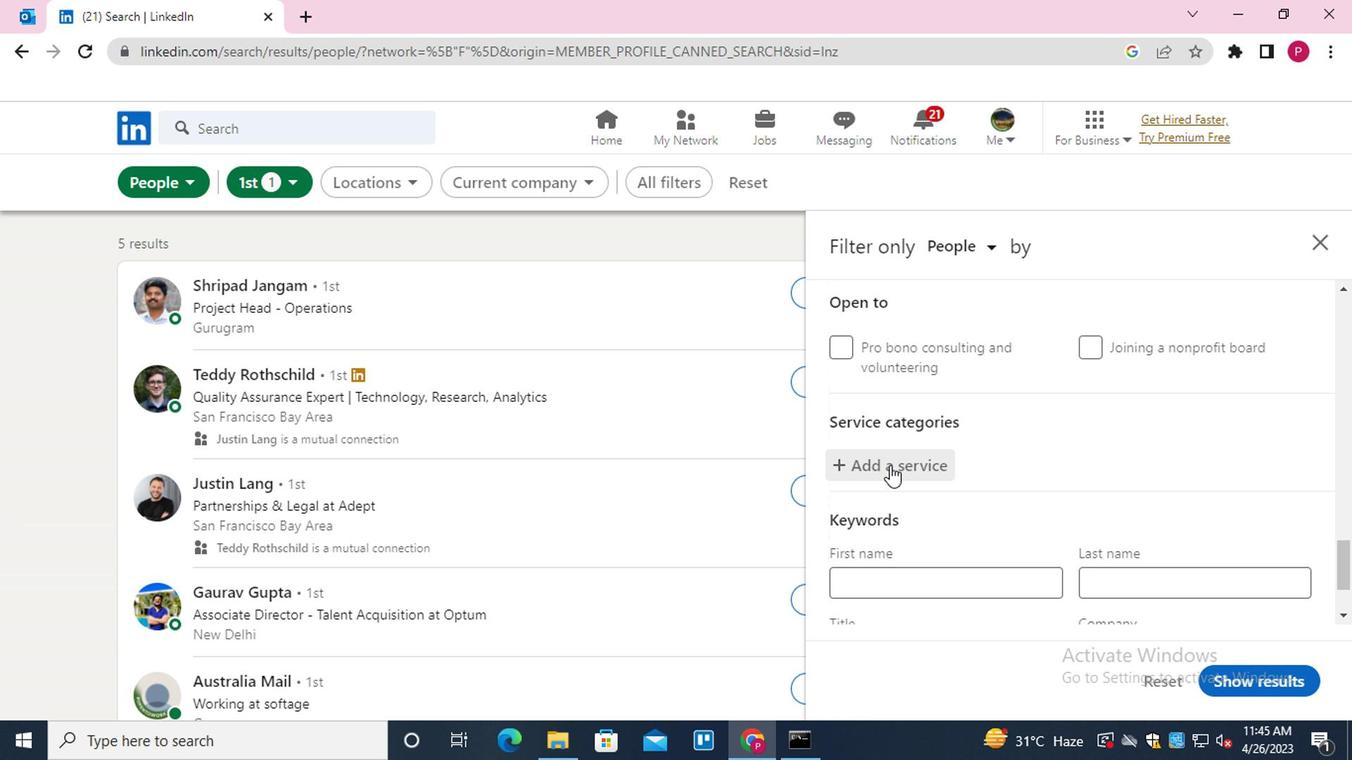 
Action: Key pressed <Key.shift>CONTENT<Key.down><Key.enter>
Screenshot: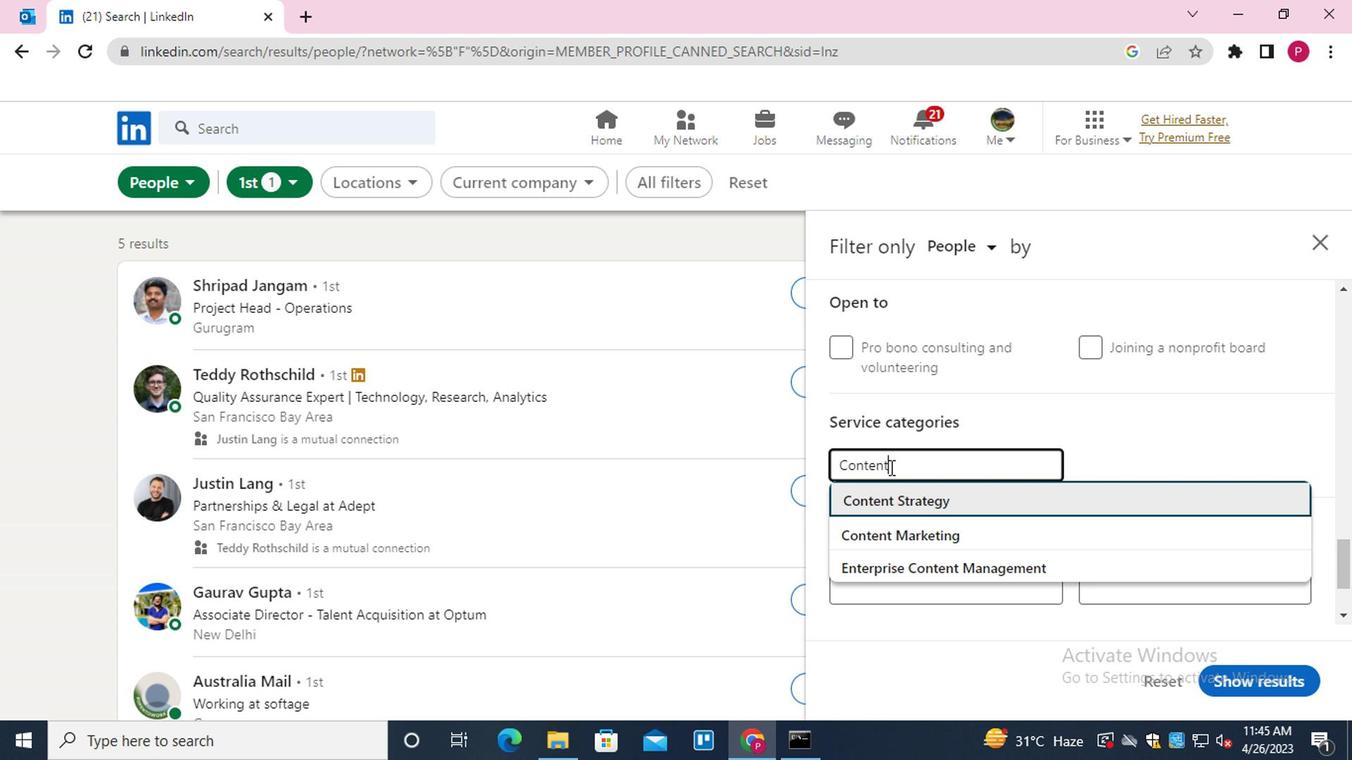 
Action: Mouse moved to (959, 448)
Screenshot: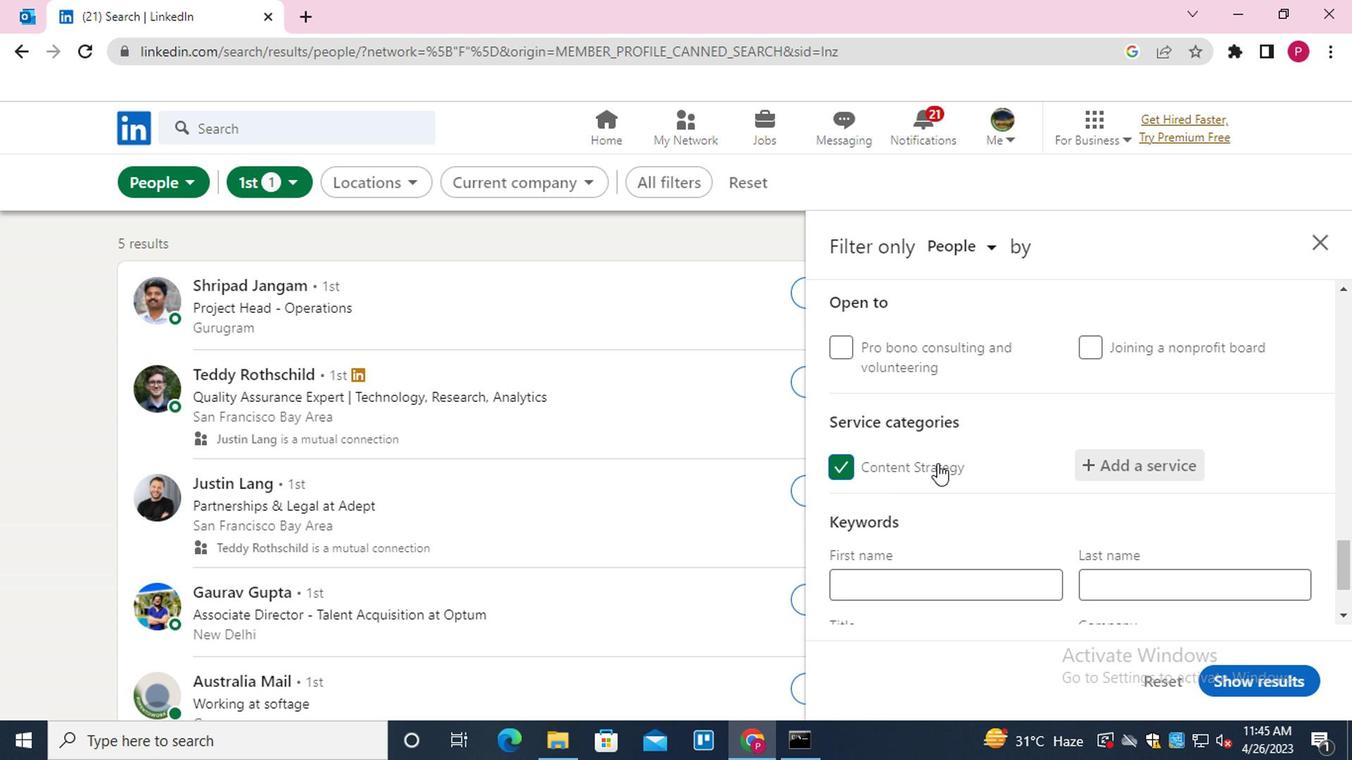 
Action: Mouse scrolled (959, 447) with delta (0, -1)
Screenshot: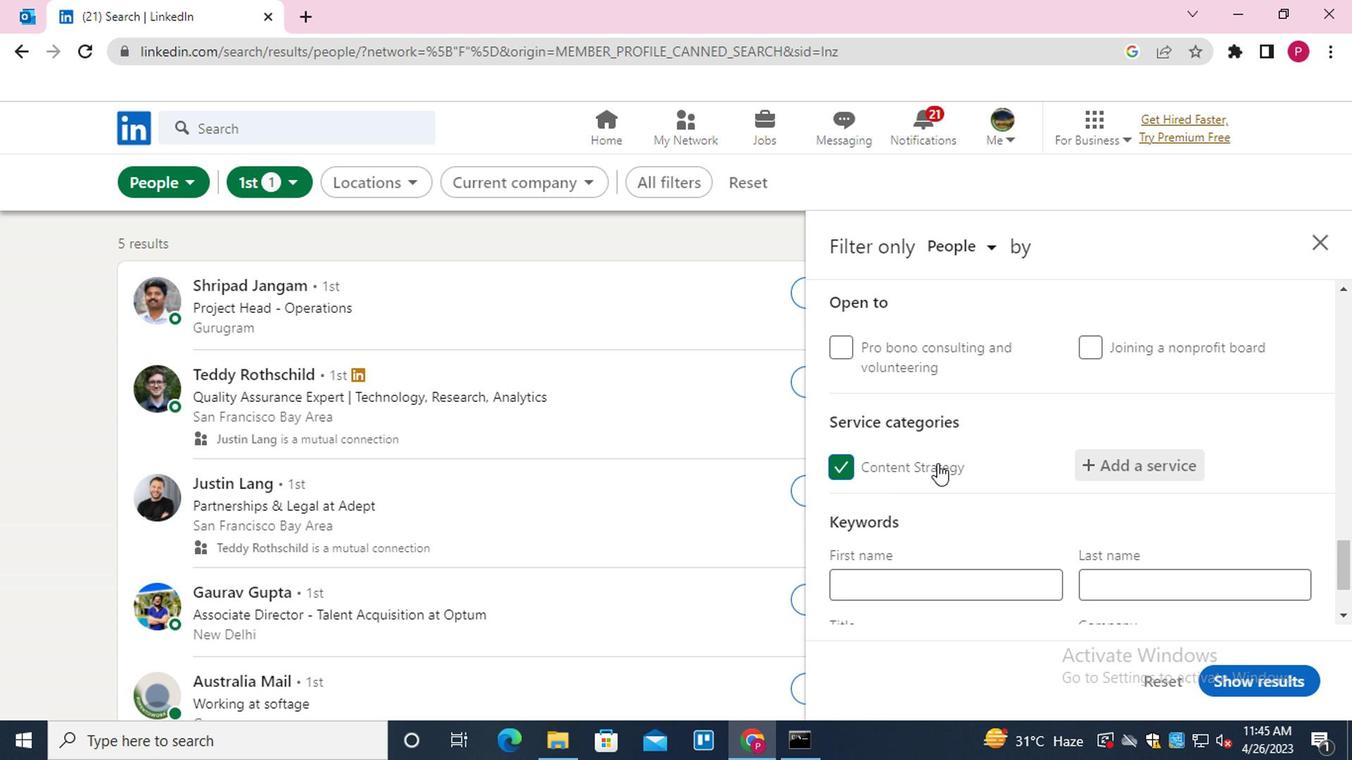 
Action: Mouse moved to (960, 450)
Screenshot: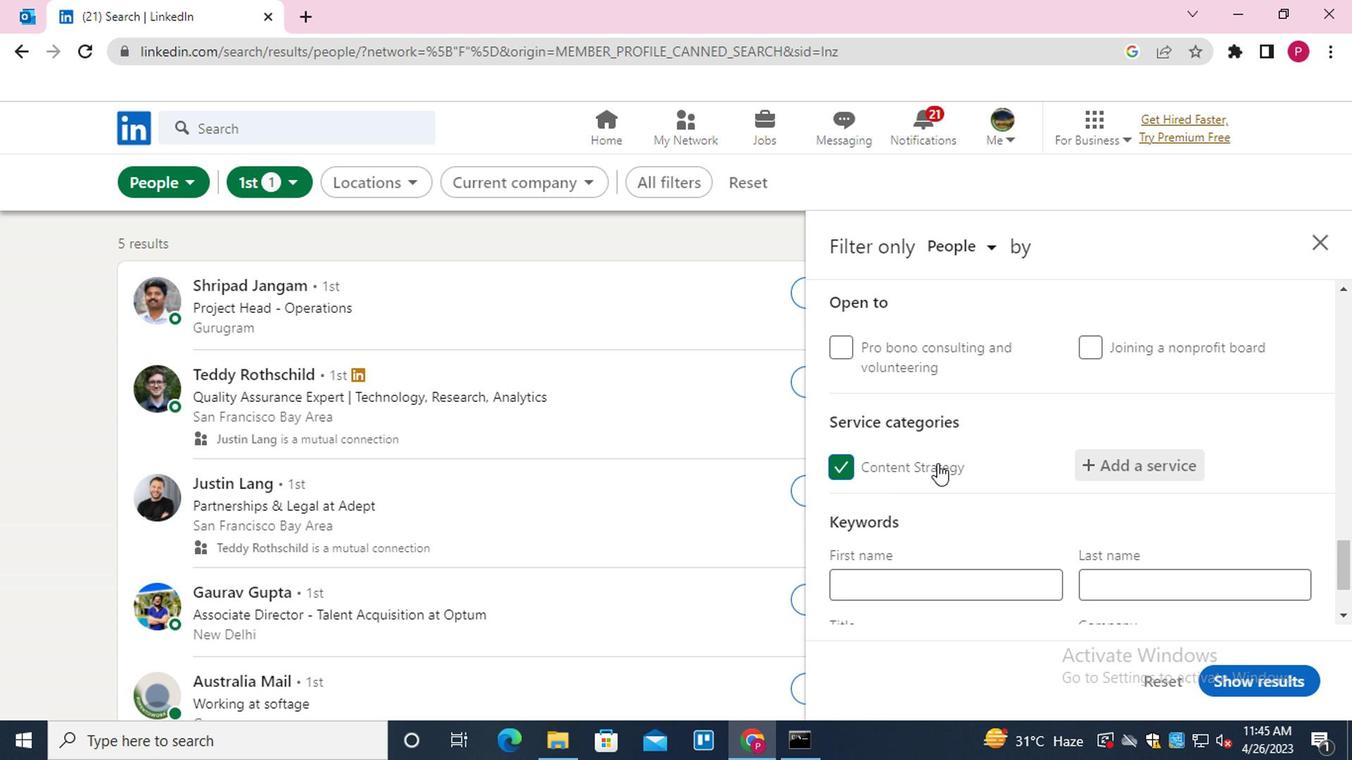 
Action: Mouse scrolled (960, 449) with delta (0, 0)
Screenshot: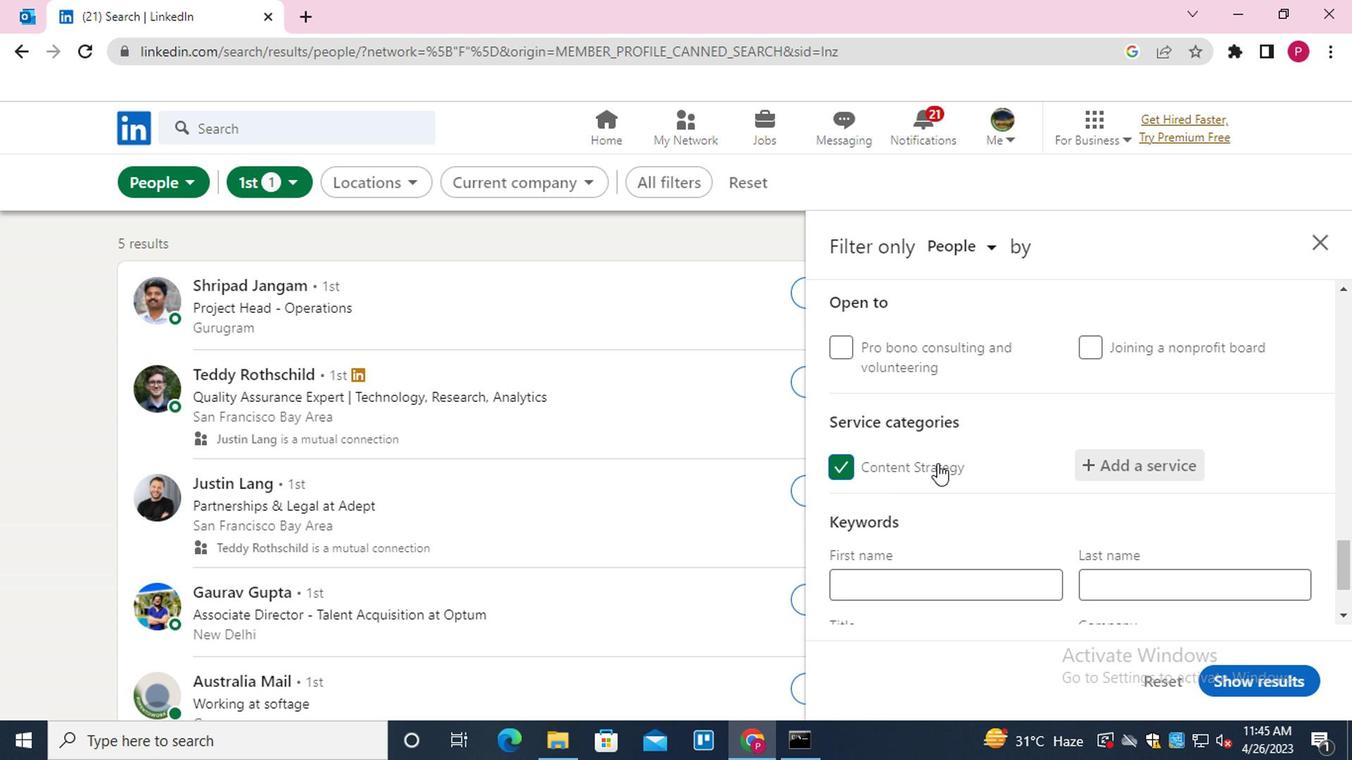 
Action: Mouse moved to (962, 454)
Screenshot: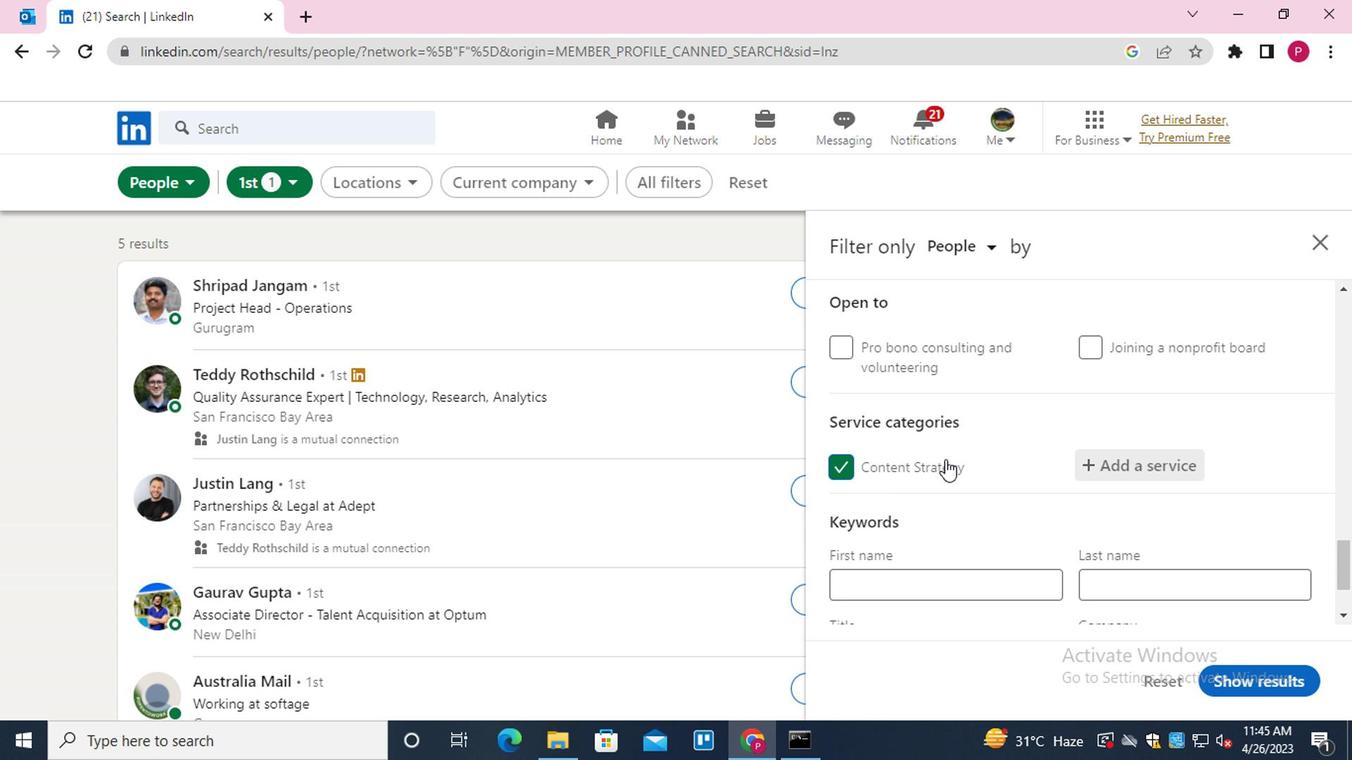 
Action: Mouse scrolled (962, 453) with delta (0, 0)
Screenshot: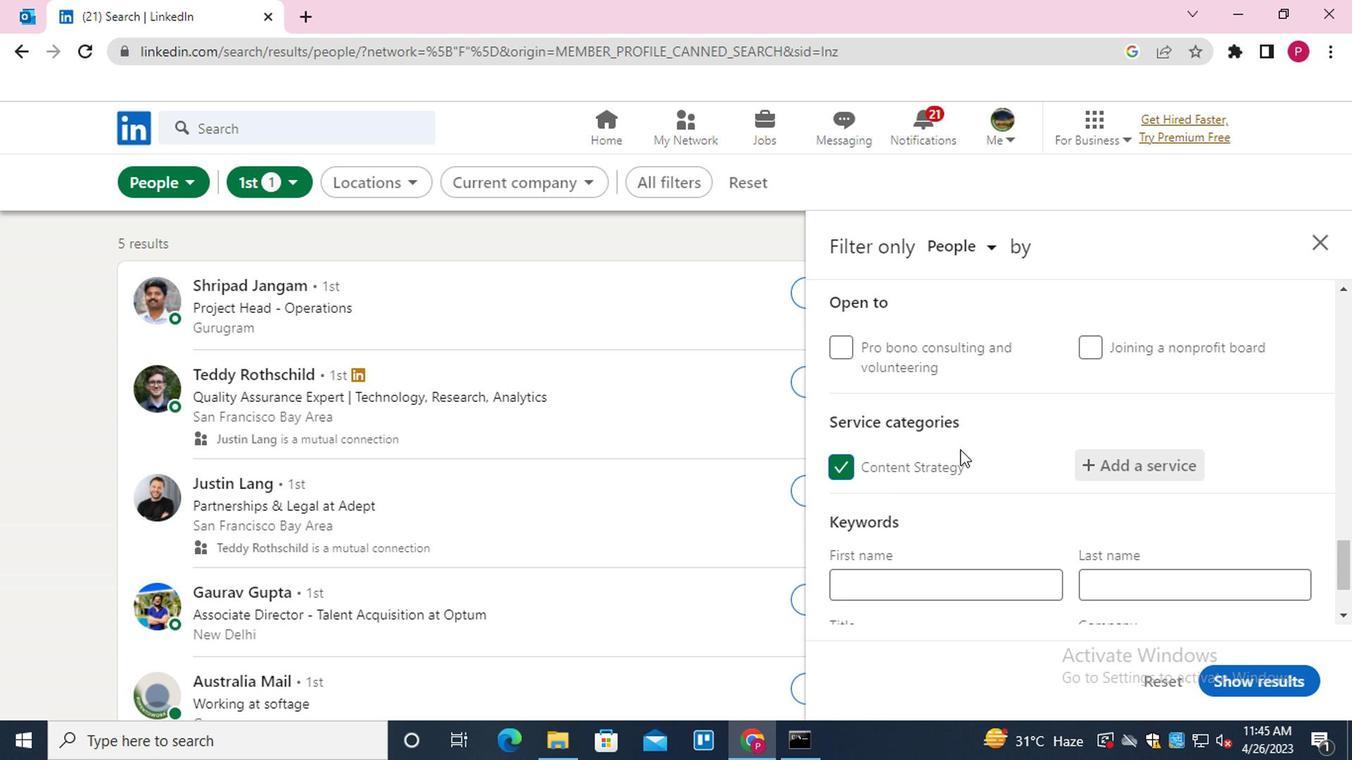 
Action: Mouse moved to (933, 535)
Screenshot: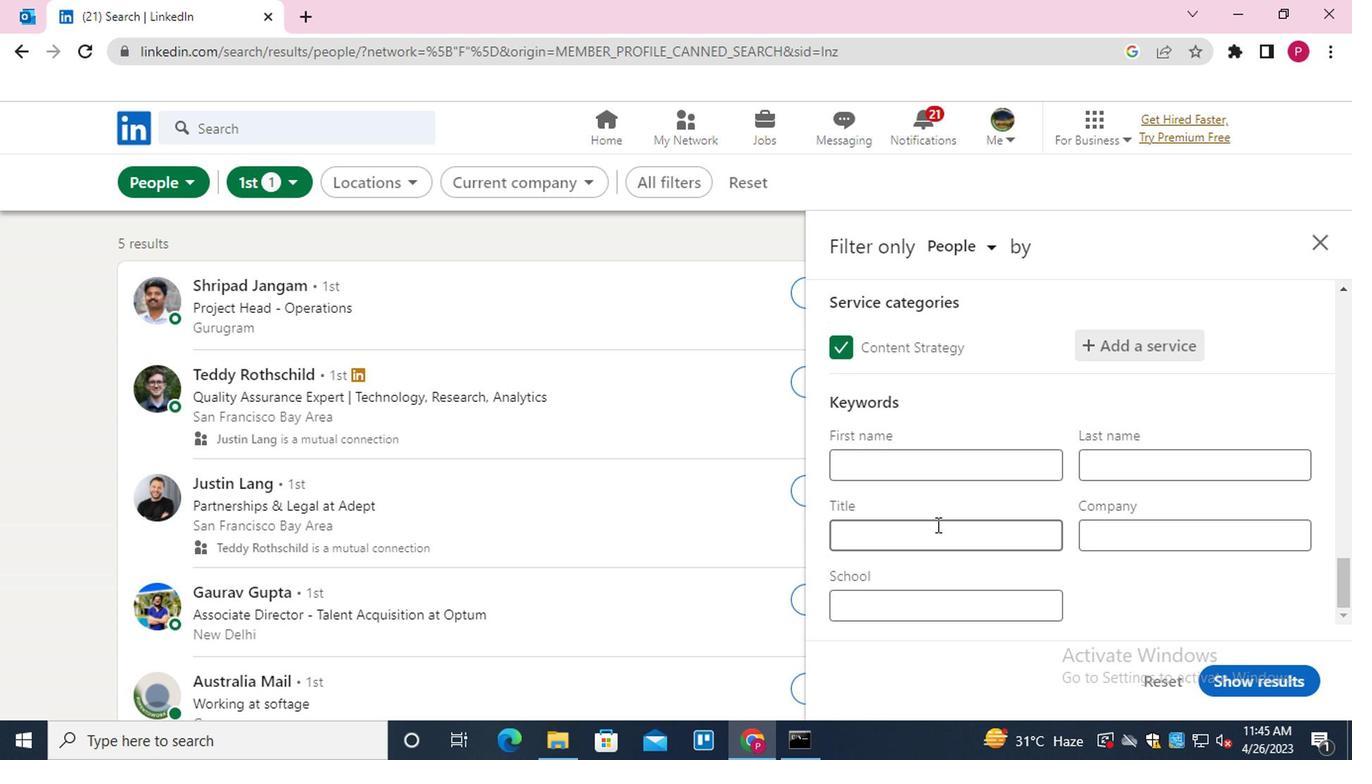 
Action: Mouse pressed left at (933, 535)
Screenshot: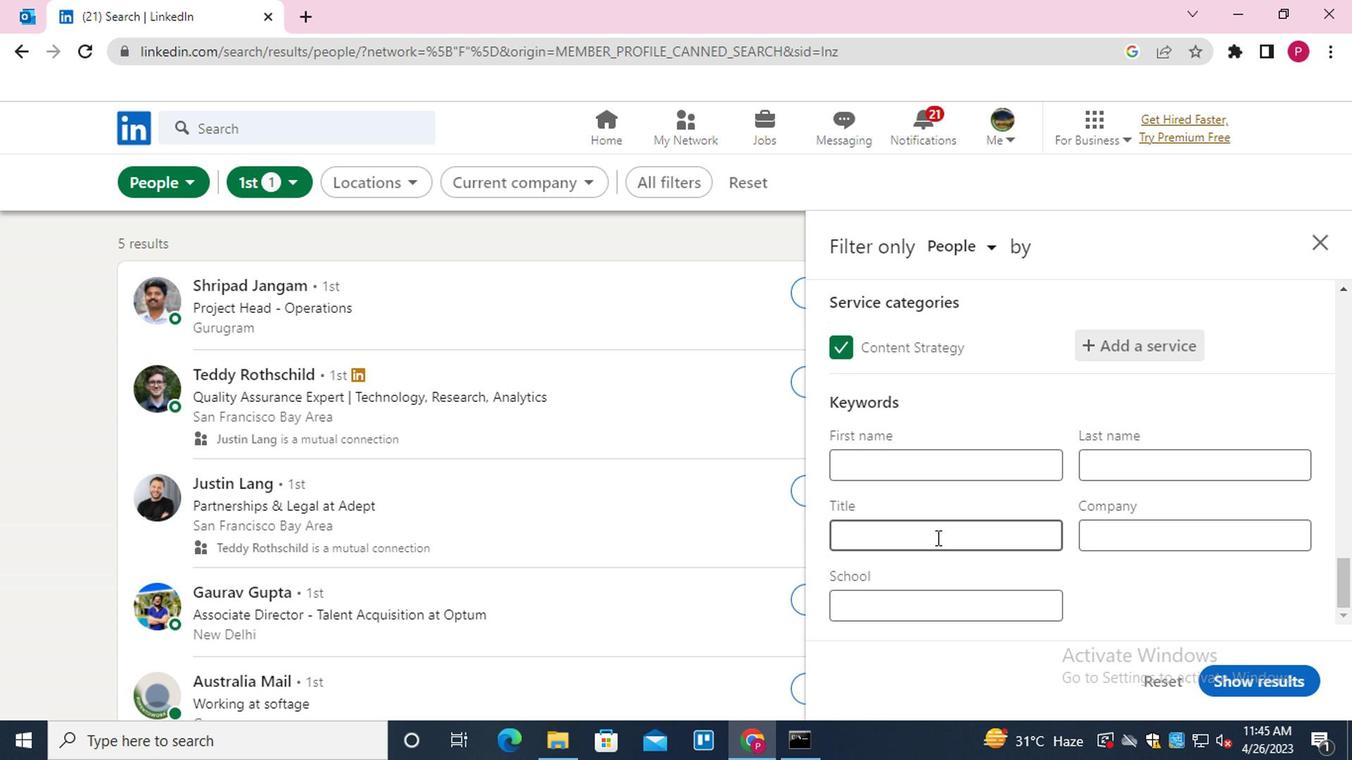 
Action: Key pressed <Key.shift>PRESCHOOL<Key.space><Key.shift><Key.shift><Key.shift><Key.shift><Key.shift><Key.shift><Key.shift>TEACHER
Screenshot: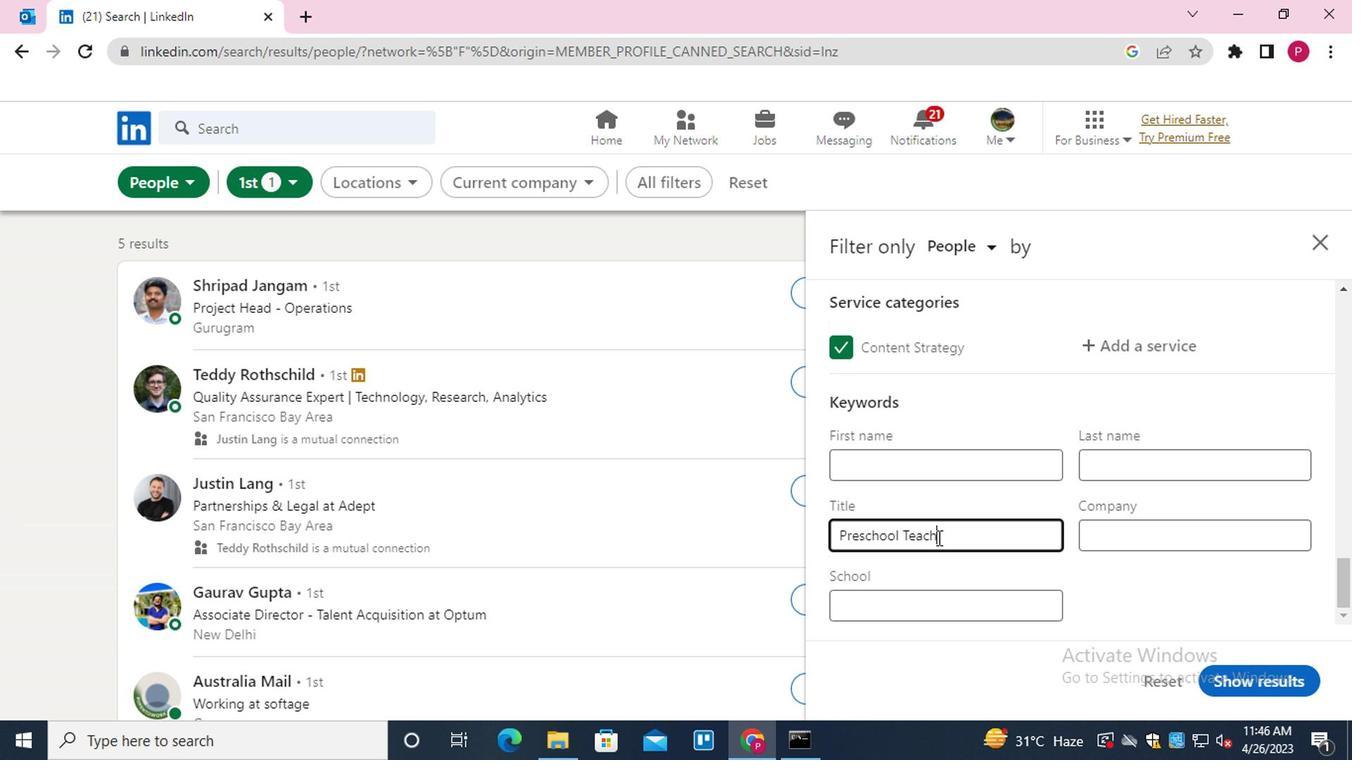 
Action: Mouse moved to (1275, 666)
Screenshot: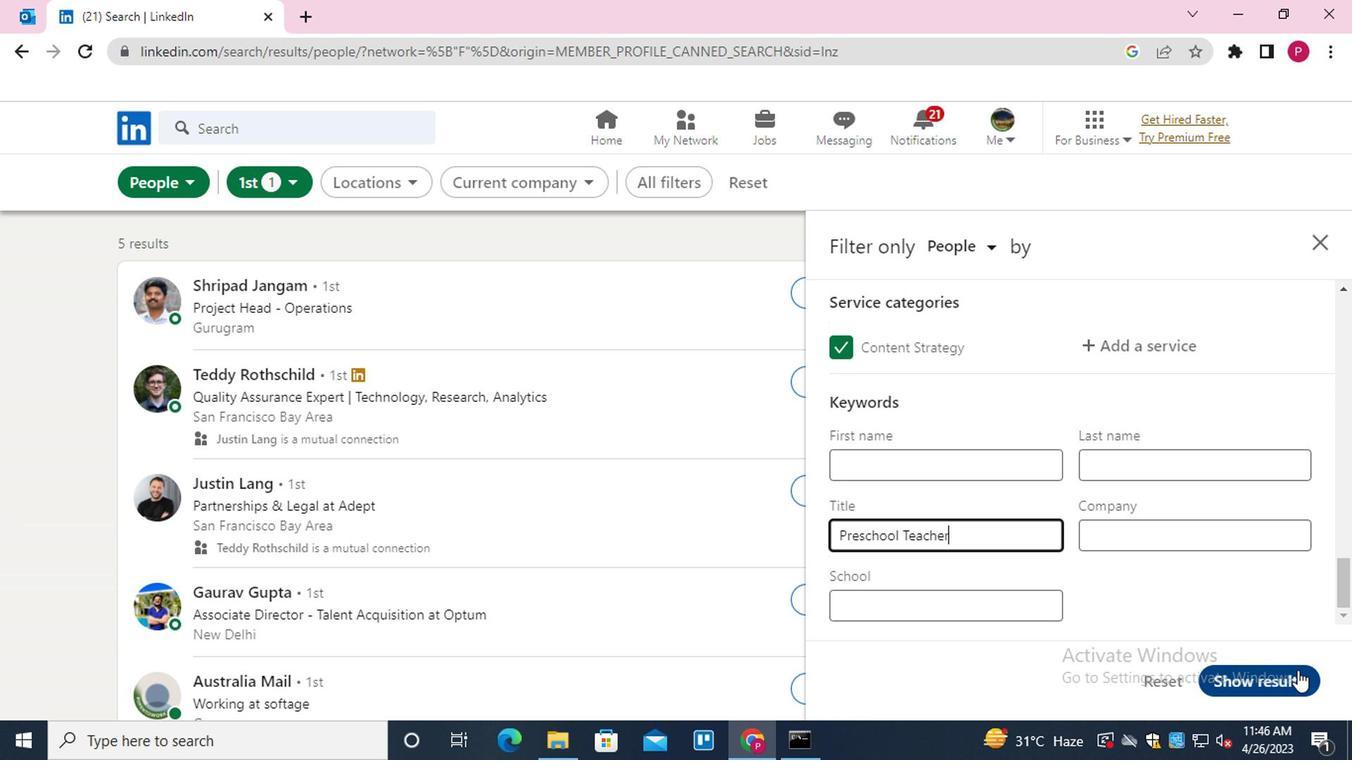 
Action: Mouse pressed left at (1275, 666)
Screenshot: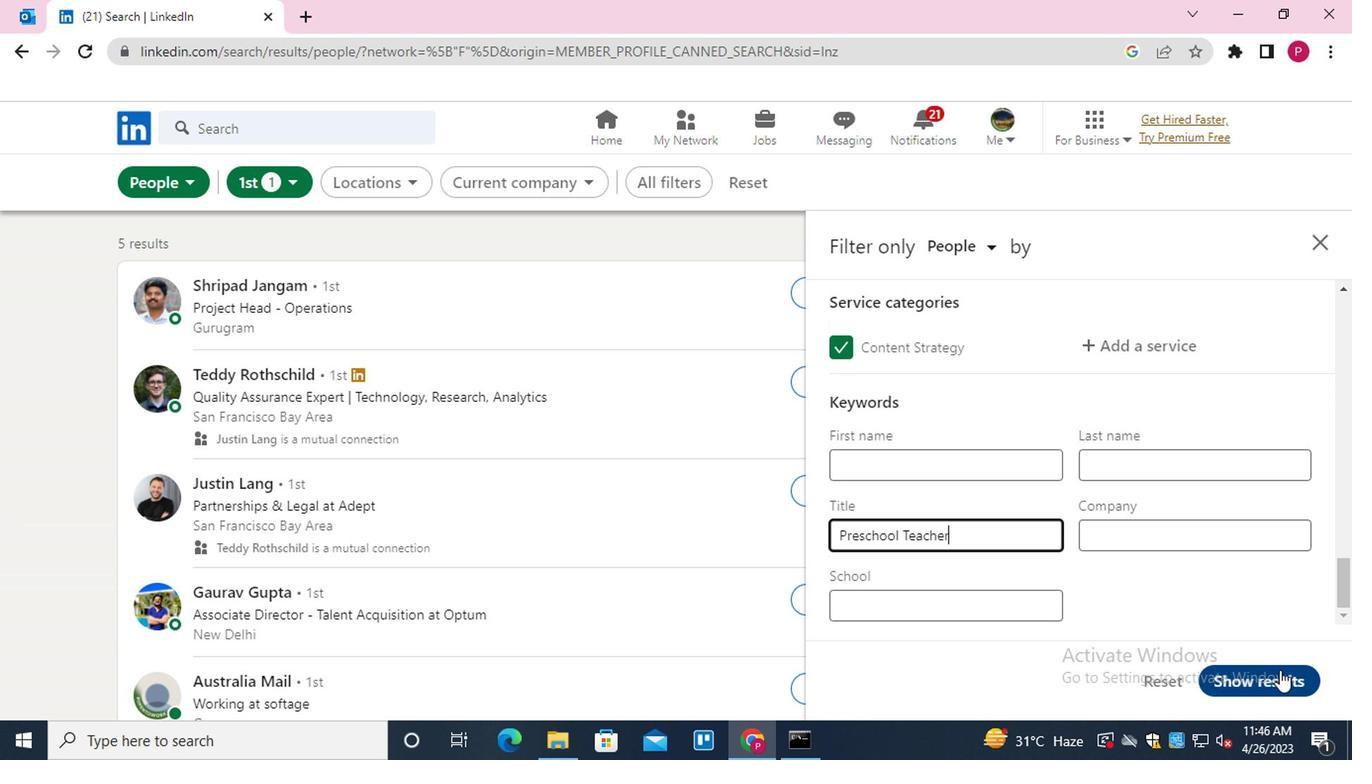 
Action: Mouse moved to (576, 448)
Screenshot: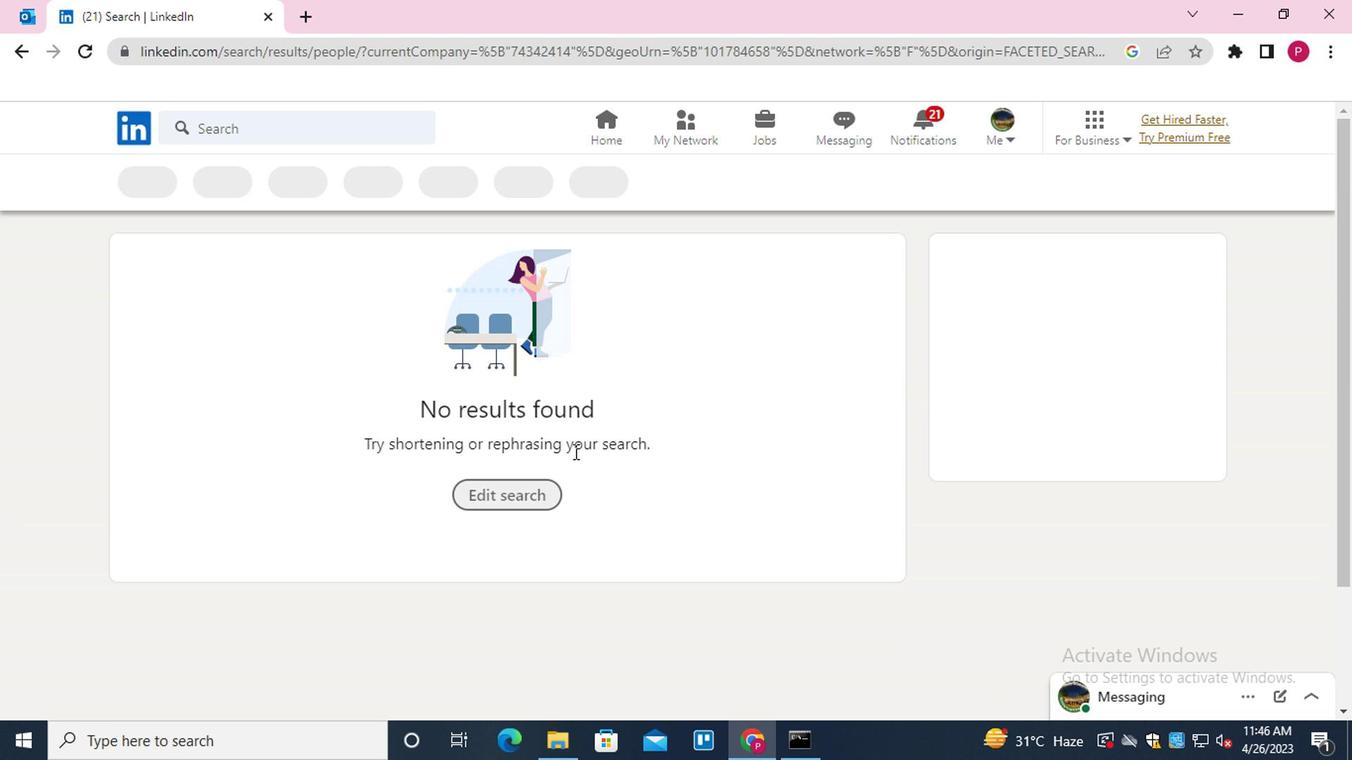 
